 Task: Create a due date automation trigger when advanced on, 2 days after a card is due add dates starting in between 1 and 5 days at 11:00 AM.
Action: Mouse moved to (1180, 349)
Screenshot: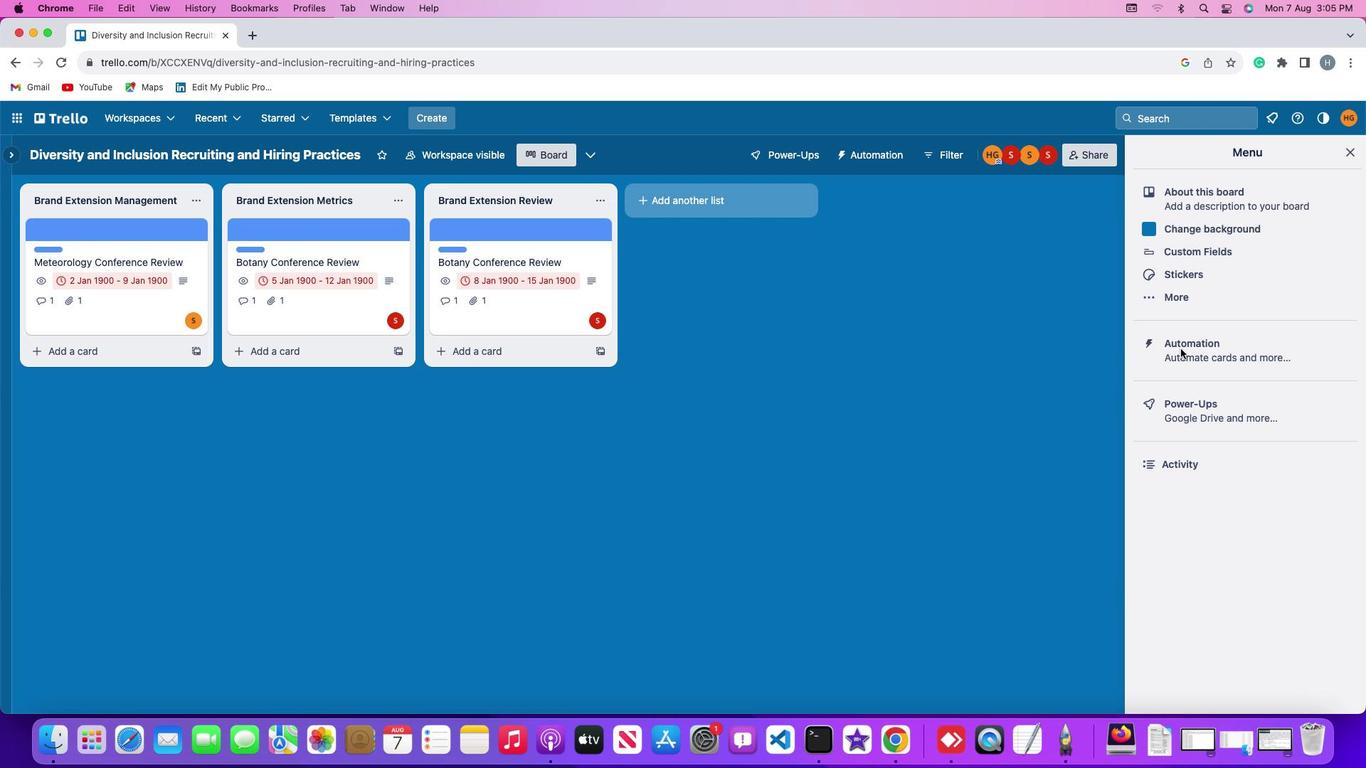 
Action: Mouse pressed left at (1180, 349)
Screenshot: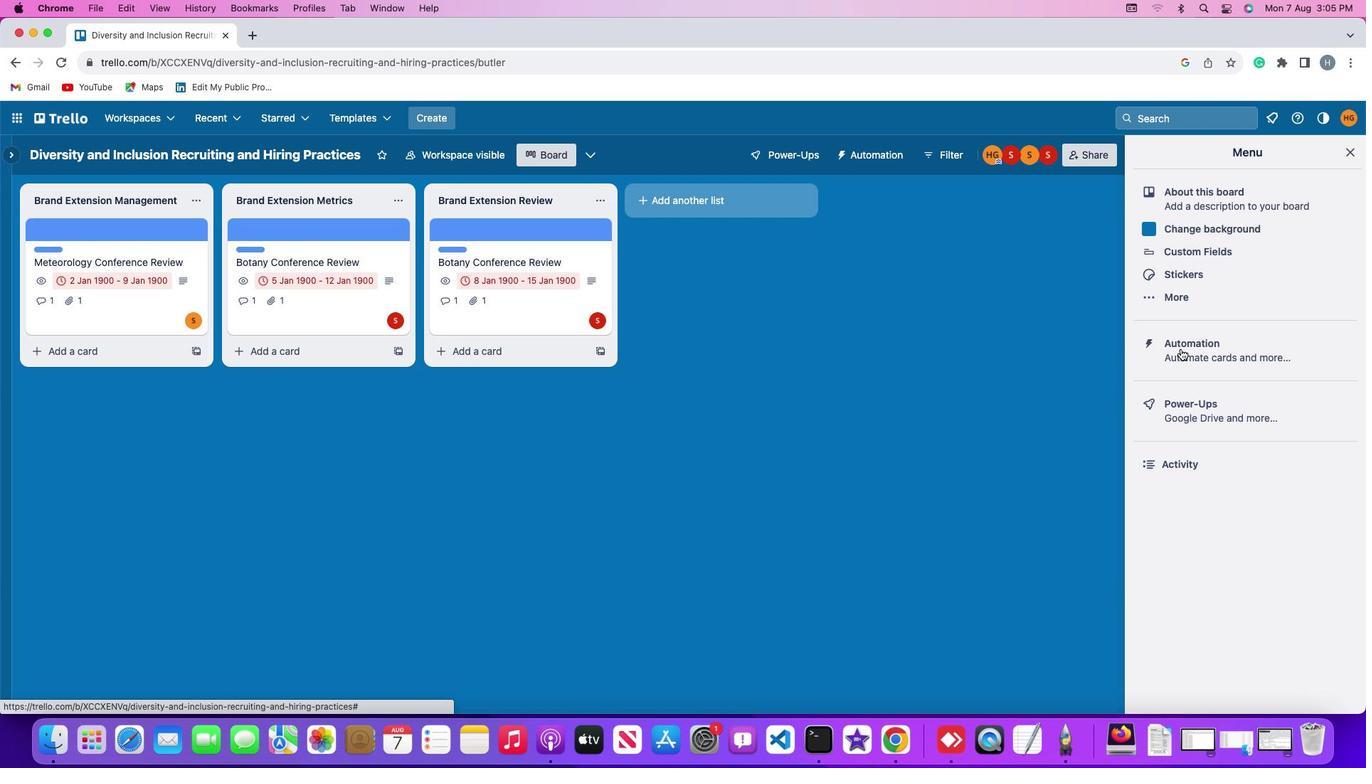 
Action: Mouse moved to (1180, 348)
Screenshot: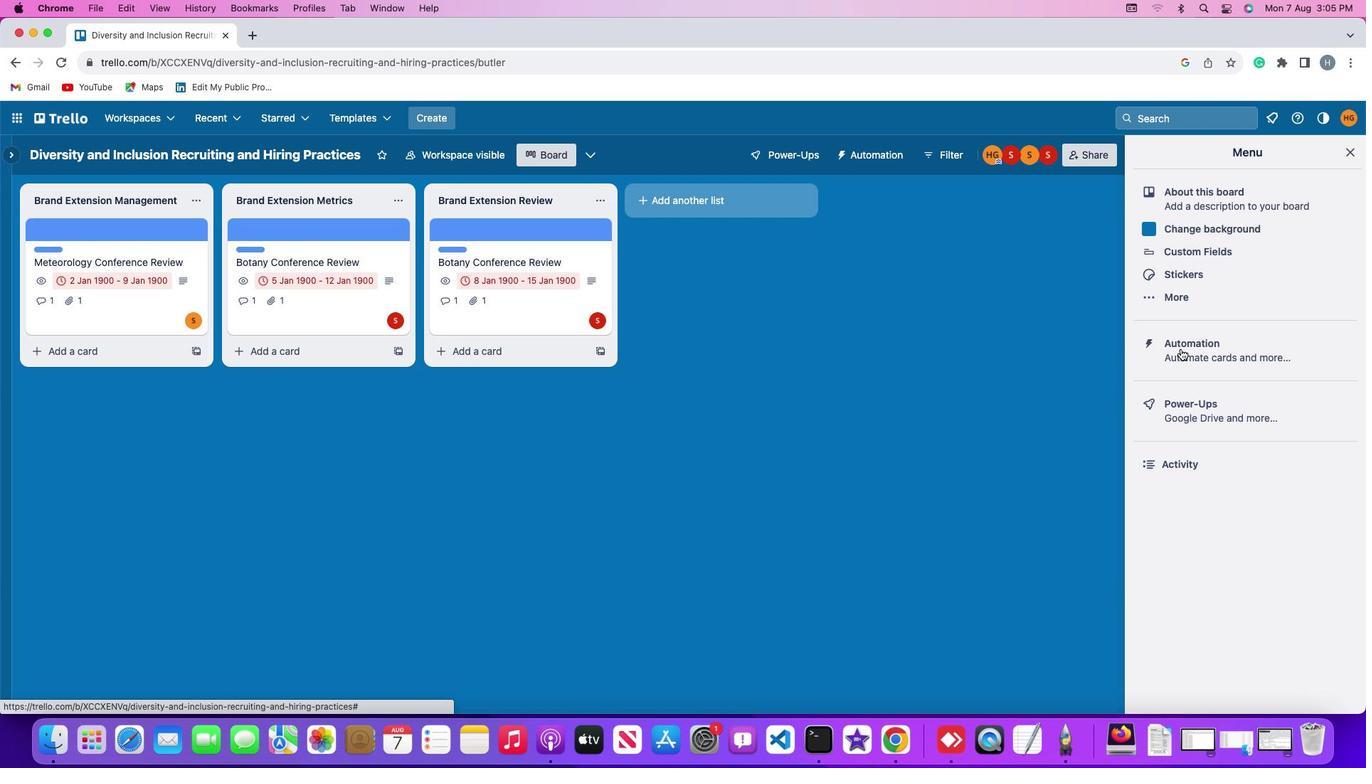 
Action: Mouse pressed left at (1180, 348)
Screenshot: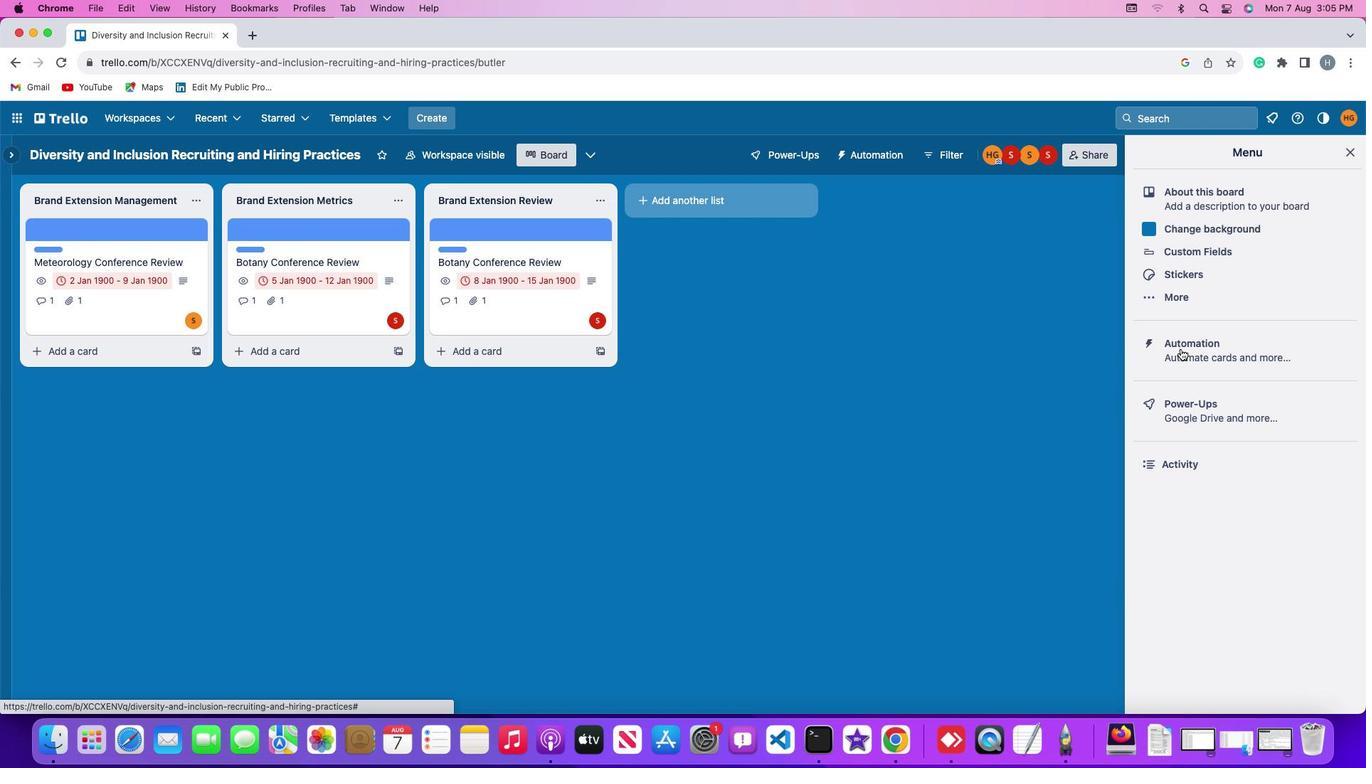 
Action: Mouse moved to (98, 333)
Screenshot: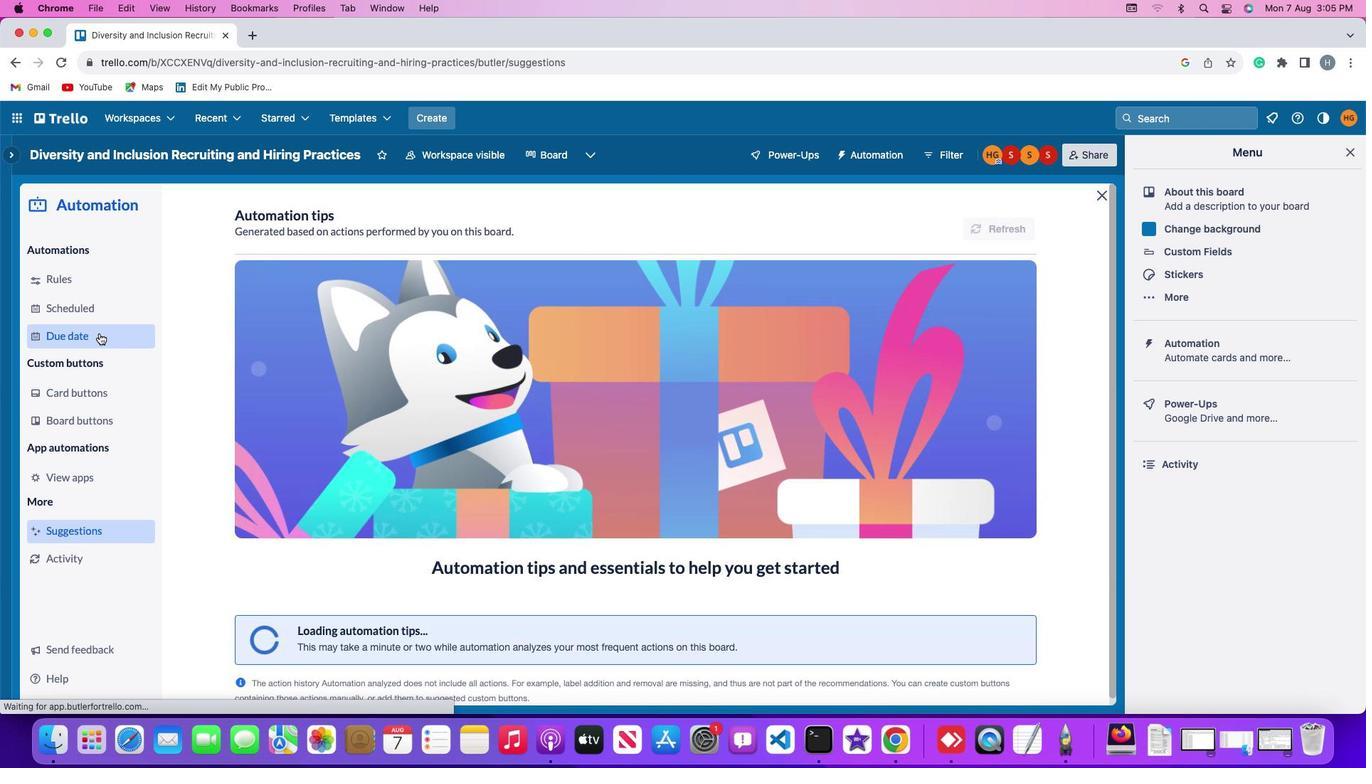 
Action: Mouse pressed left at (98, 333)
Screenshot: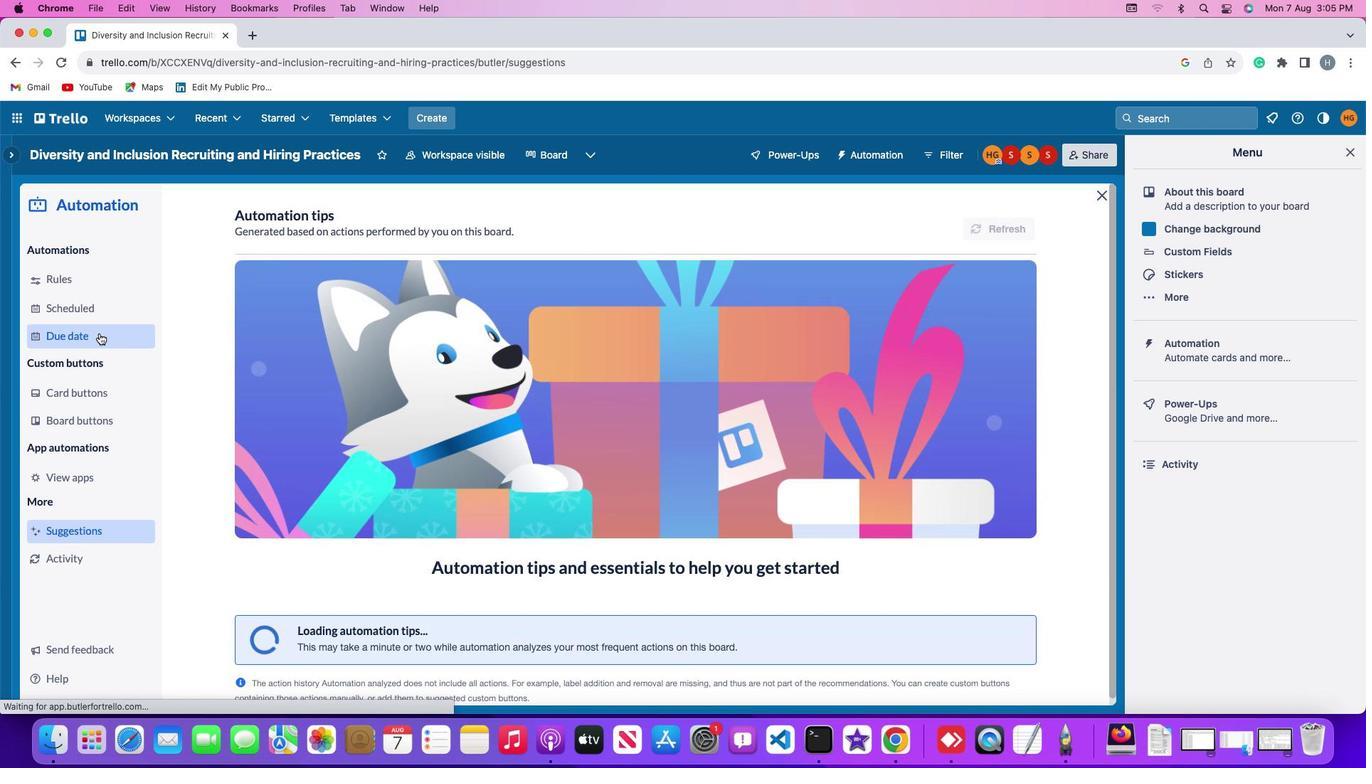 
Action: Mouse moved to (975, 219)
Screenshot: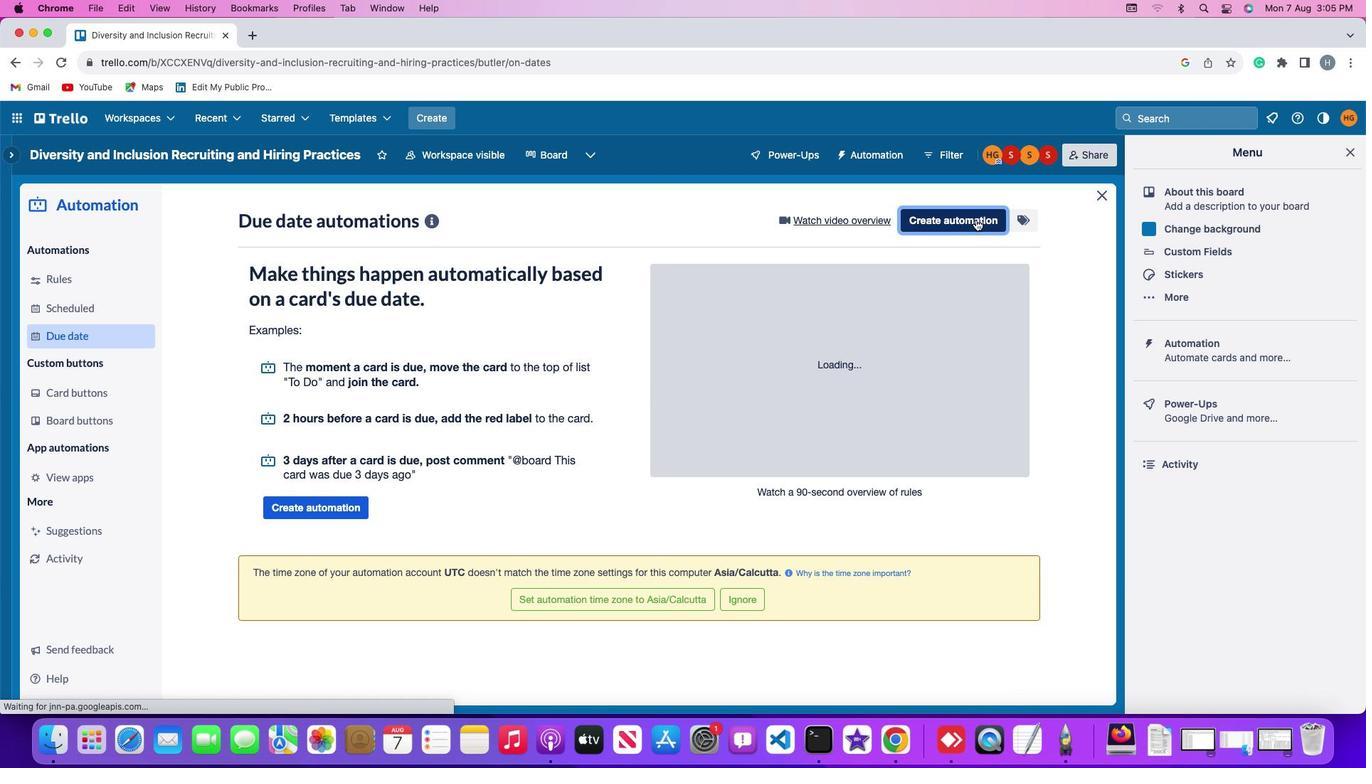 
Action: Mouse pressed left at (975, 219)
Screenshot: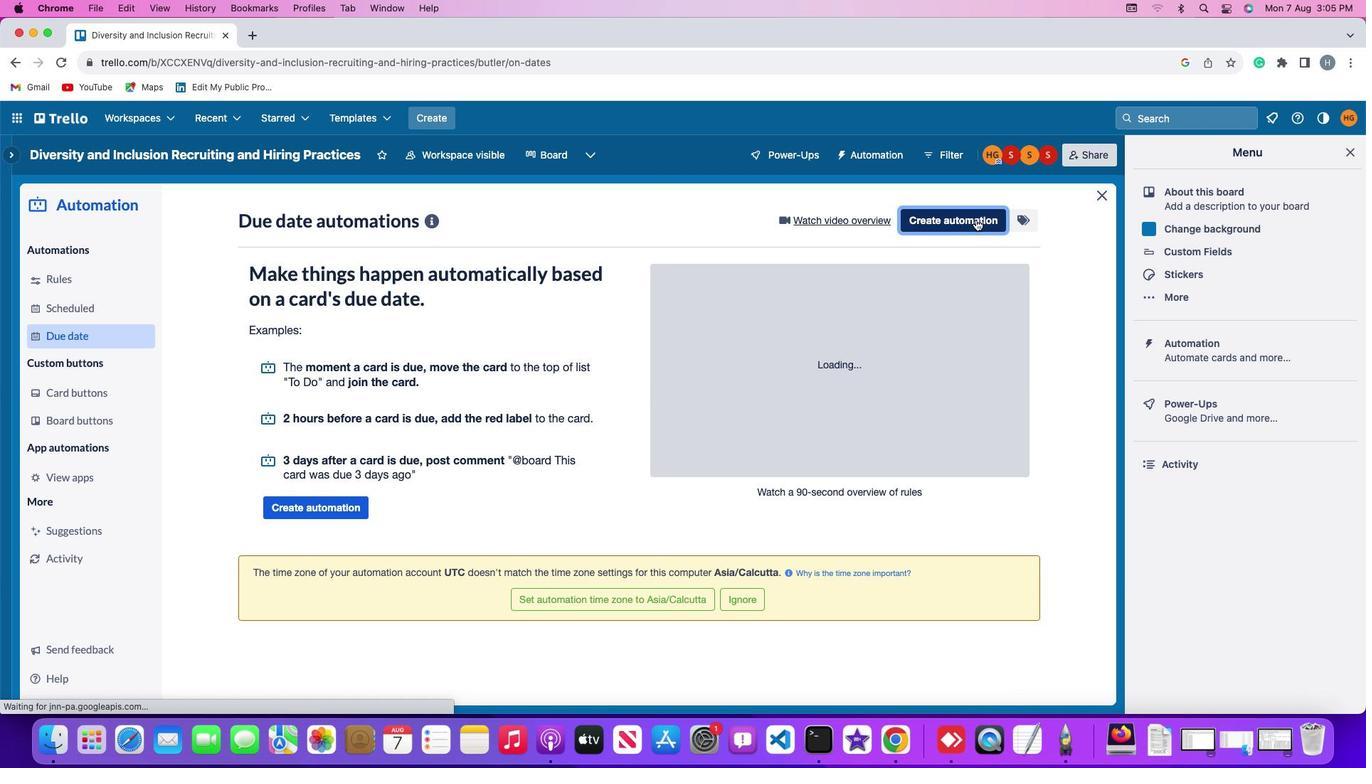 
Action: Mouse moved to (594, 354)
Screenshot: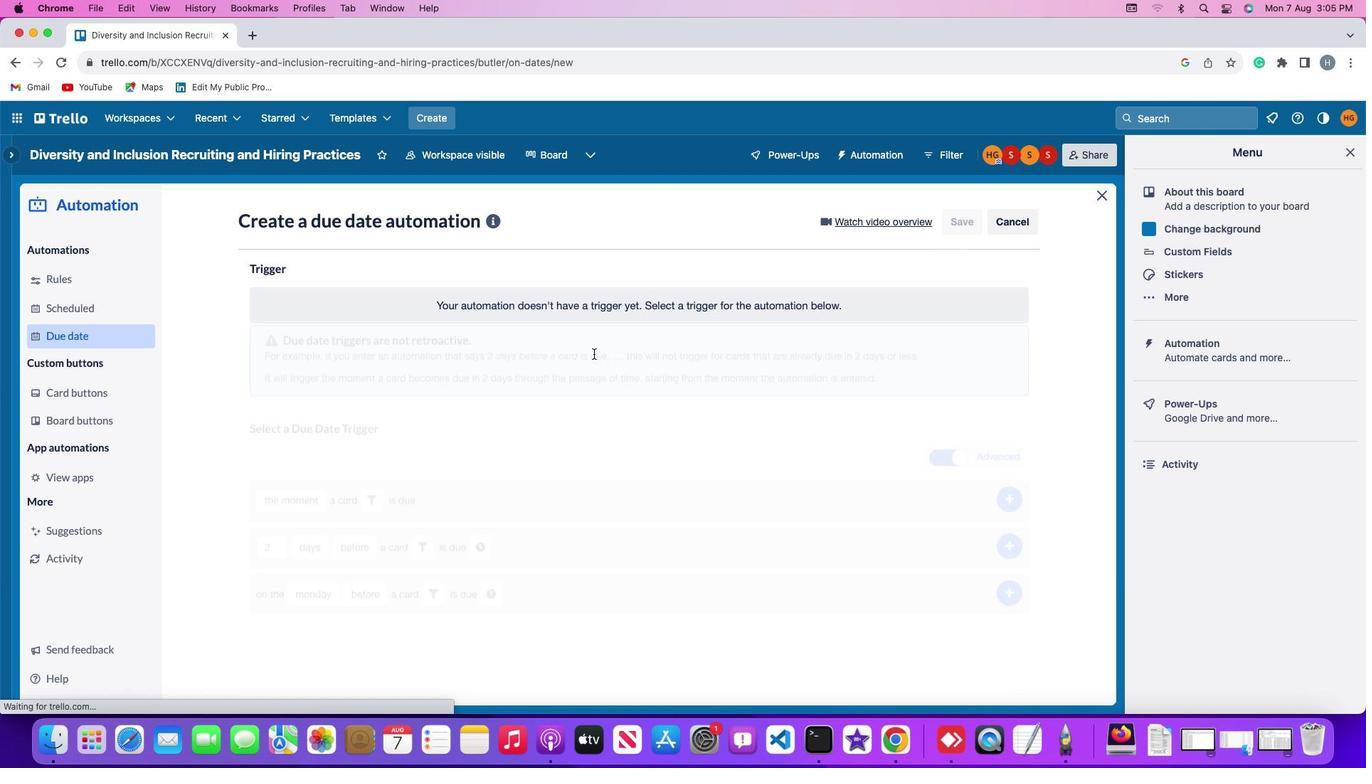 
Action: Mouse pressed left at (594, 354)
Screenshot: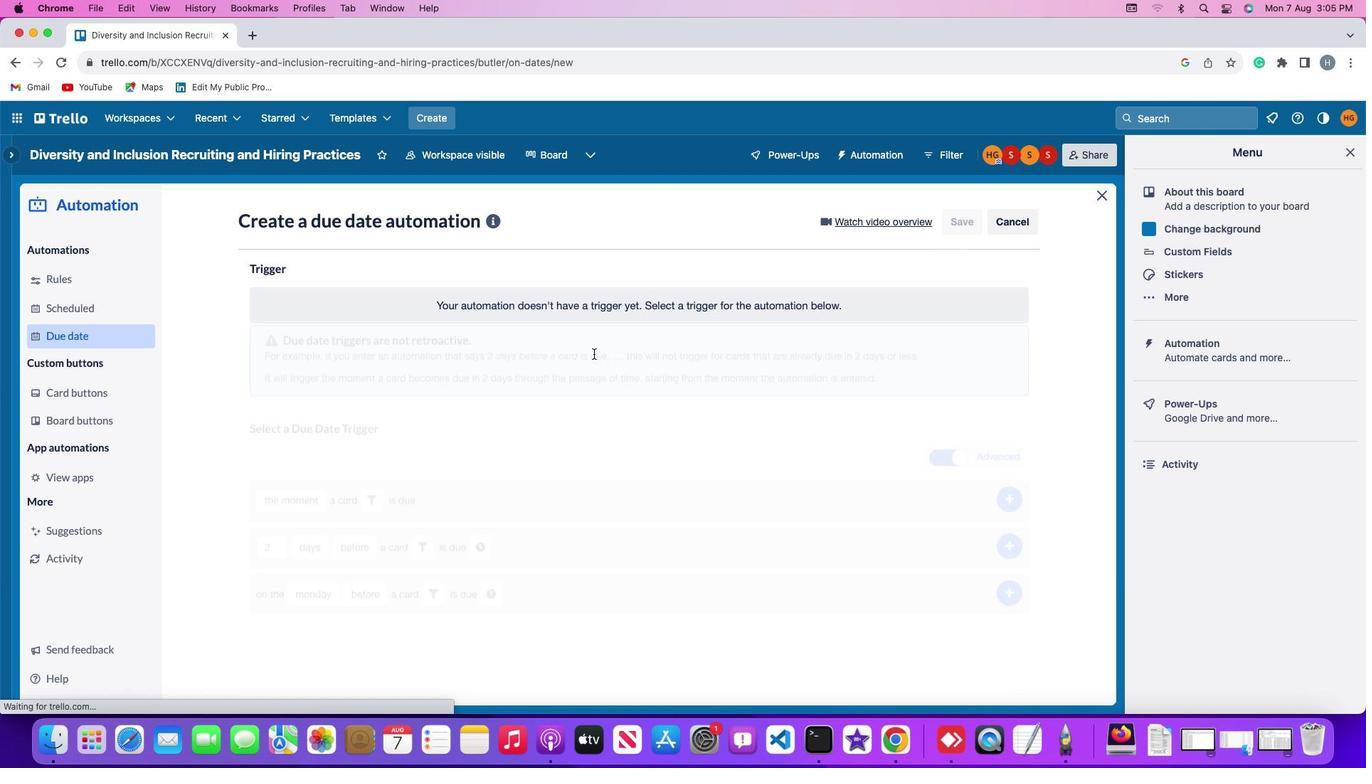 
Action: Mouse moved to (281, 568)
Screenshot: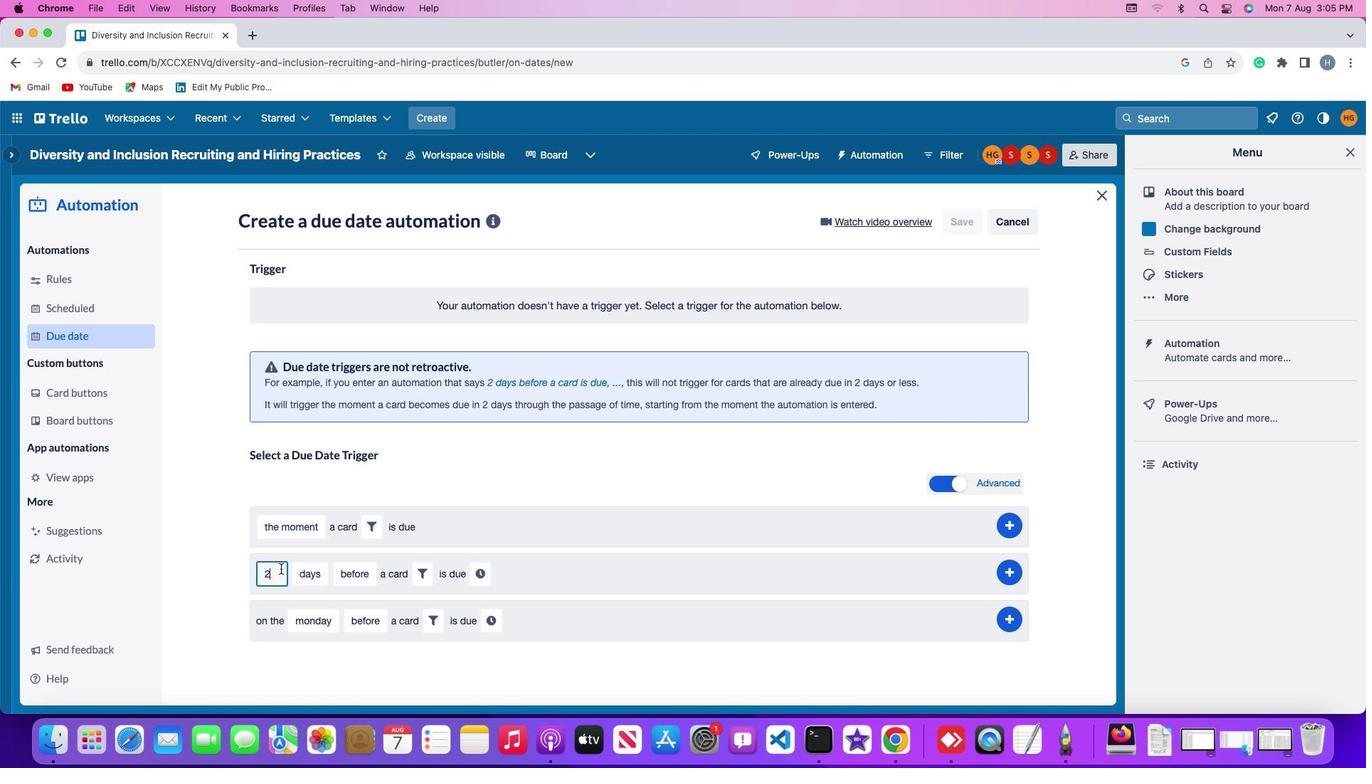 
Action: Mouse pressed left at (281, 568)
Screenshot: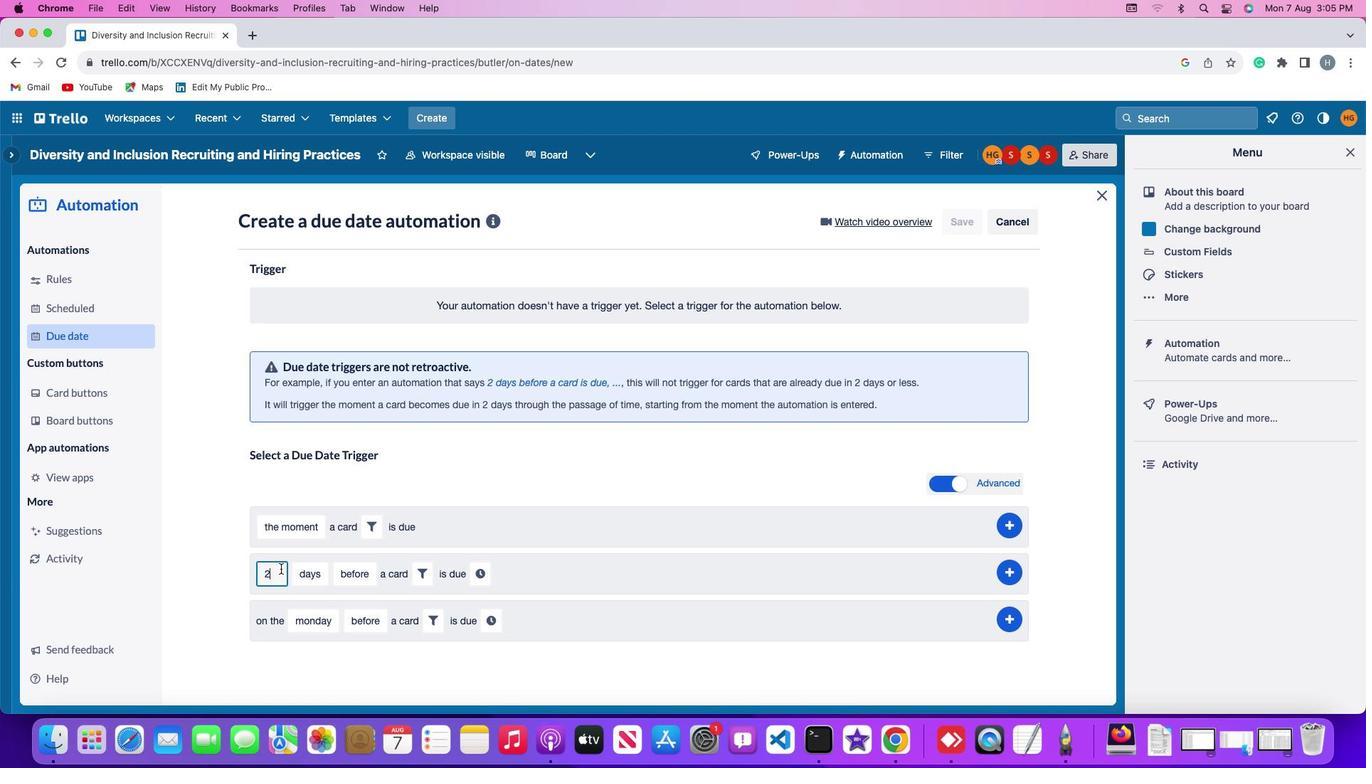 
Action: Mouse moved to (281, 569)
Screenshot: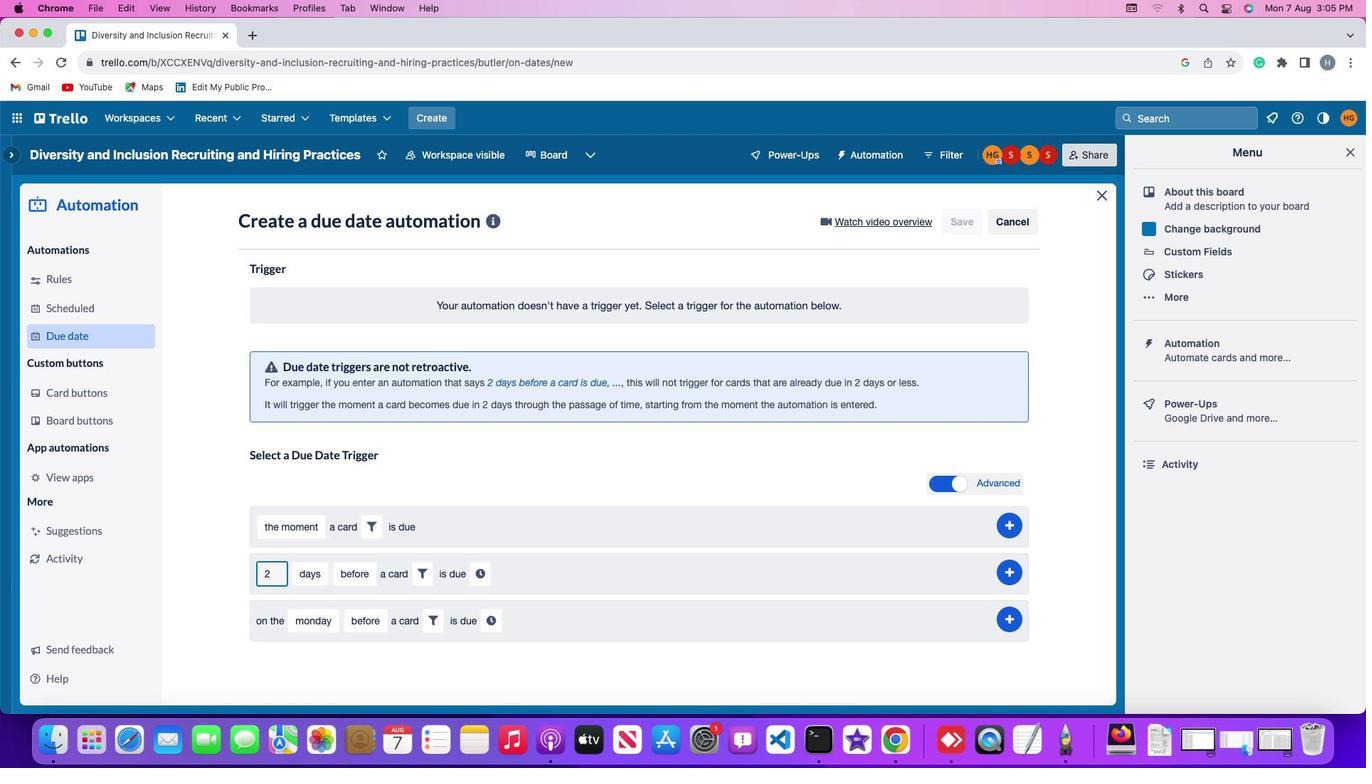 
Action: Key pressed Key.backspace'2'
Screenshot: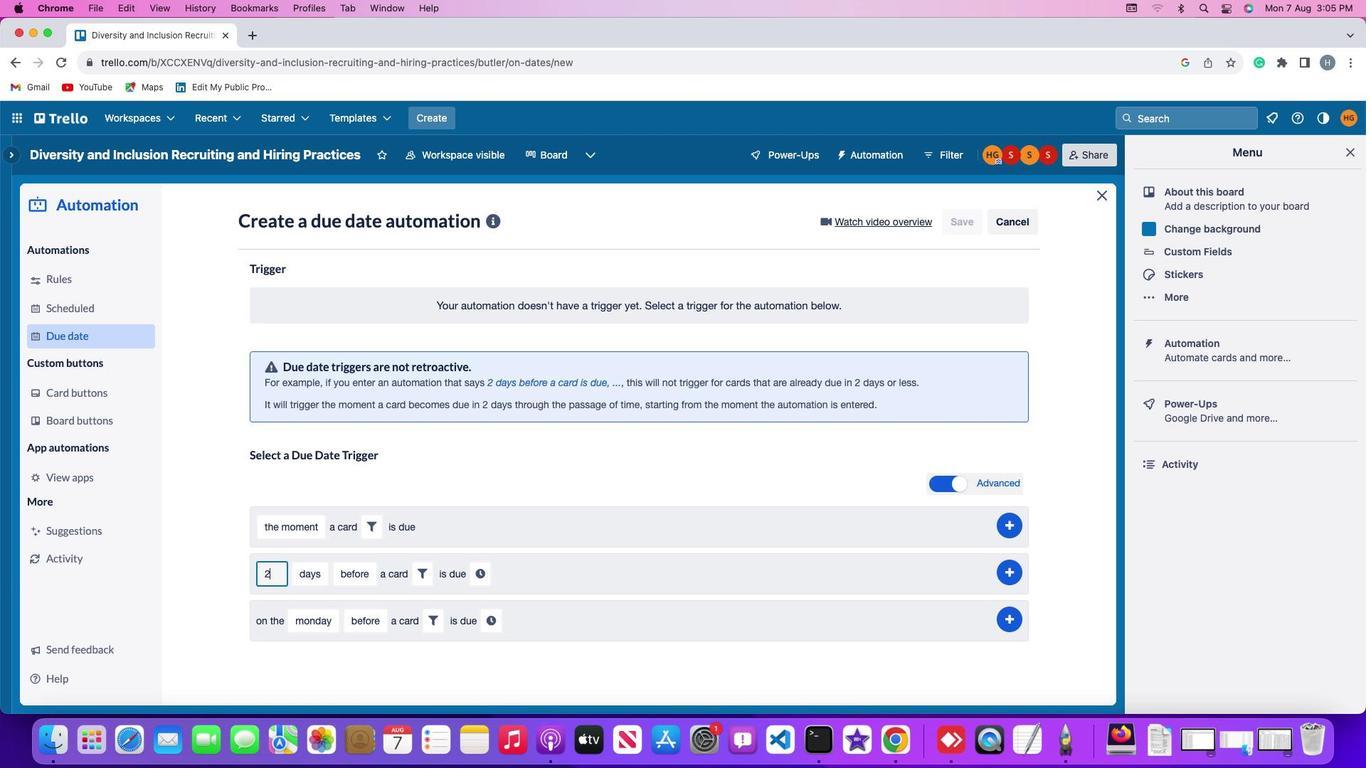 
Action: Mouse moved to (298, 570)
Screenshot: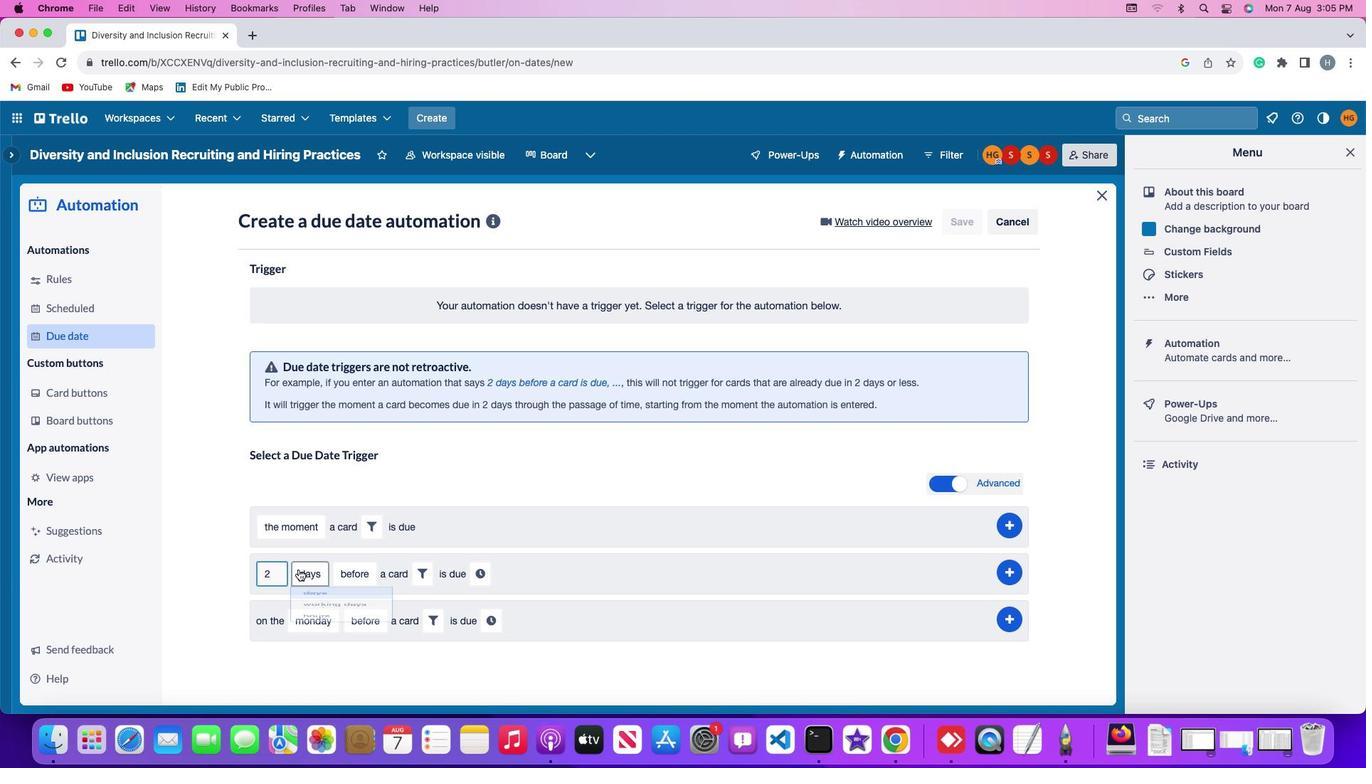 
Action: Mouse pressed left at (298, 570)
Screenshot: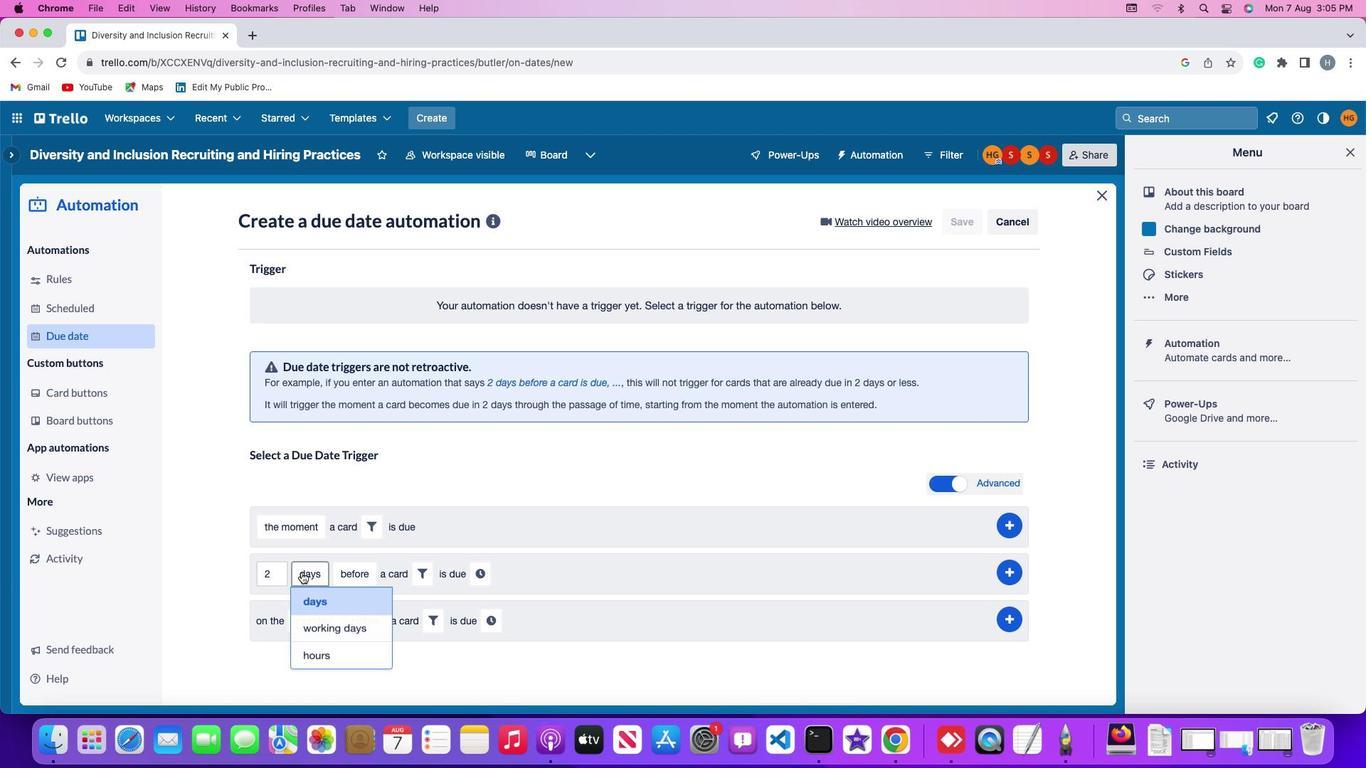 
Action: Mouse moved to (316, 604)
Screenshot: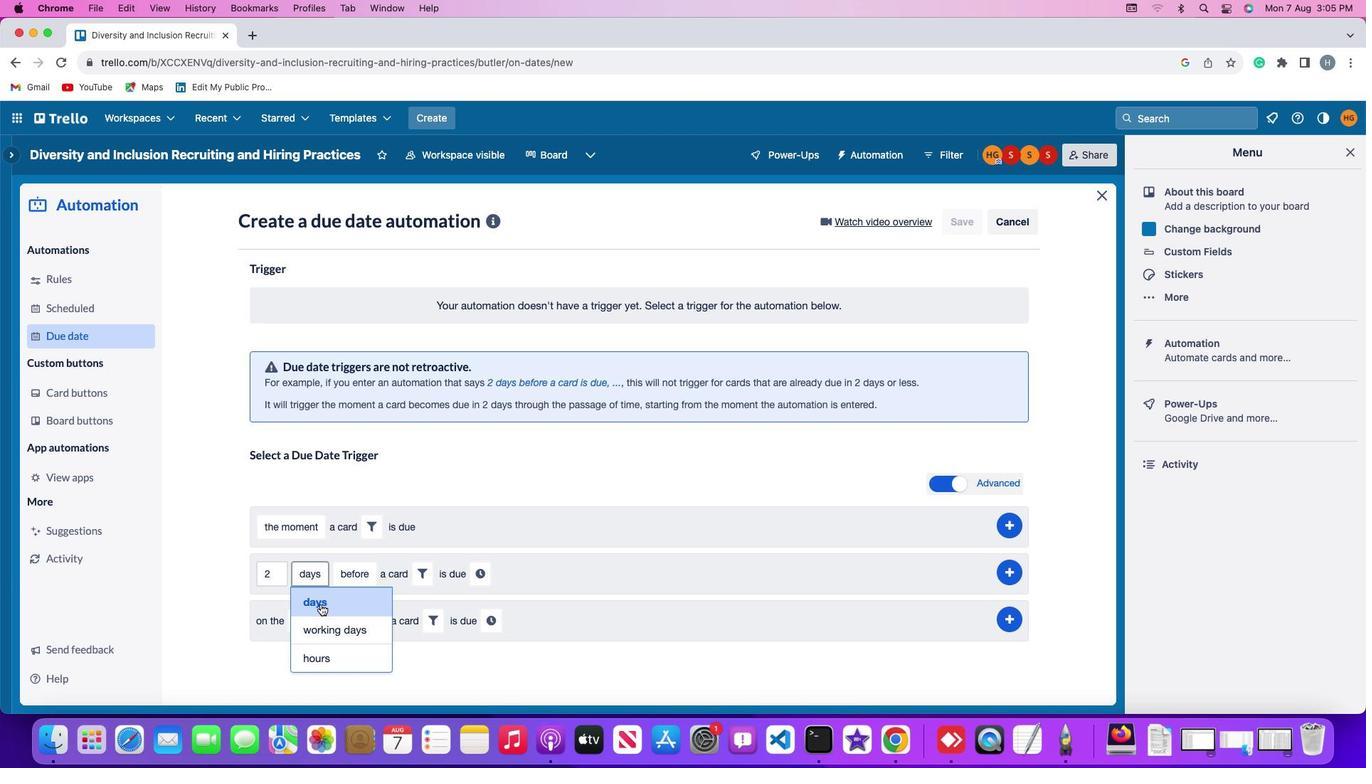 
Action: Mouse pressed left at (316, 604)
Screenshot: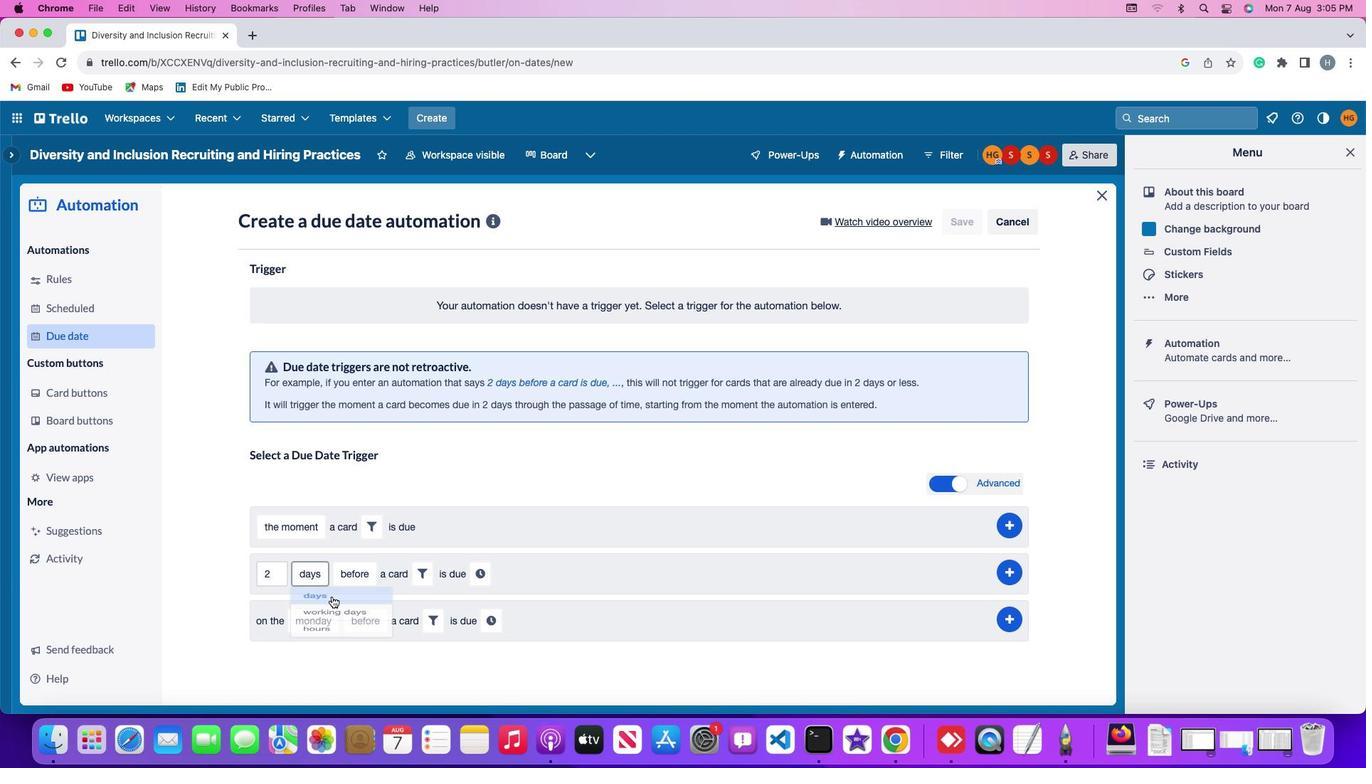 
Action: Mouse moved to (345, 584)
Screenshot: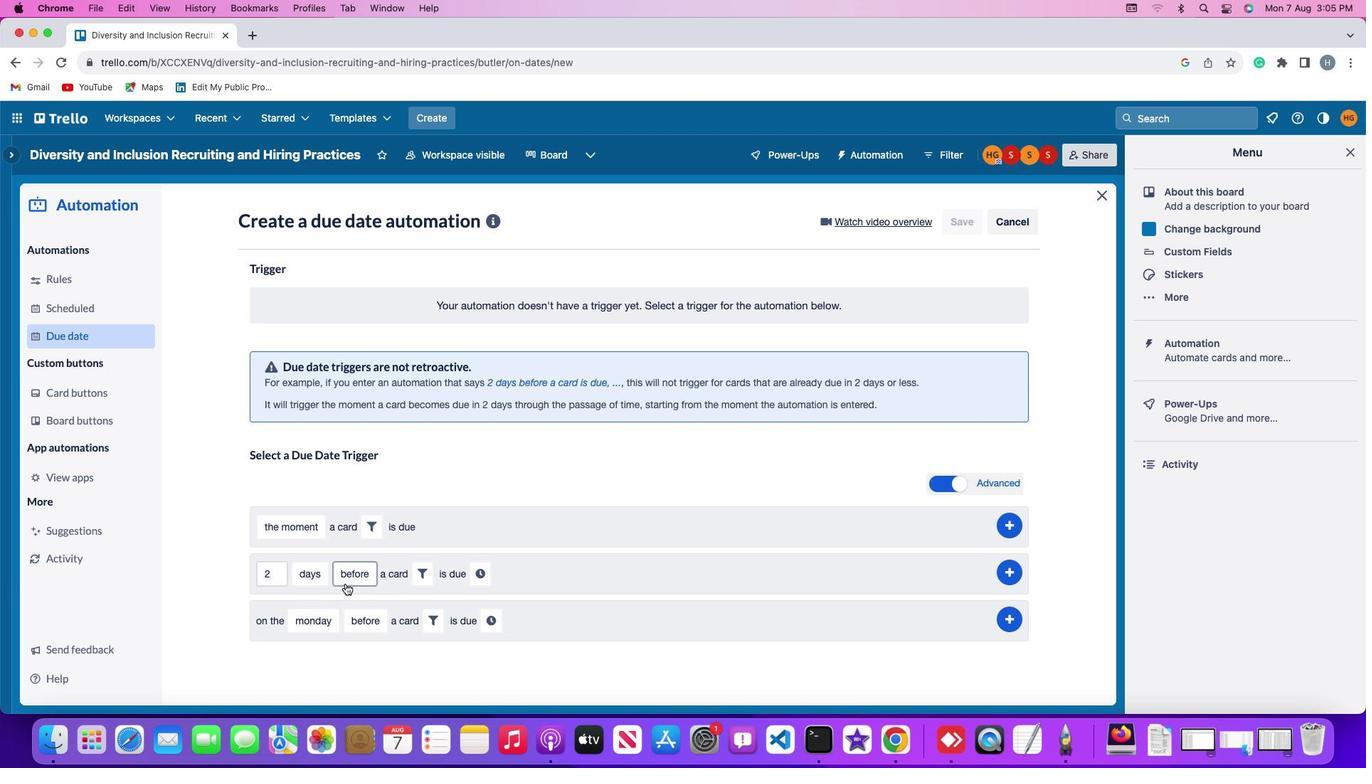
Action: Mouse pressed left at (345, 584)
Screenshot: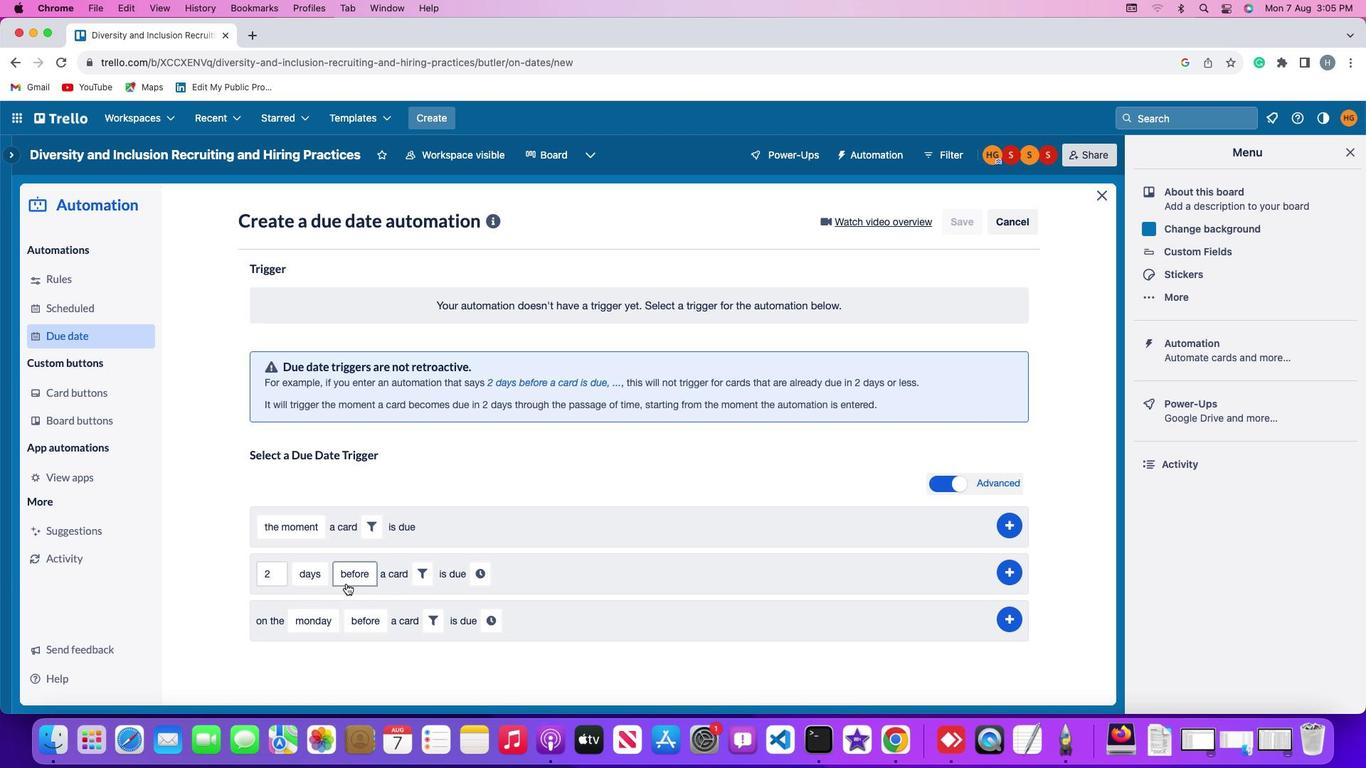 
Action: Mouse moved to (356, 636)
Screenshot: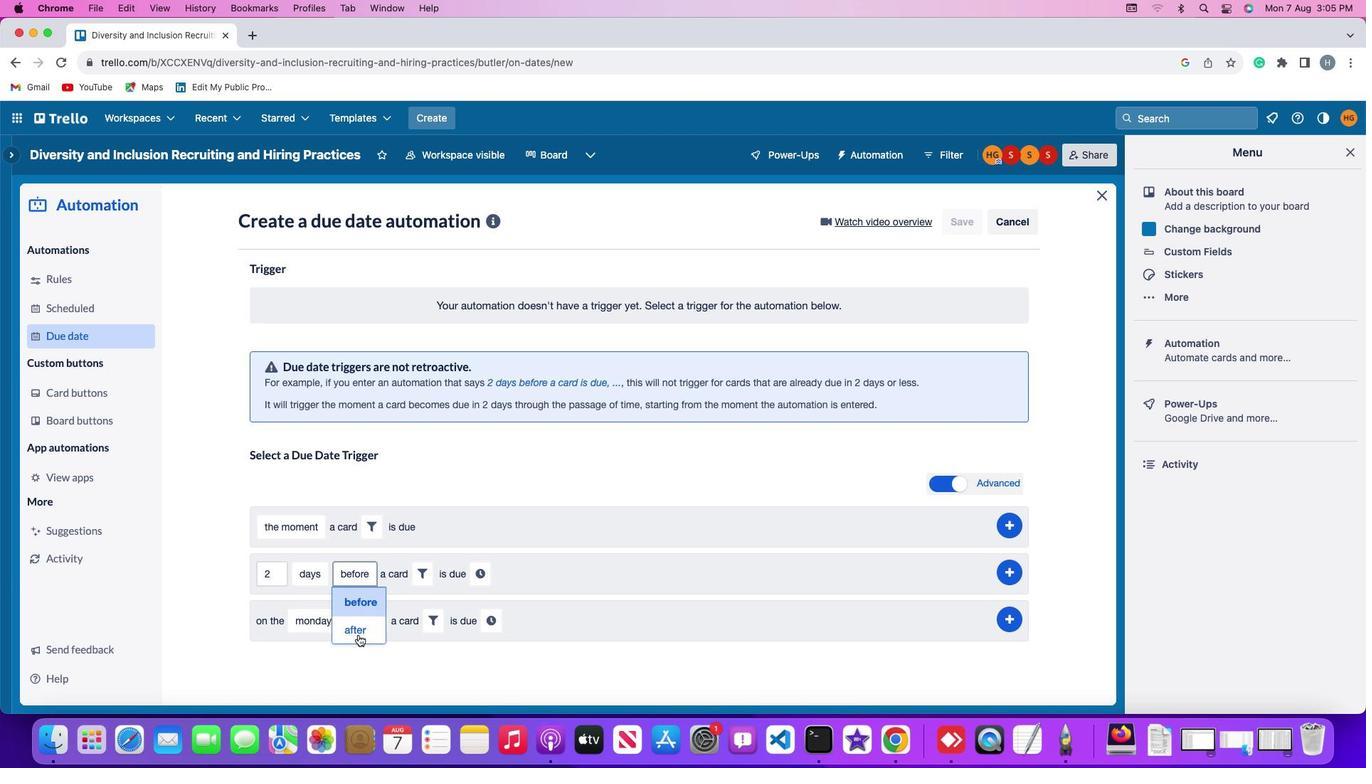 
Action: Mouse pressed left at (356, 636)
Screenshot: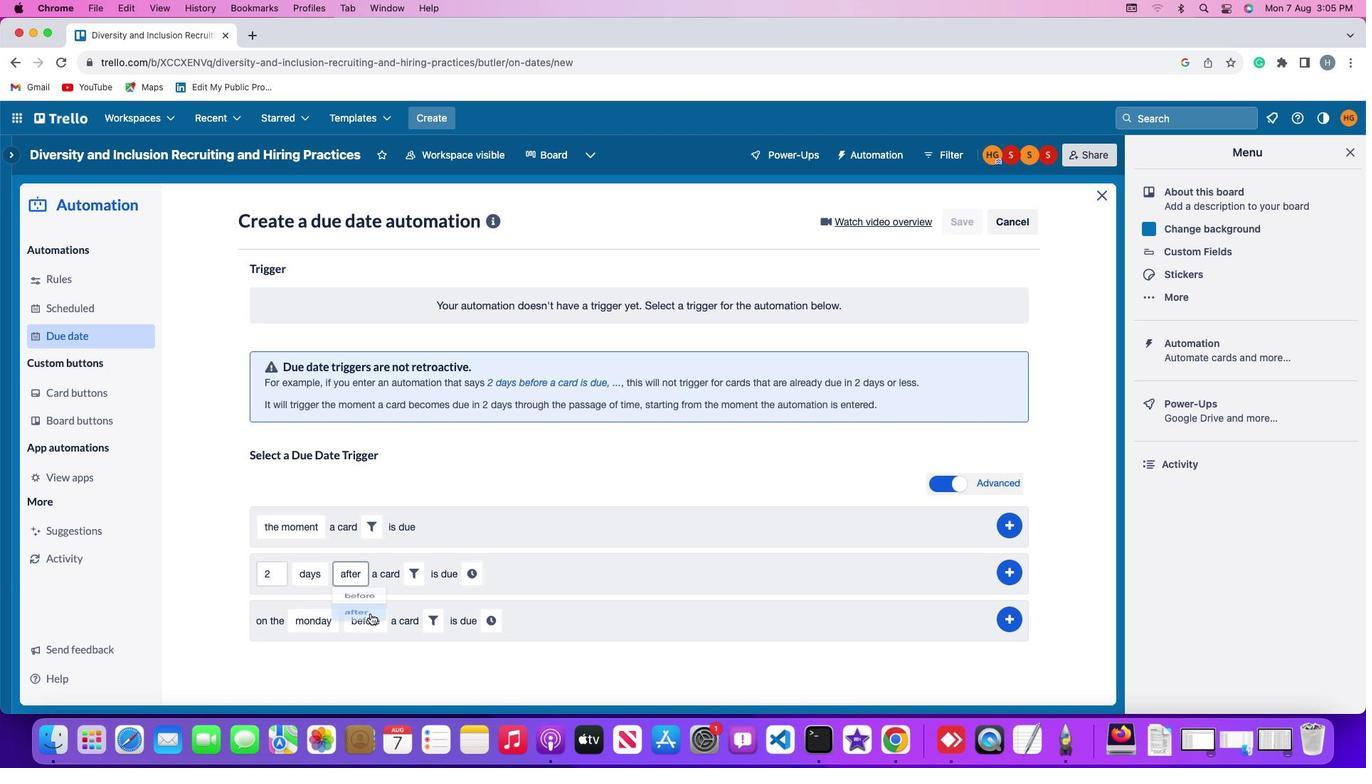 
Action: Mouse moved to (414, 577)
Screenshot: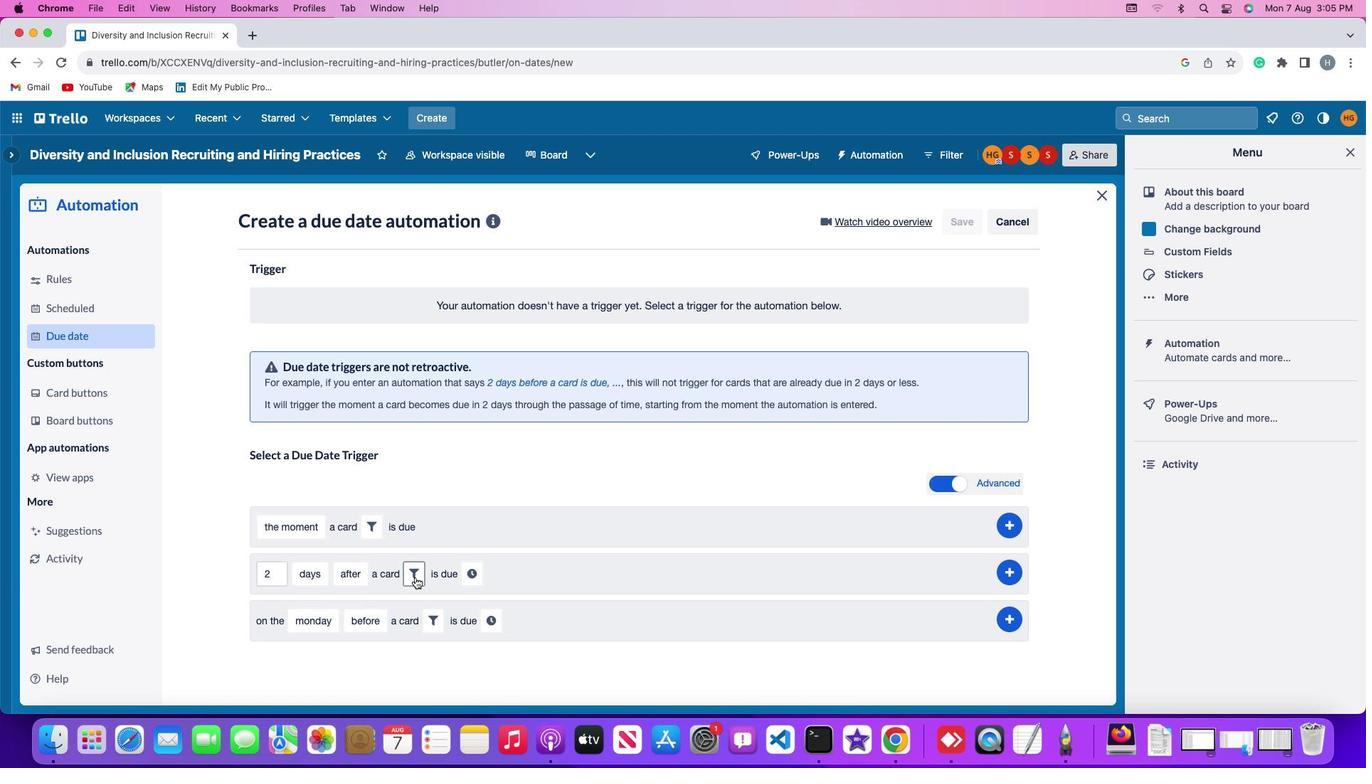 
Action: Mouse pressed left at (414, 577)
Screenshot: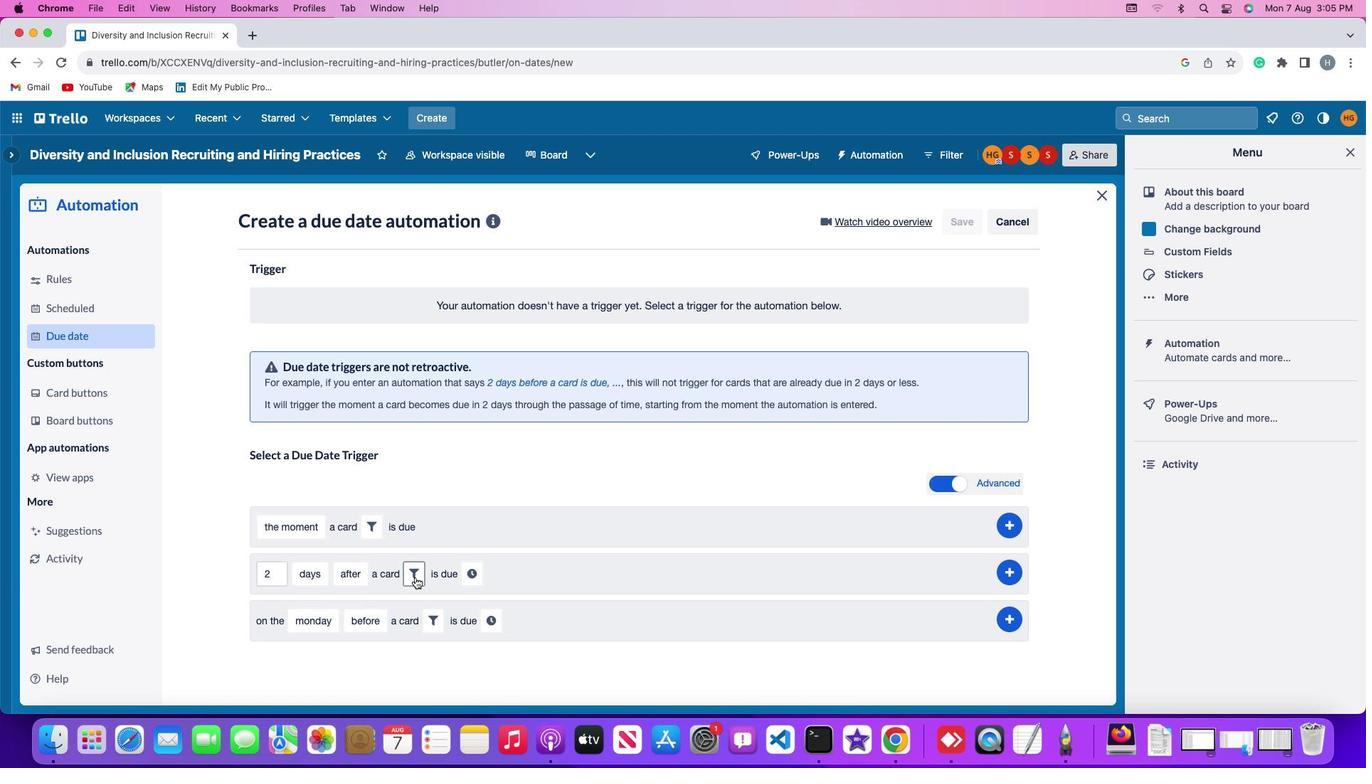 
Action: Mouse moved to (488, 624)
Screenshot: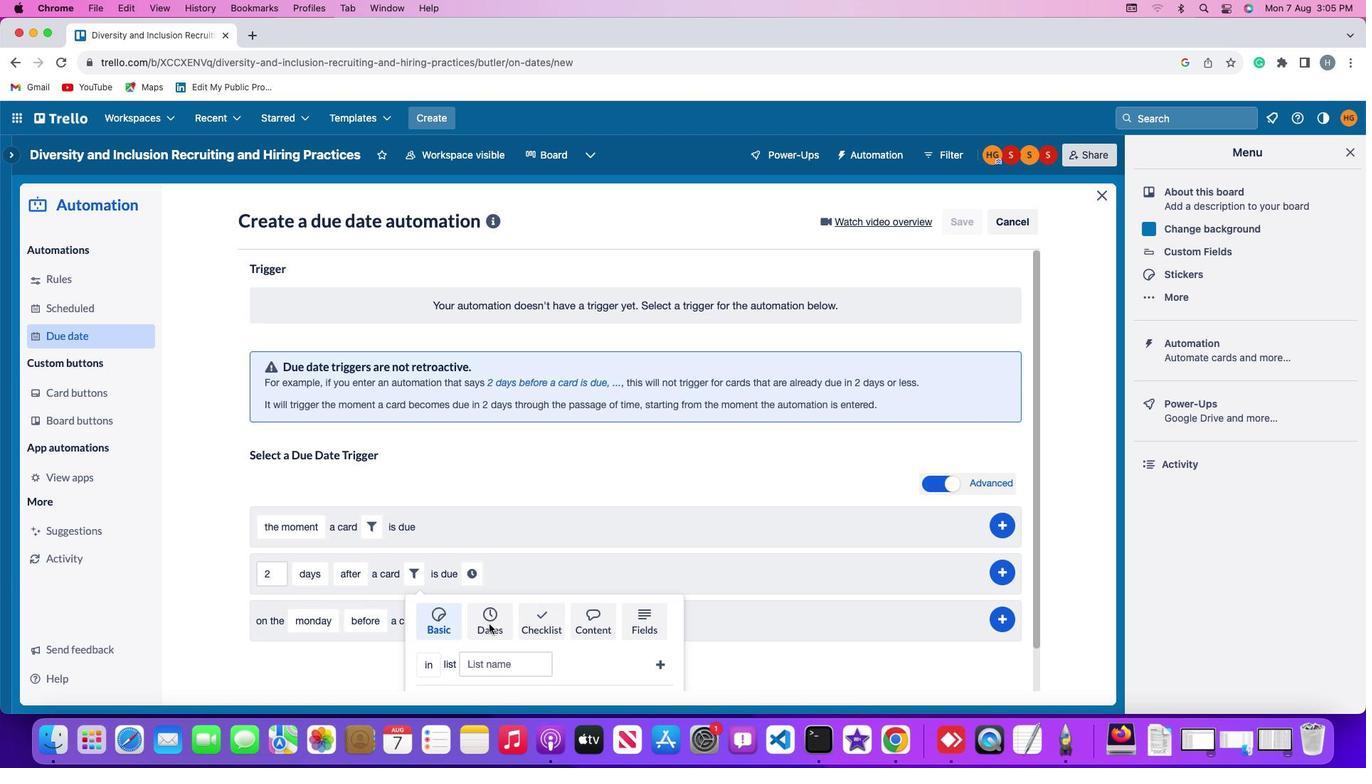 
Action: Mouse pressed left at (488, 624)
Screenshot: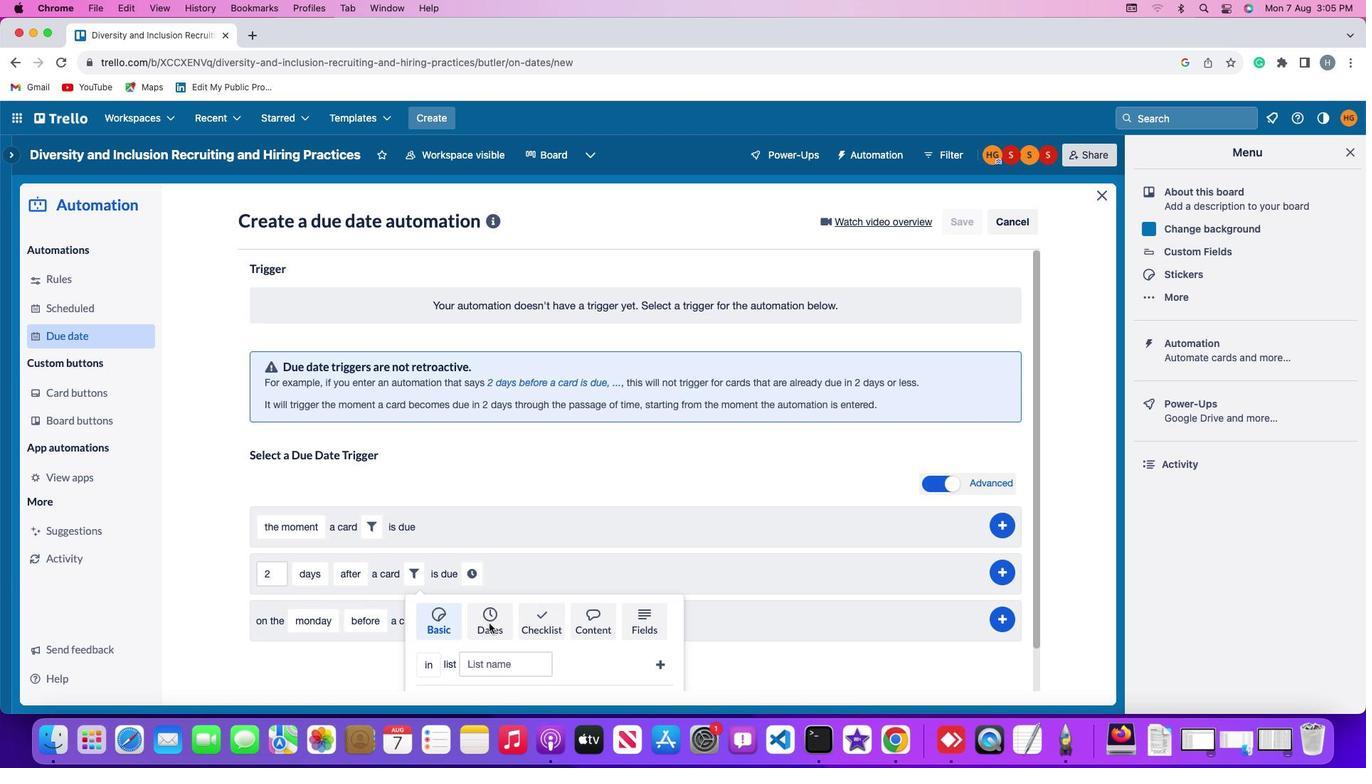 
Action: Mouse moved to (426, 633)
Screenshot: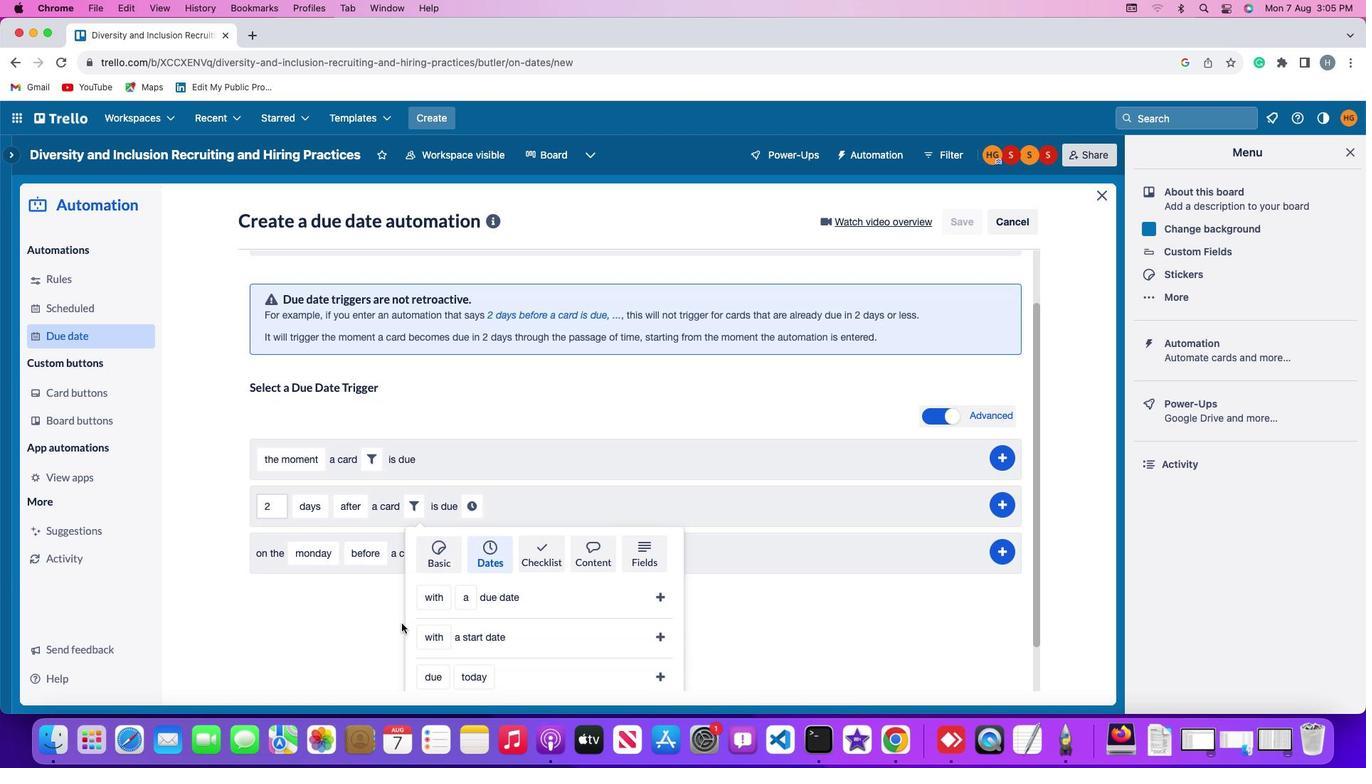 
Action: Mouse scrolled (426, 633) with delta (0, 0)
Screenshot: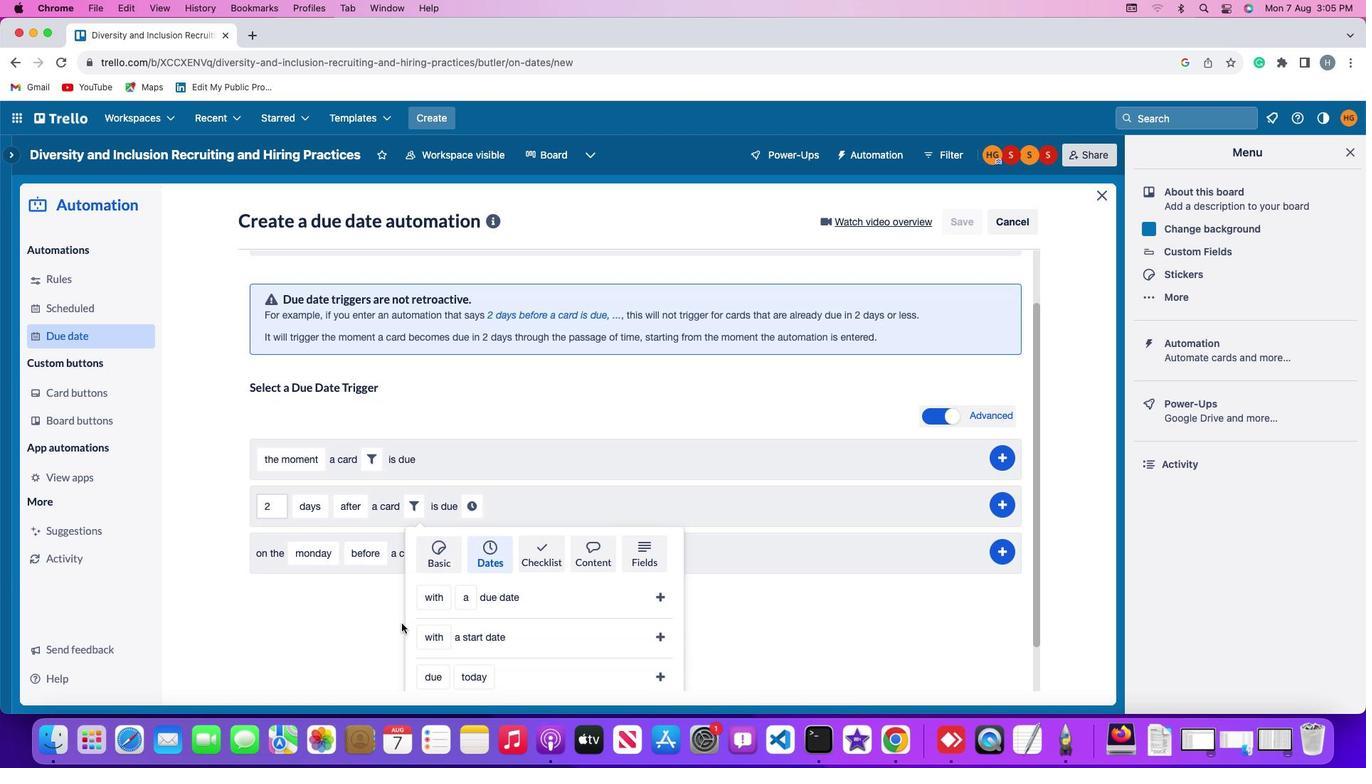 
Action: Mouse scrolled (426, 633) with delta (0, 0)
Screenshot: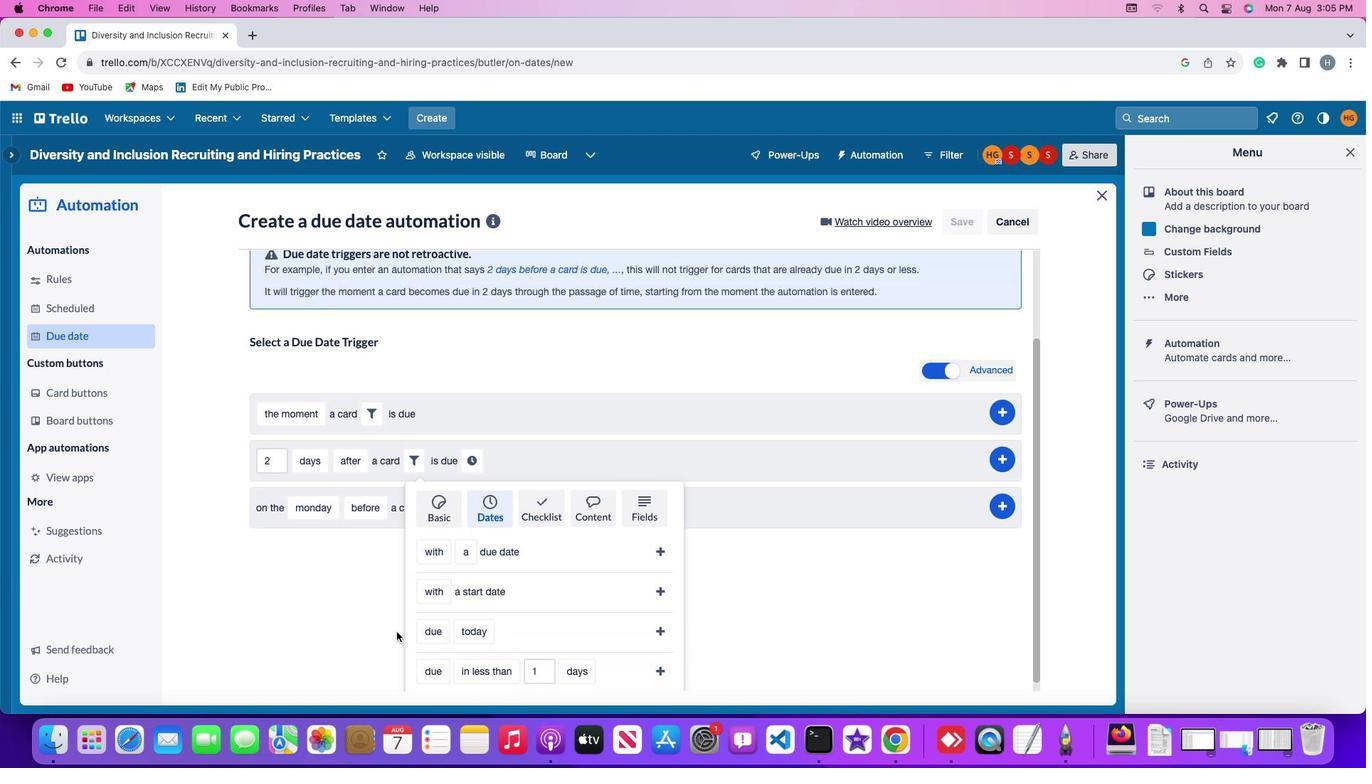 
Action: Mouse moved to (425, 633)
Screenshot: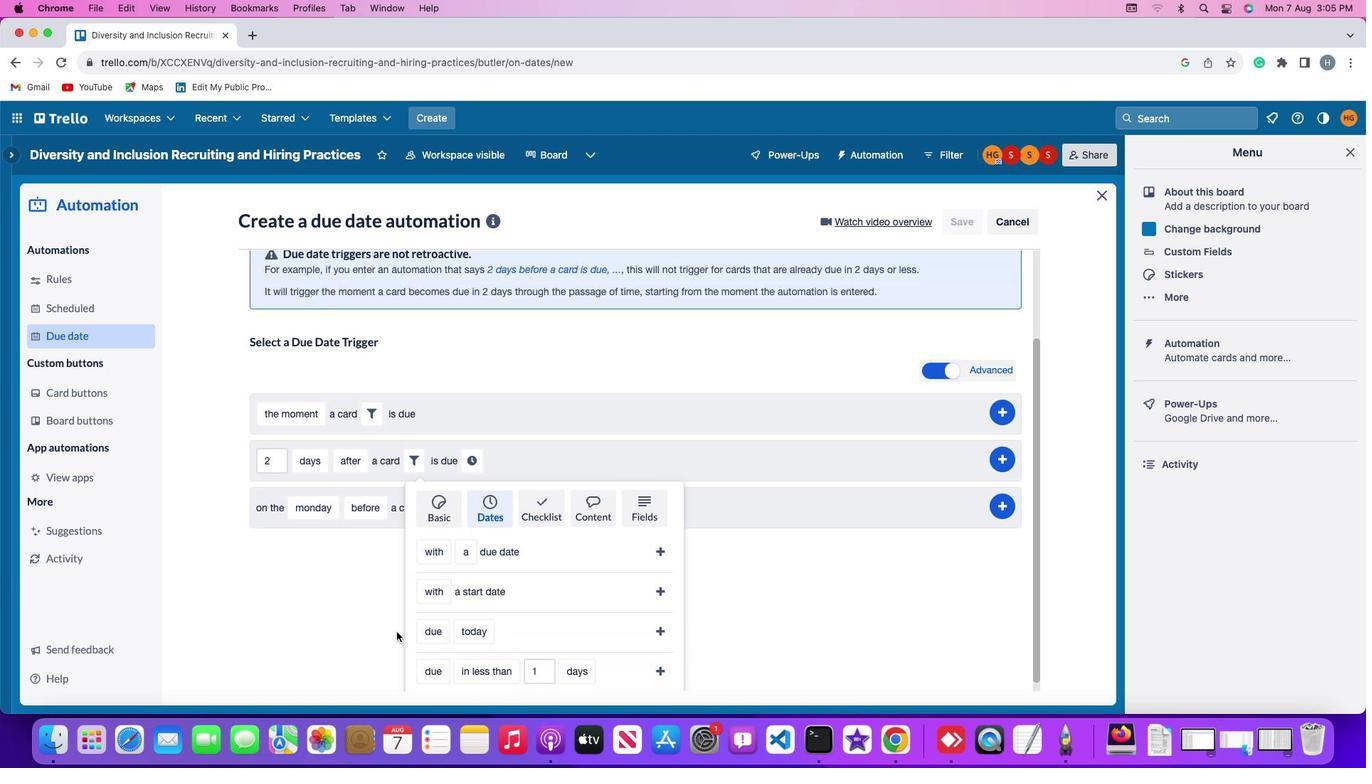 
Action: Mouse scrolled (425, 633) with delta (0, -2)
Screenshot: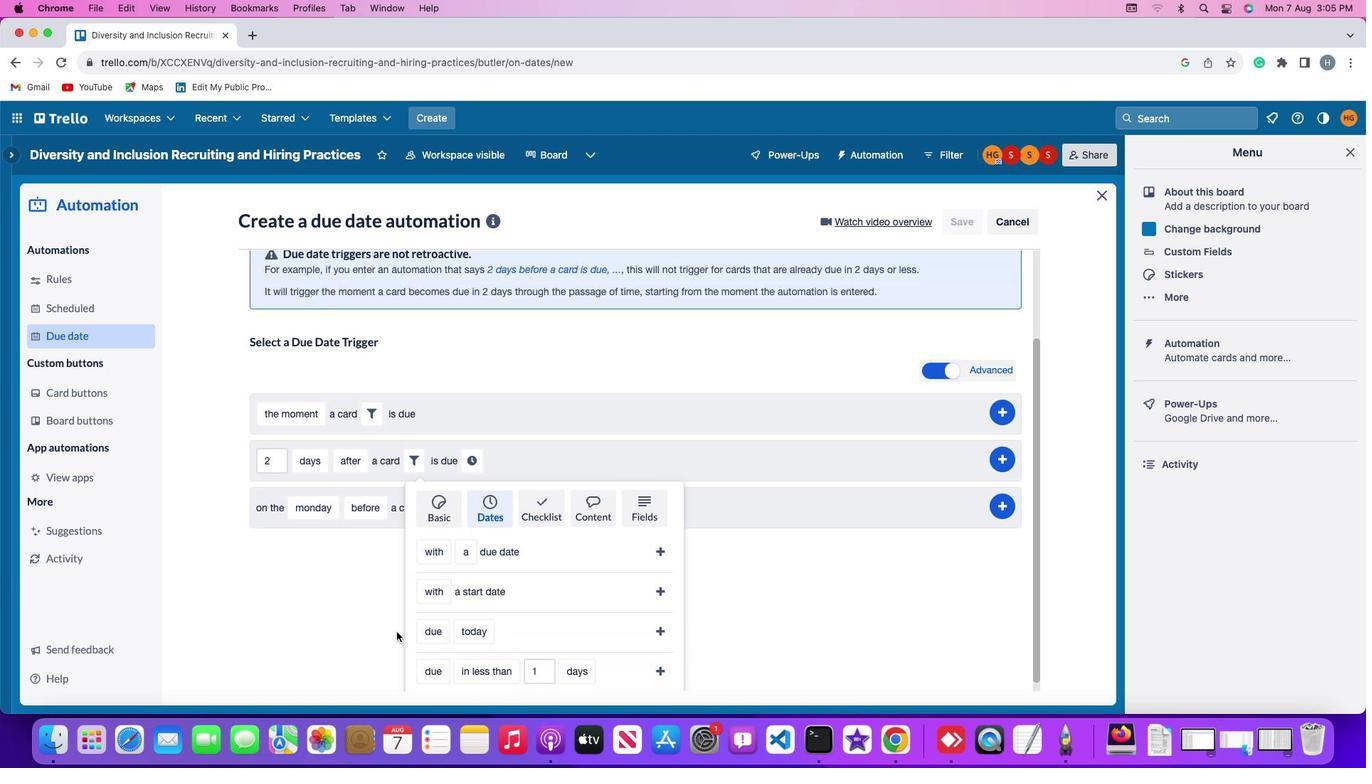 
Action: Mouse moved to (420, 629)
Screenshot: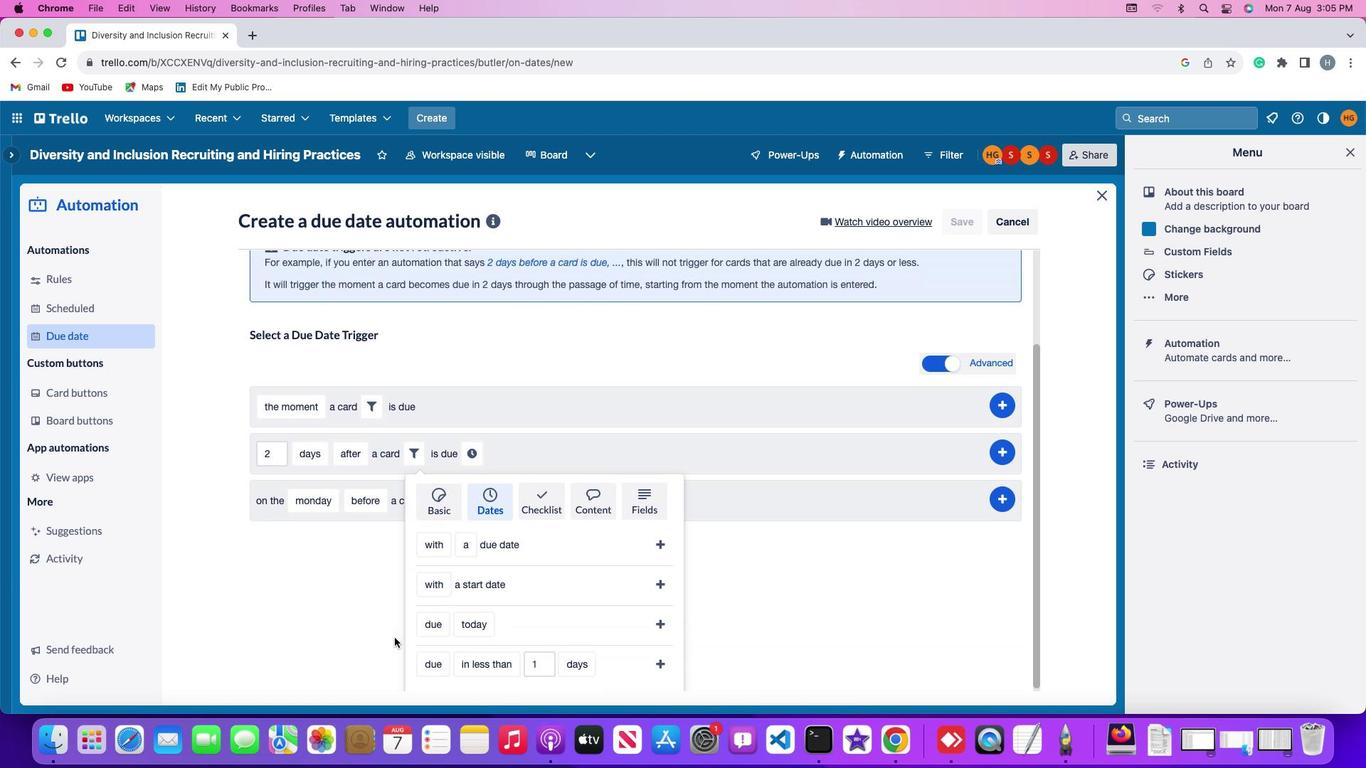
Action: Mouse scrolled (420, 629) with delta (0, -3)
Screenshot: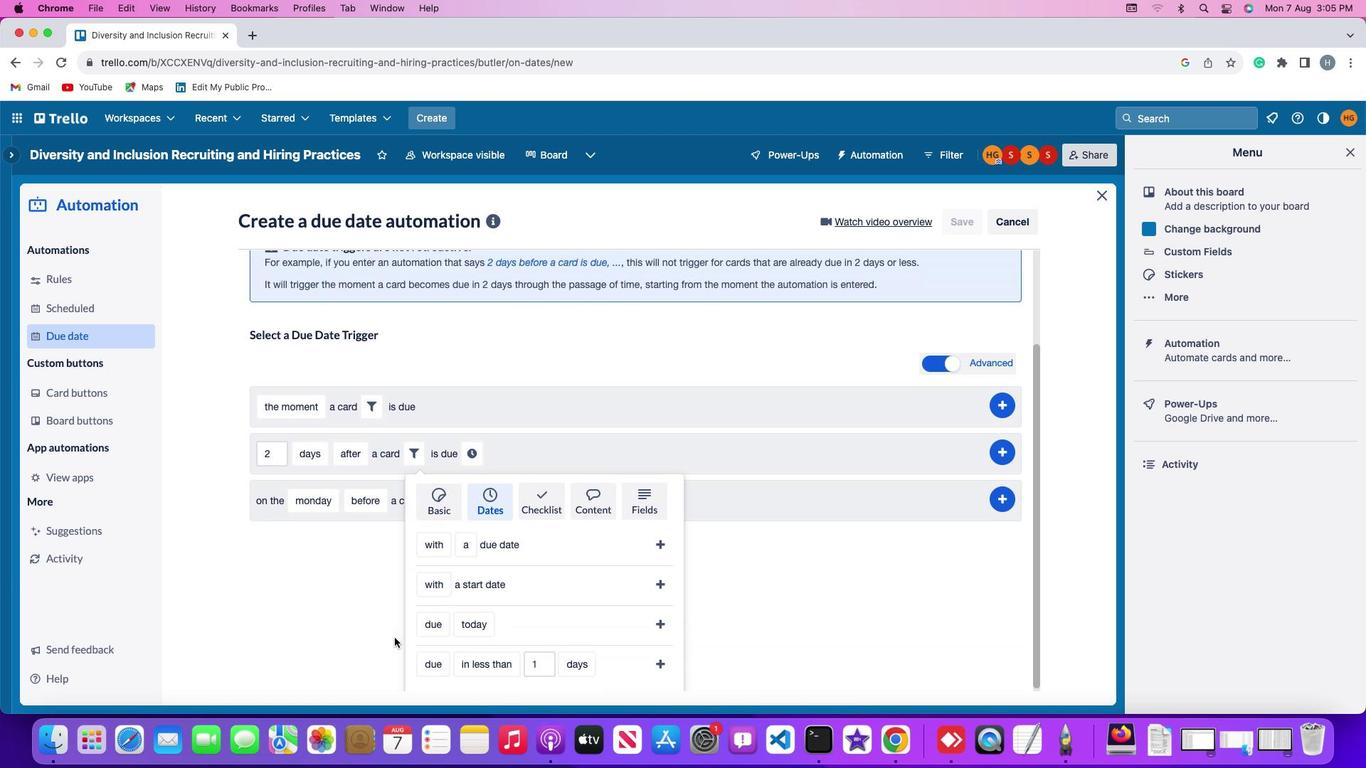 
Action: Mouse moved to (414, 625)
Screenshot: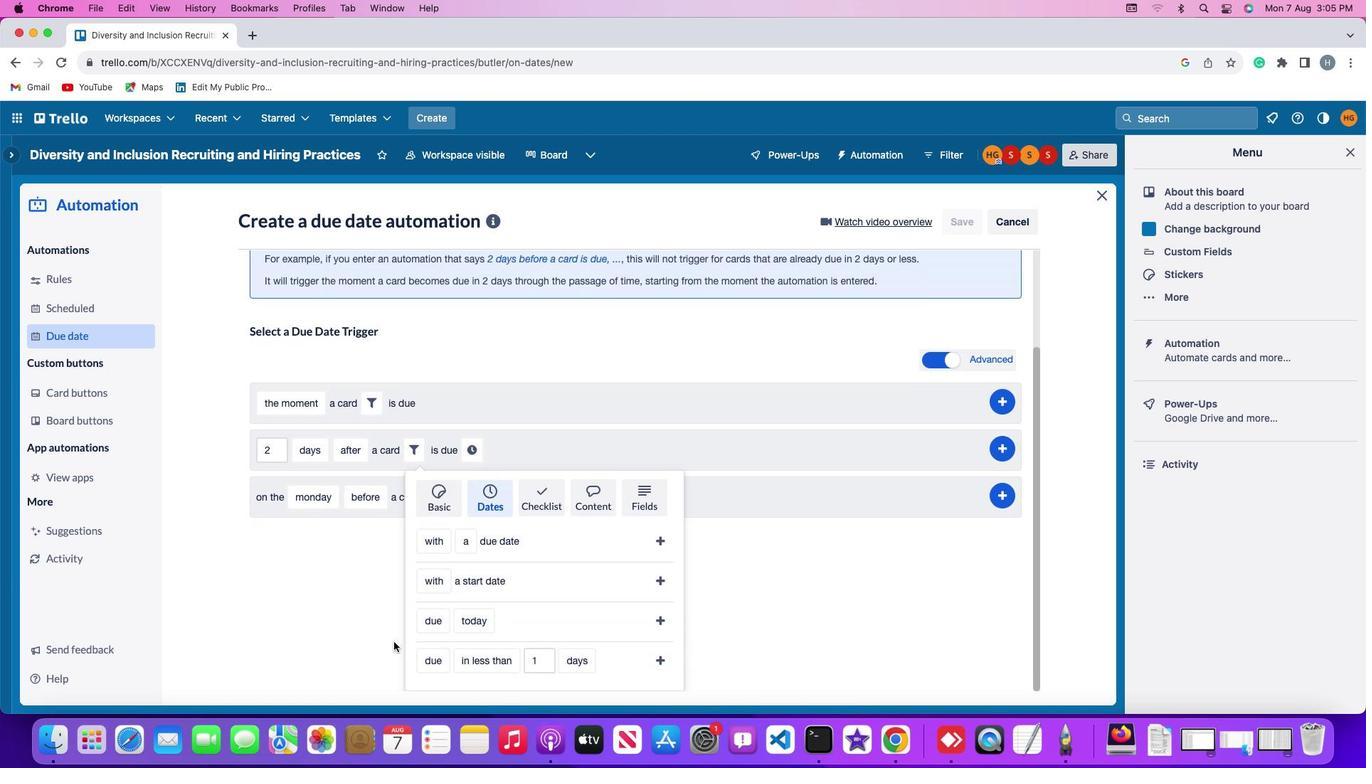 
Action: Mouse scrolled (414, 625) with delta (0, -4)
Screenshot: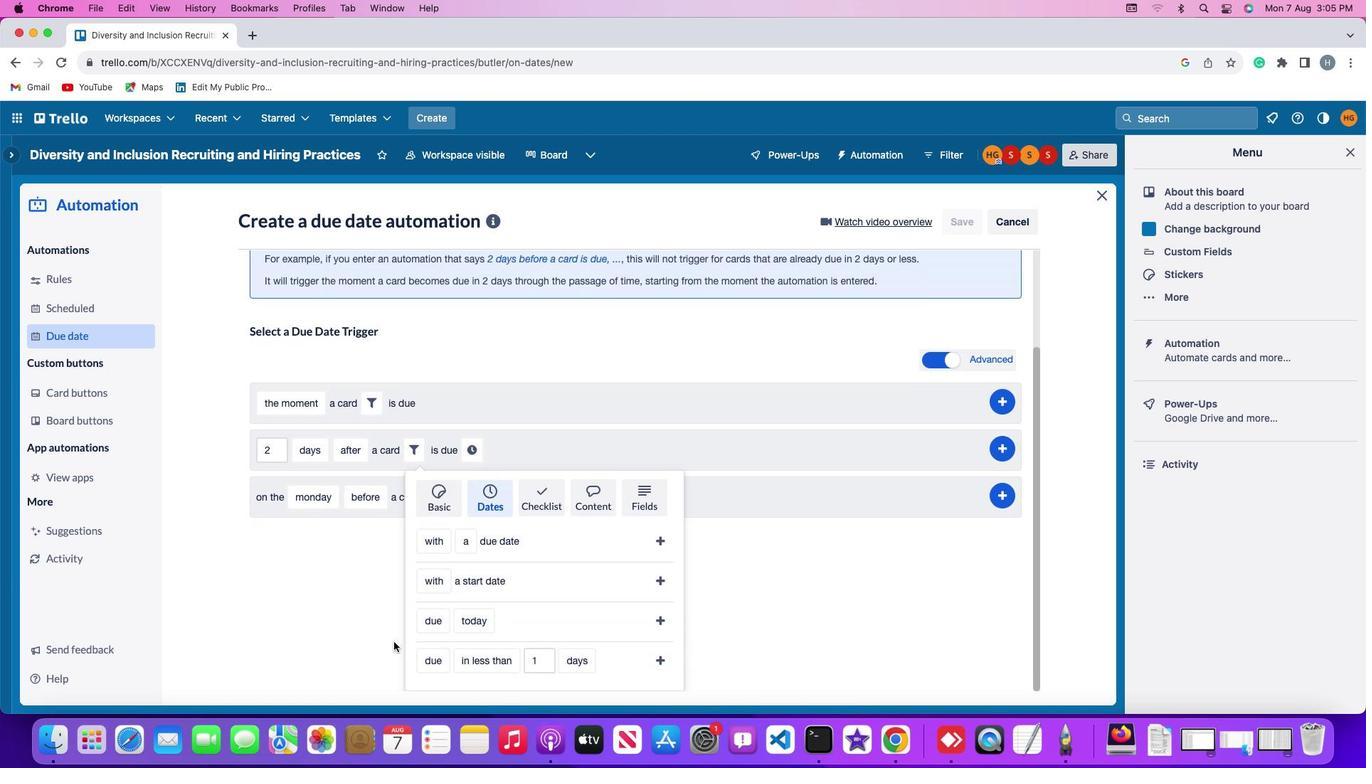 
Action: Mouse moved to (424, 657)
Screenshot: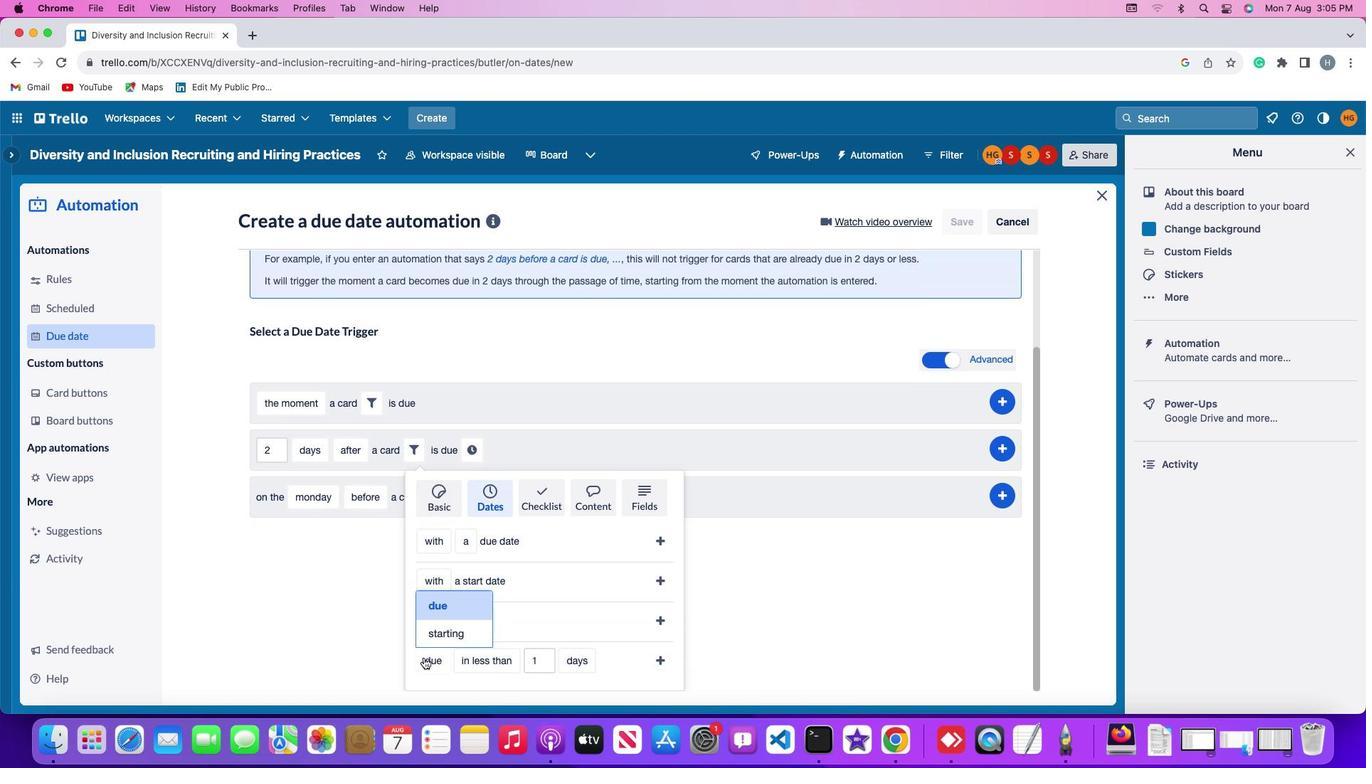 
Action: Mouse pressed left at (424, 657)
Screenshot: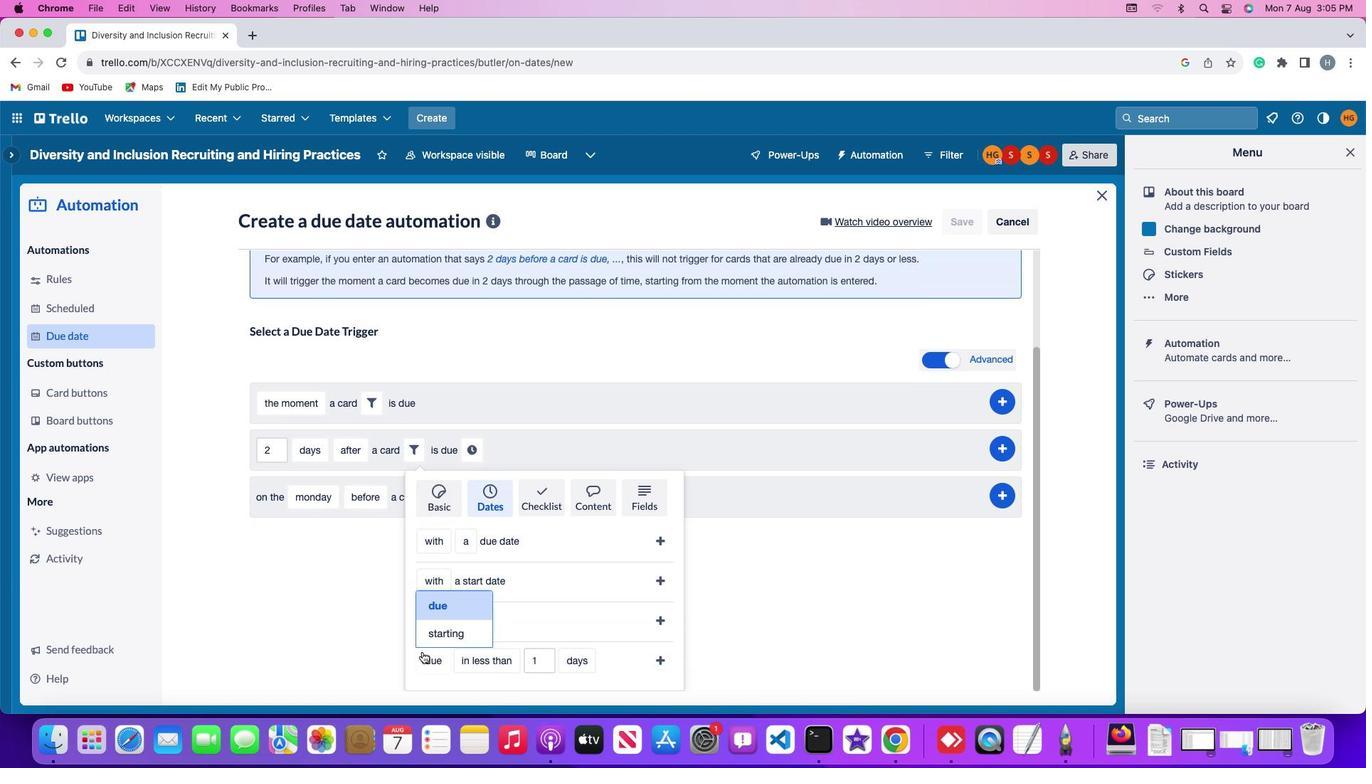 
Action: Mouse moved to (432, 636)
Screenshot: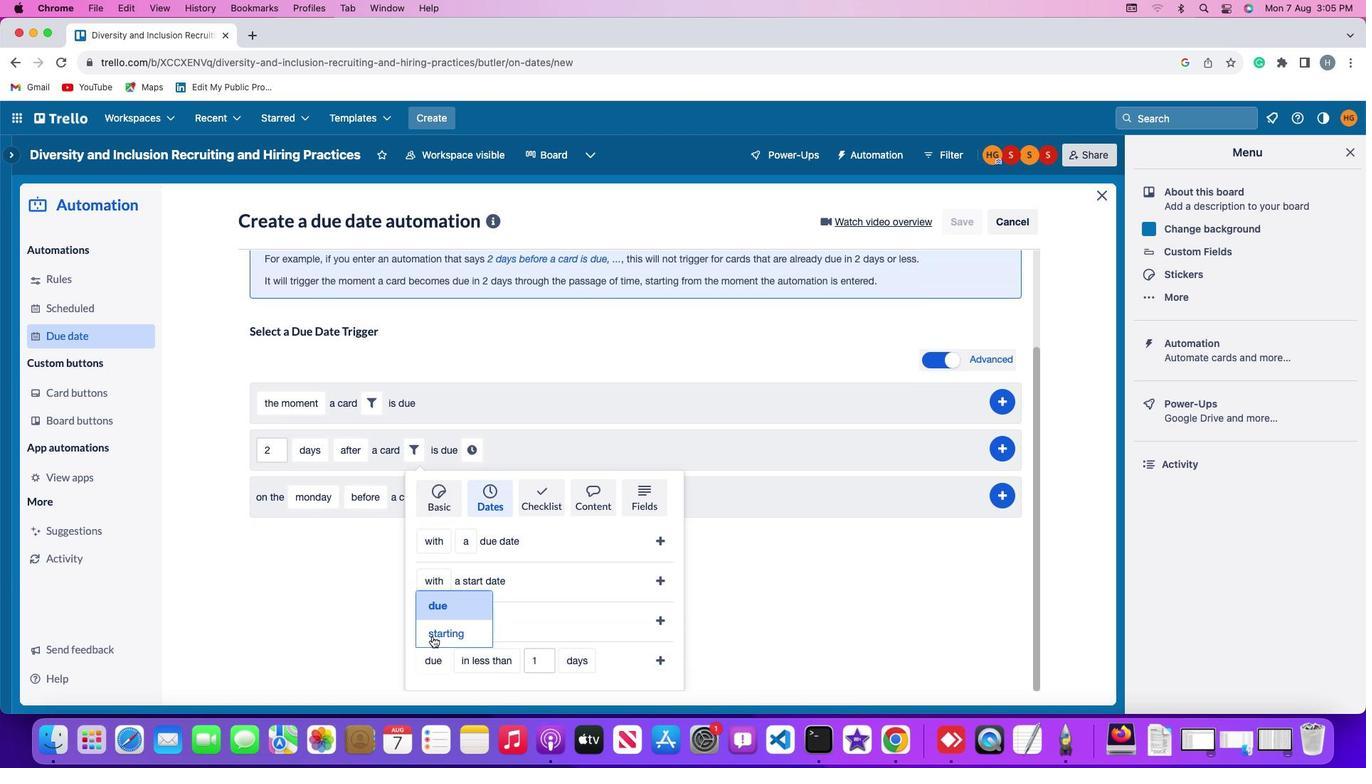 
Action: Mouse pressed left at (432, 636)
Screenshot: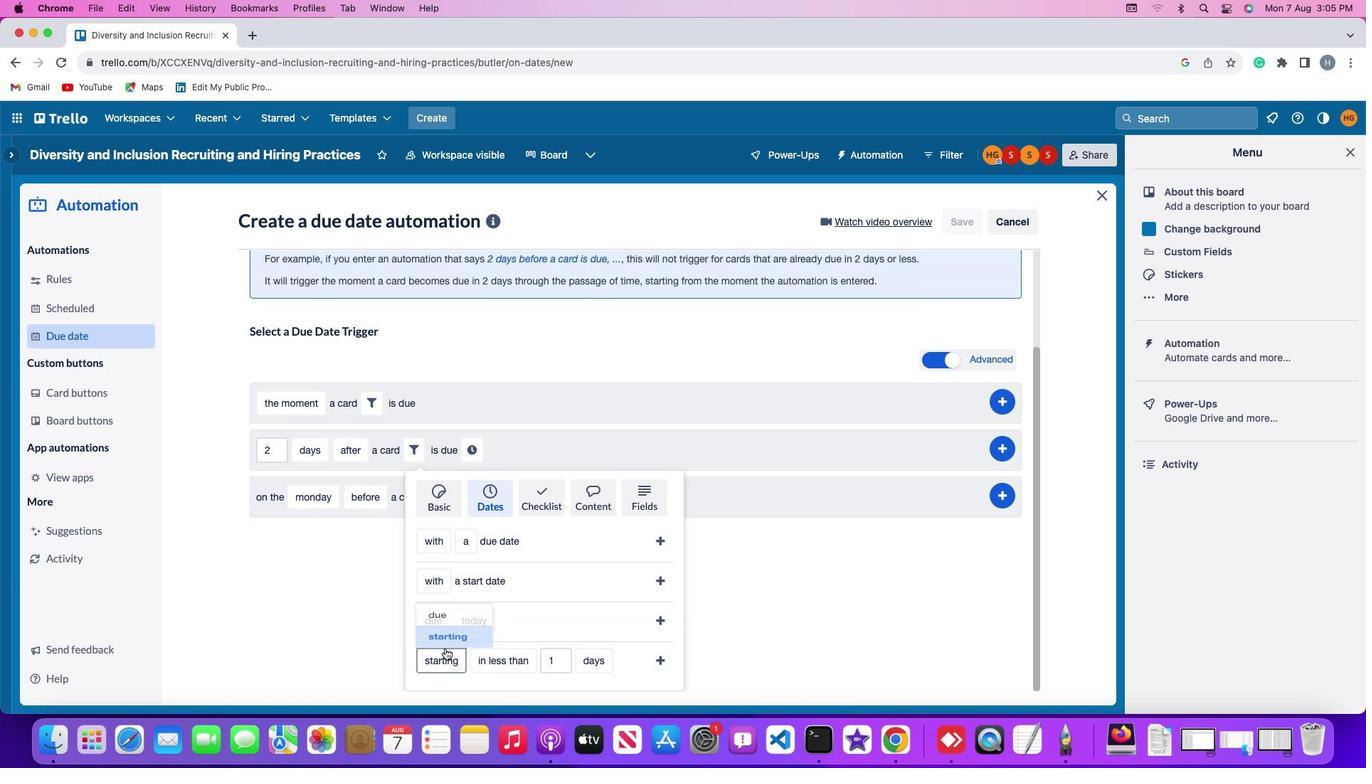 
Action: Mouse moved to (483, 664)
Screenshot: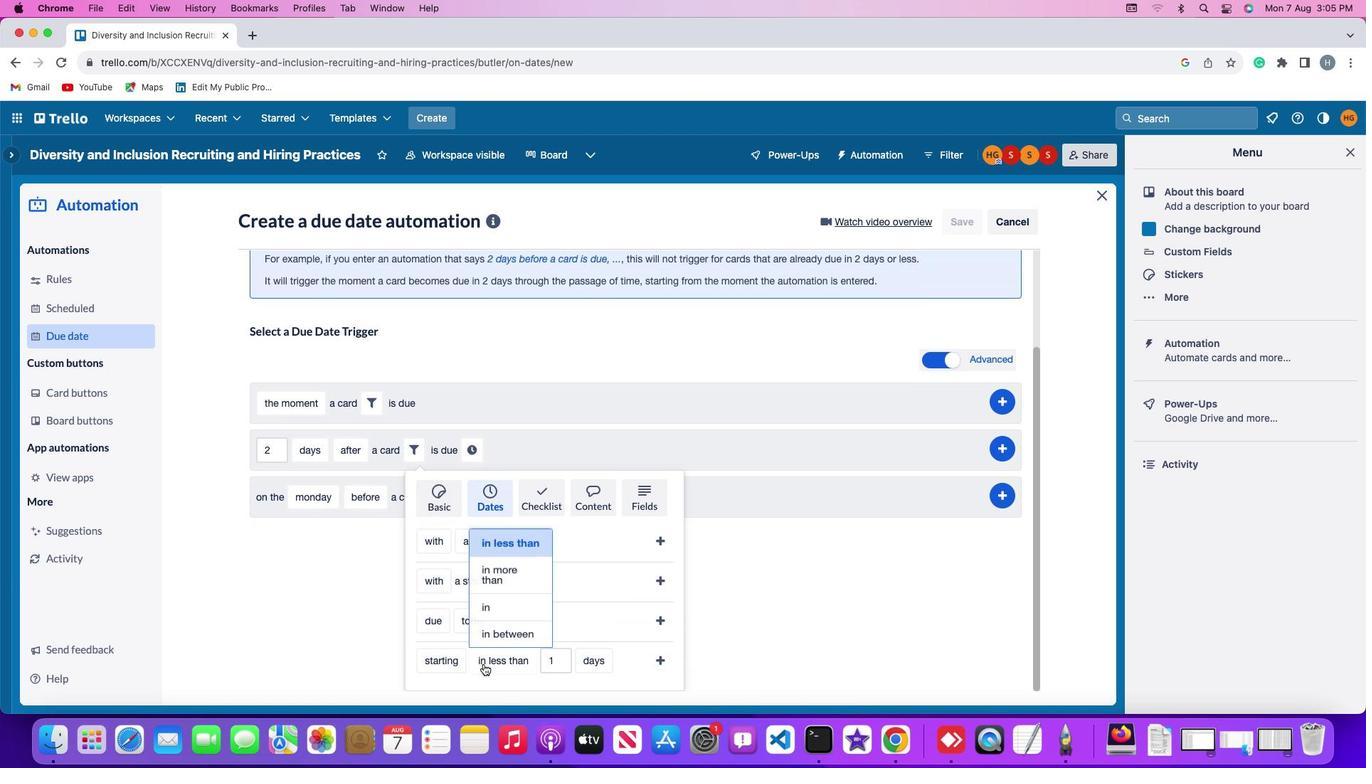 
Action: Mouse pressed left at (483, 664)
Screenshot: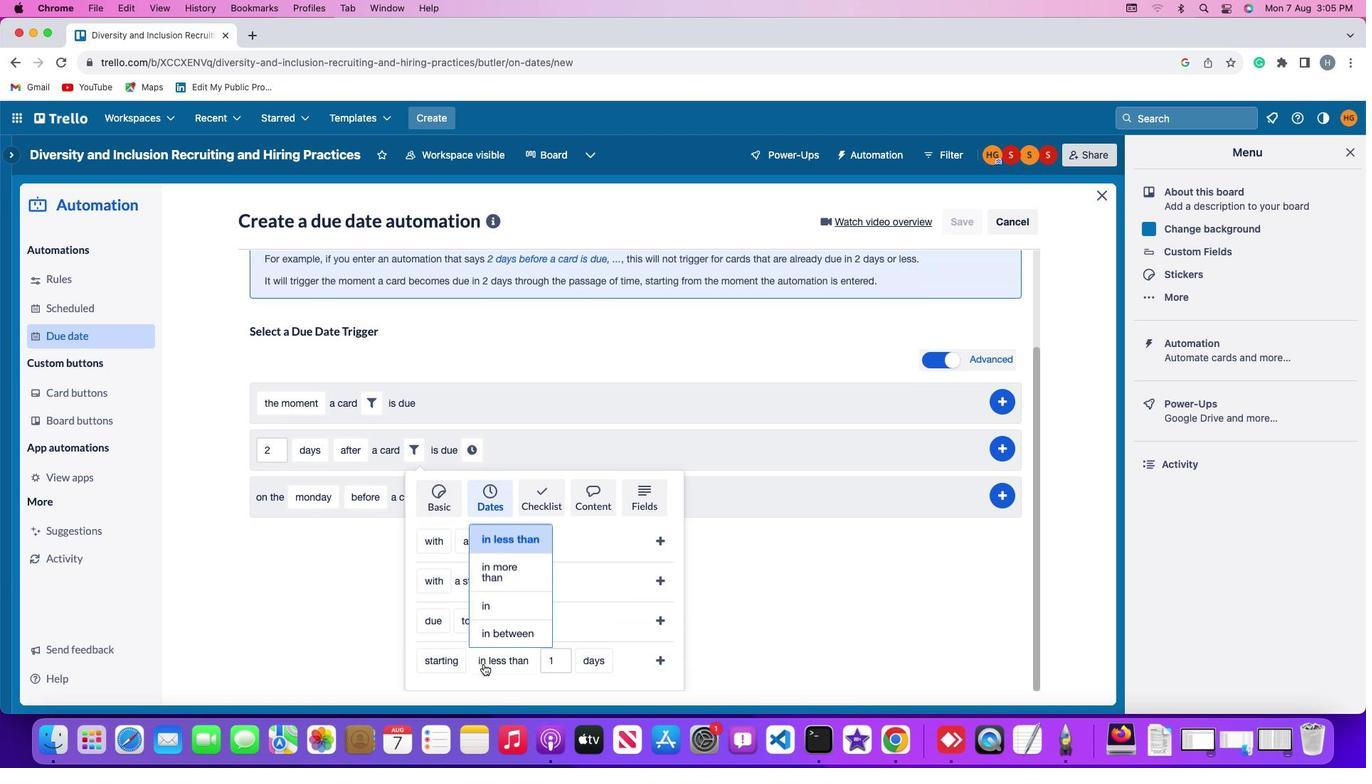 
Action: Mouse moved to (501, 628)
Screenshot: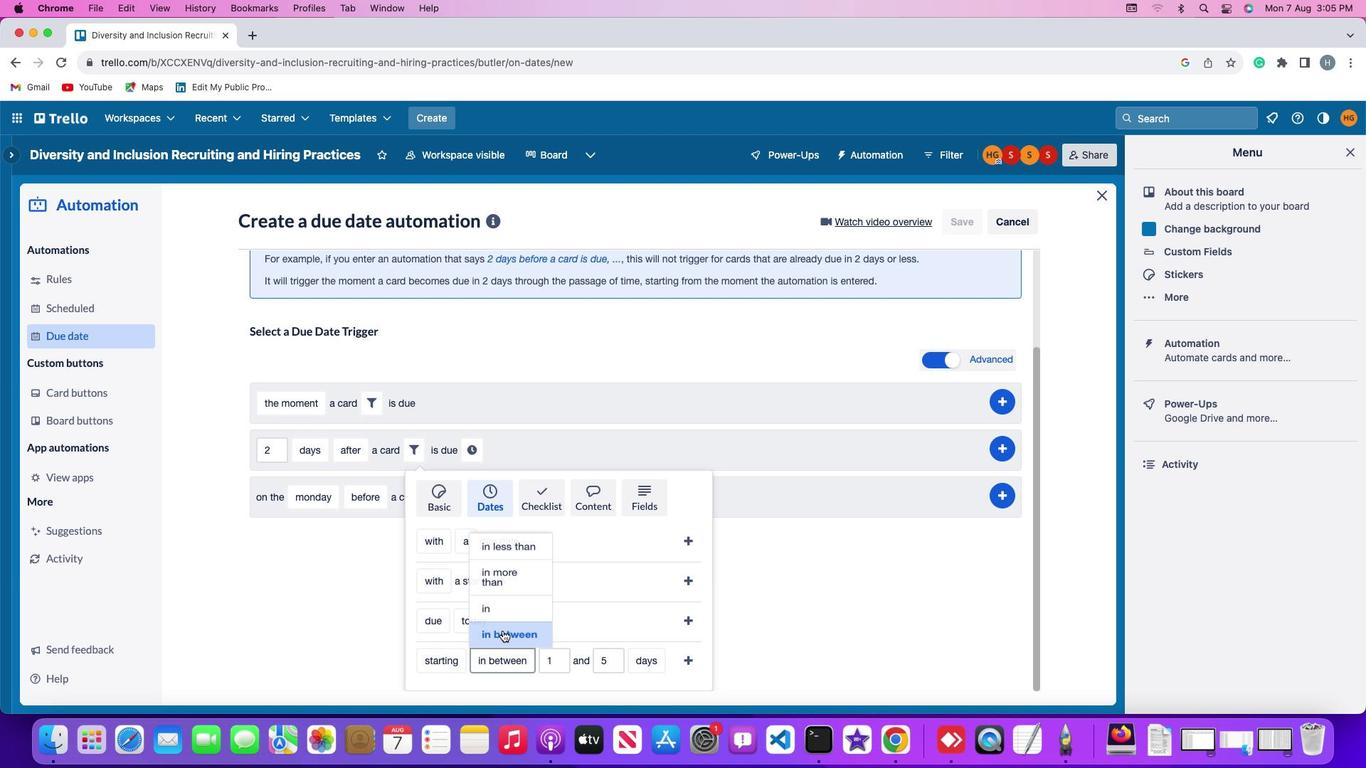 
Action: Mouse pressed left at (501, 628)
Screenshot: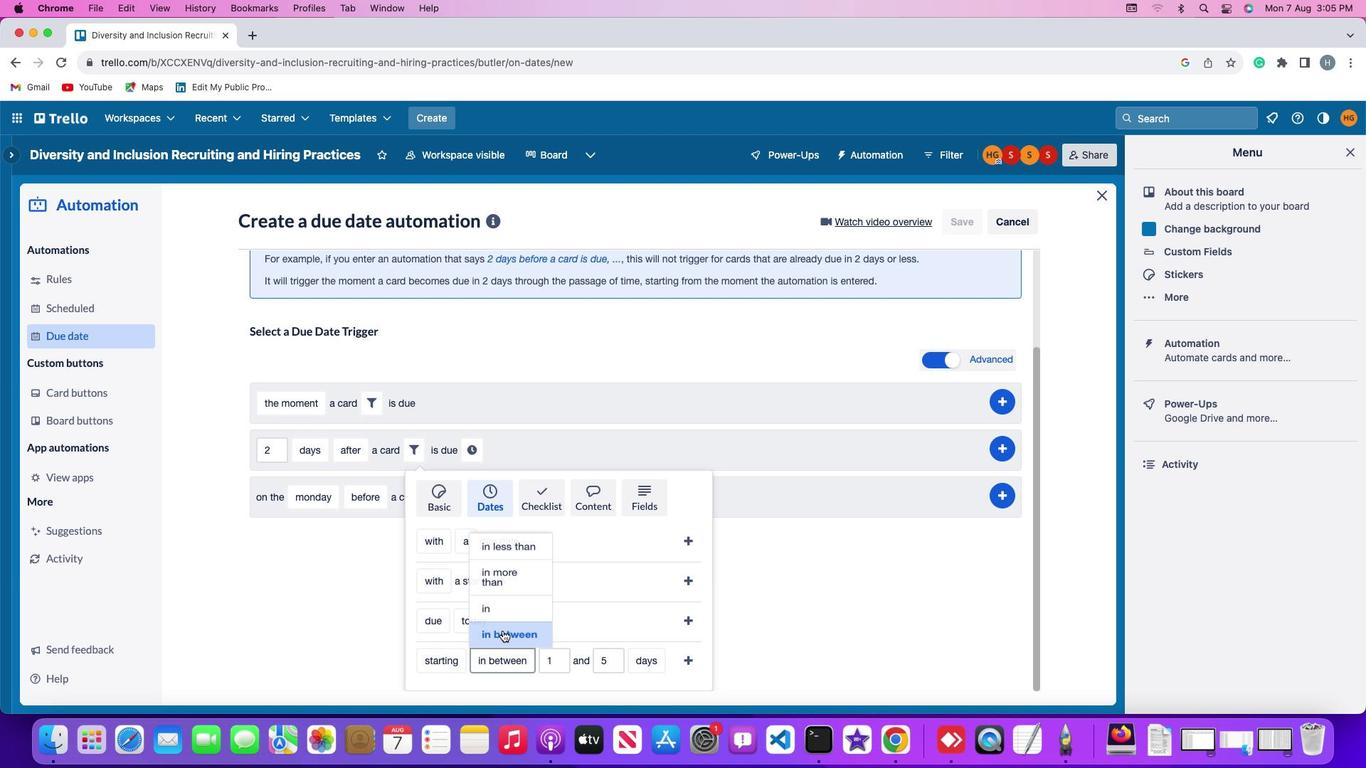
Action: Mouse moved to (553, 660)
Screenshot: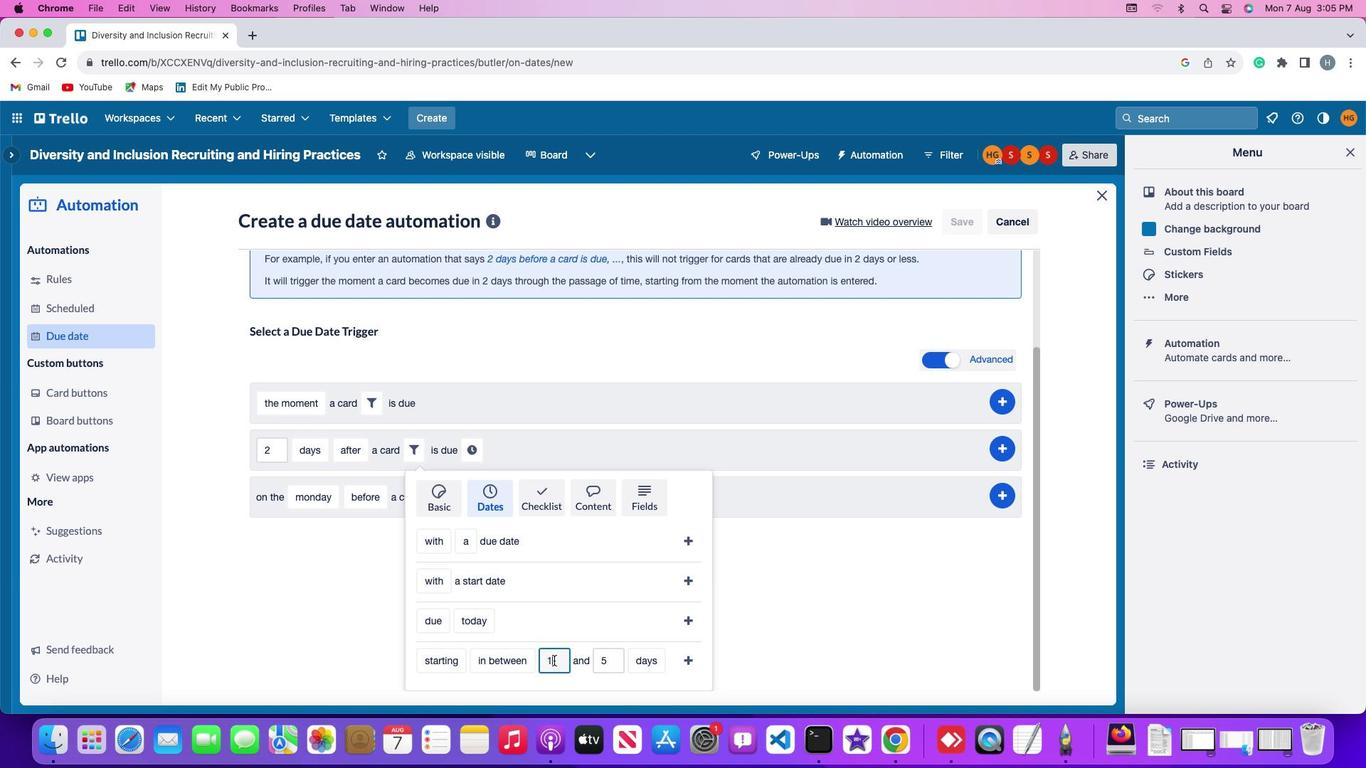 
Action: Mouse pressed left at (553, 660)
Screenshot: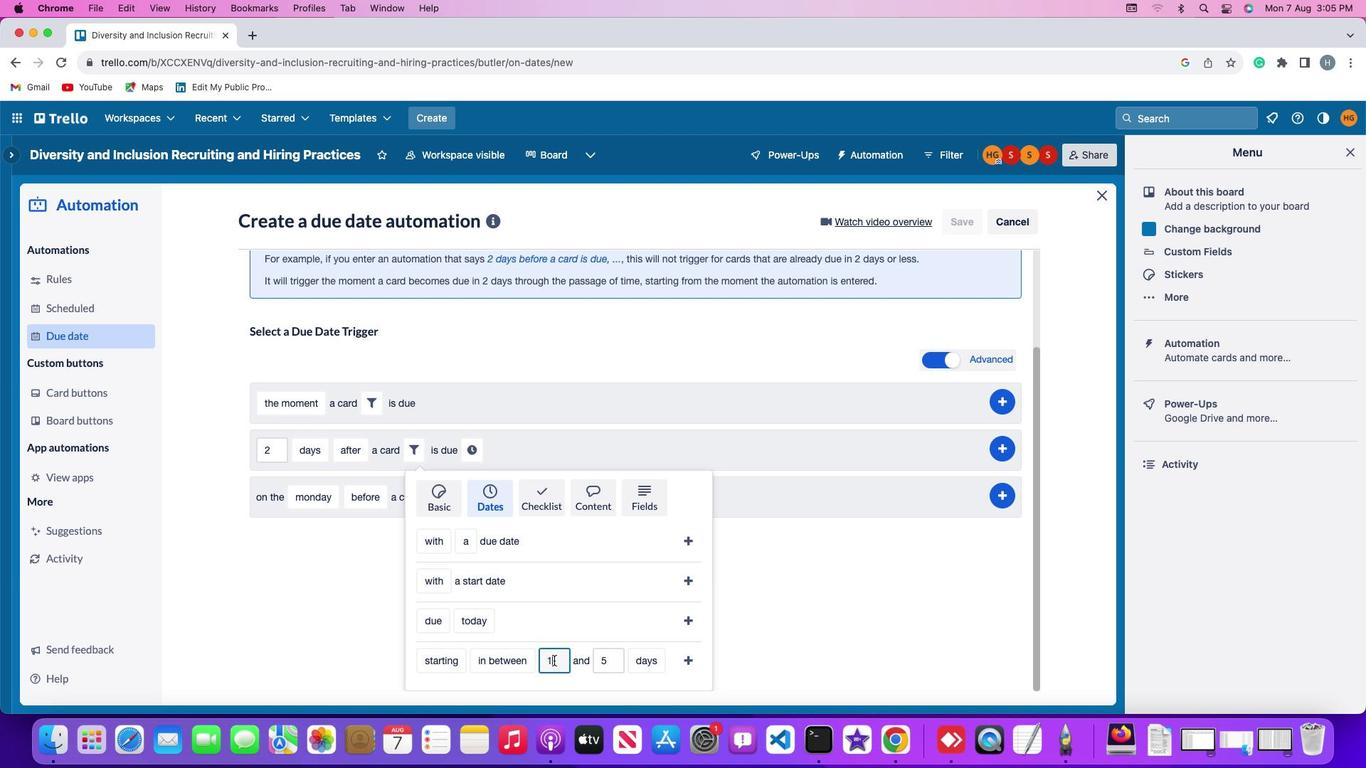 
Action: Mouse moved to (554, 657)
Screenshot: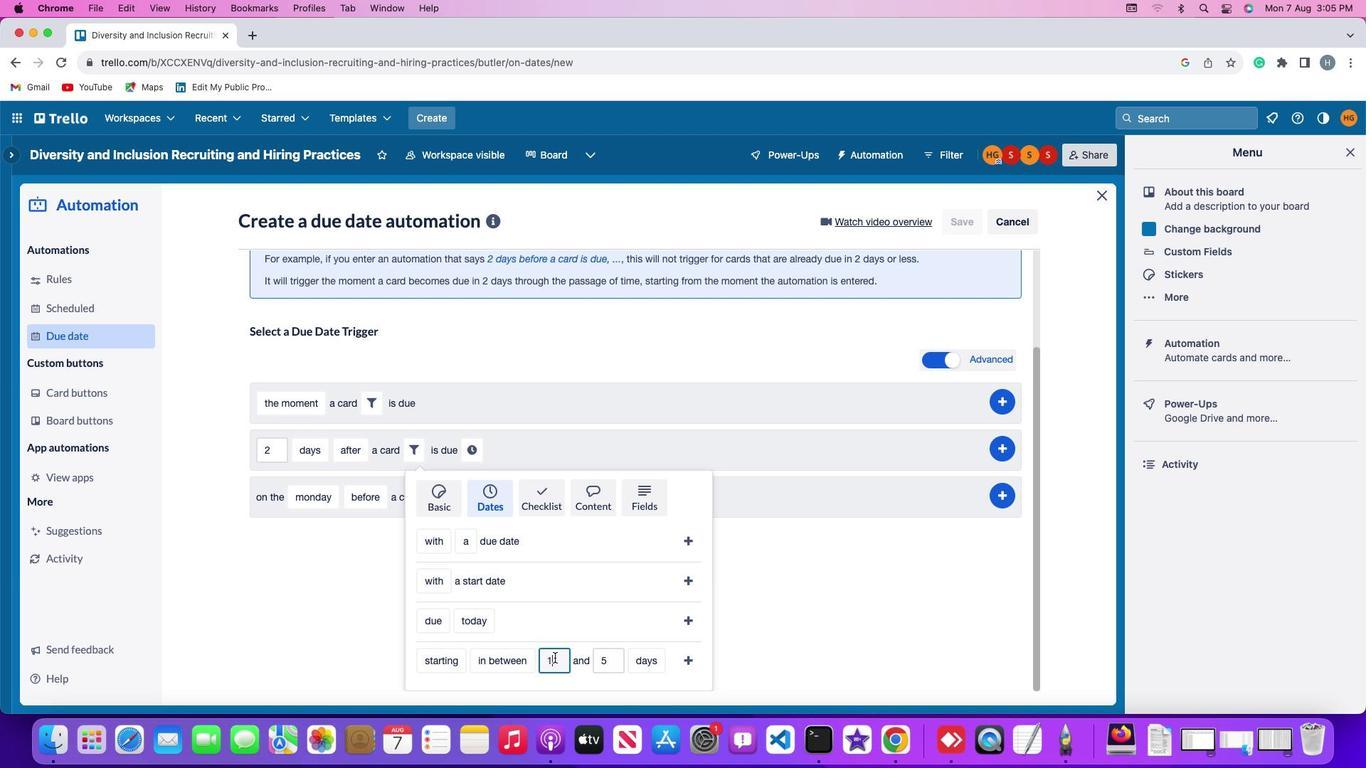 
Action: Key pressed Key.backspace'1'
Screenshot: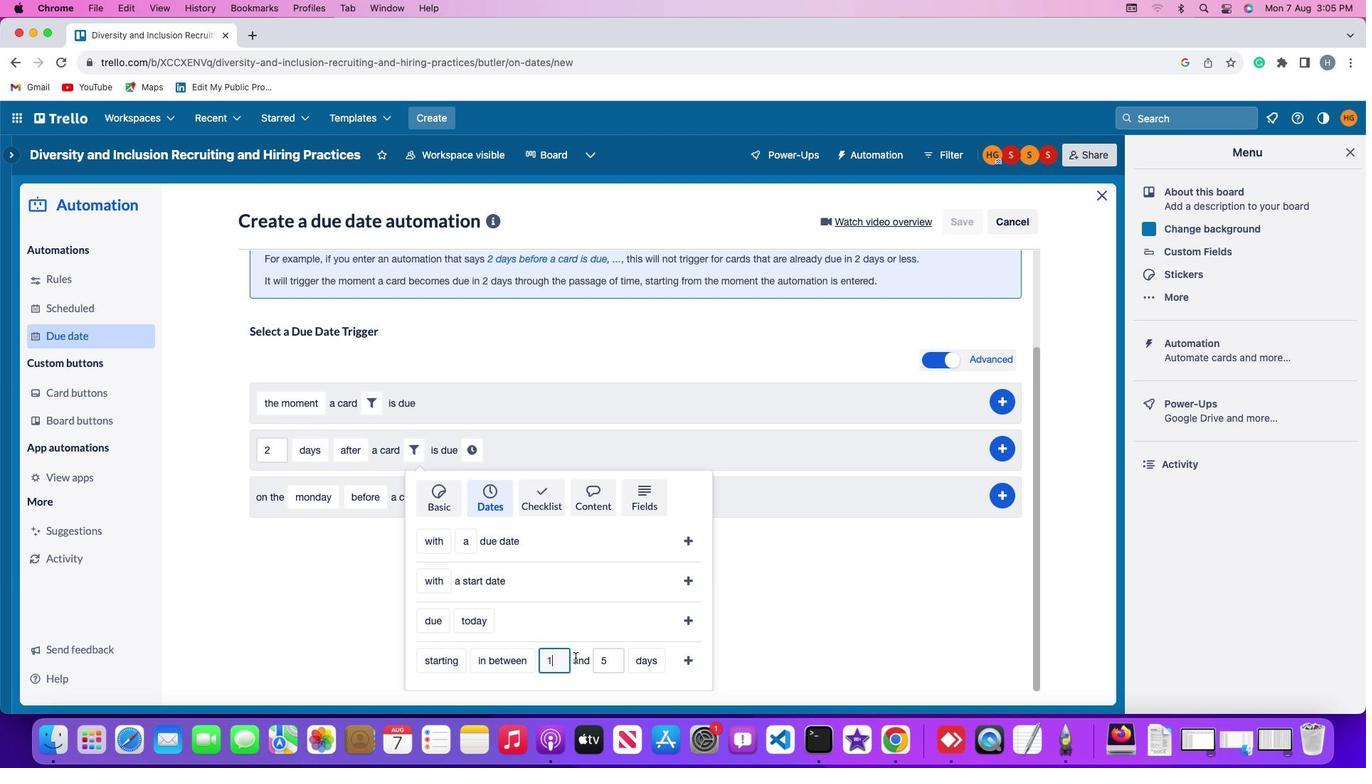 
Action: Mouse moved to (611, 660)
Screenshot: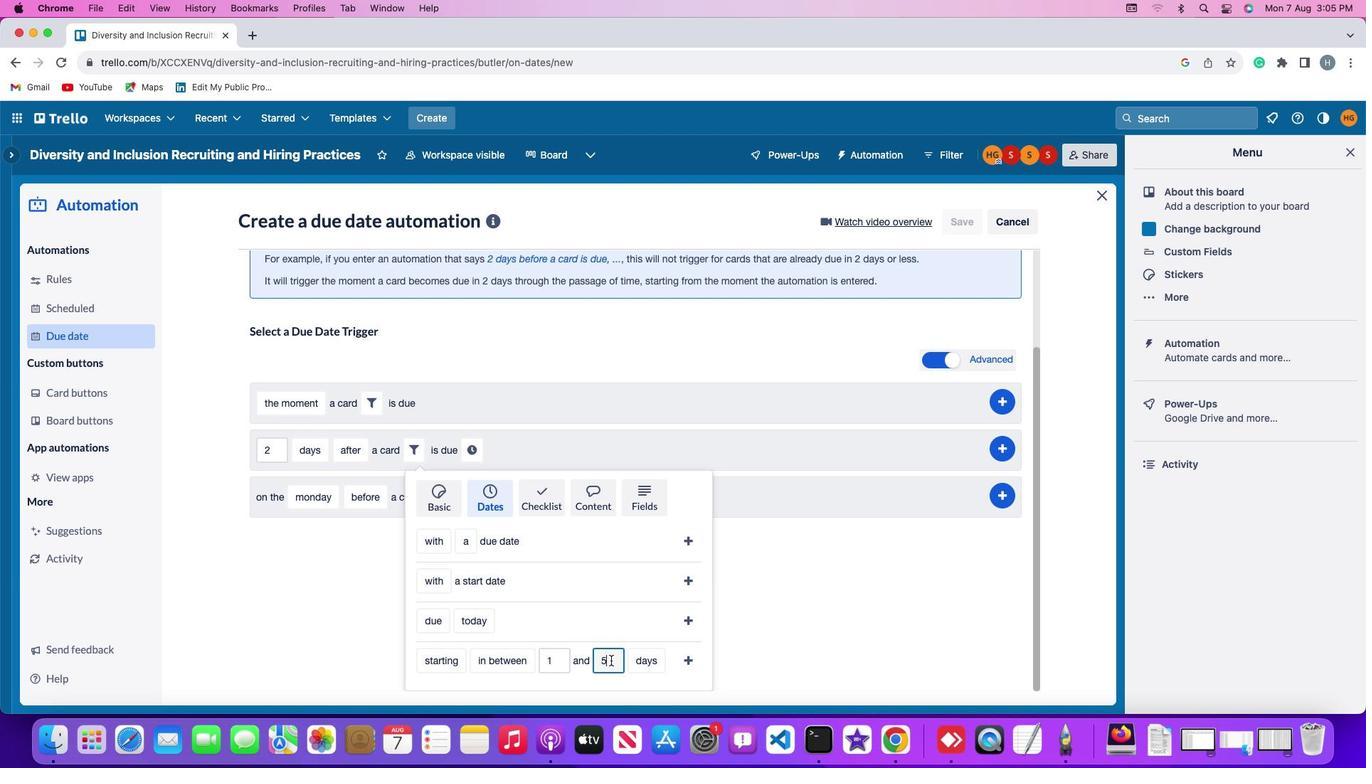 
Action: Mouse pressed left at (611, 660)
Screenshot: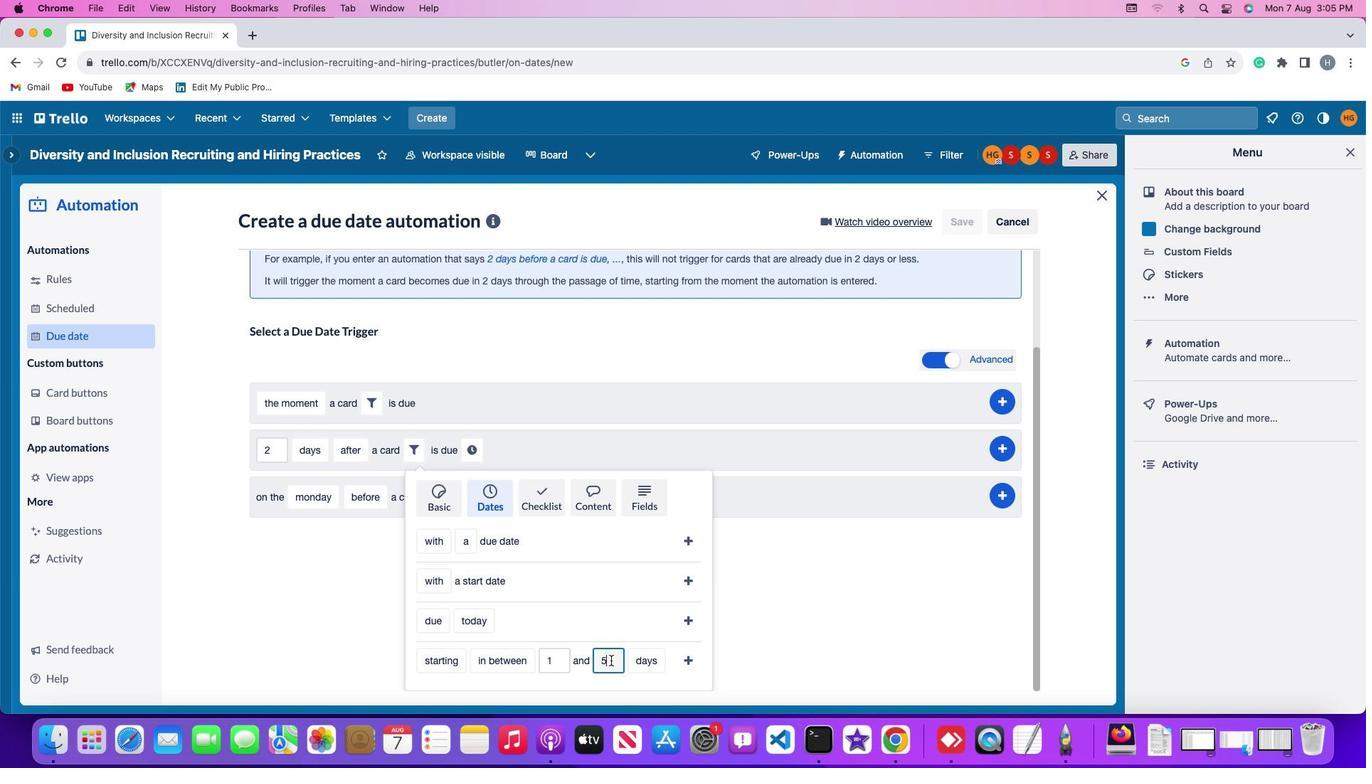 
Action: Mouse moved to (611, 660)
Screenshot: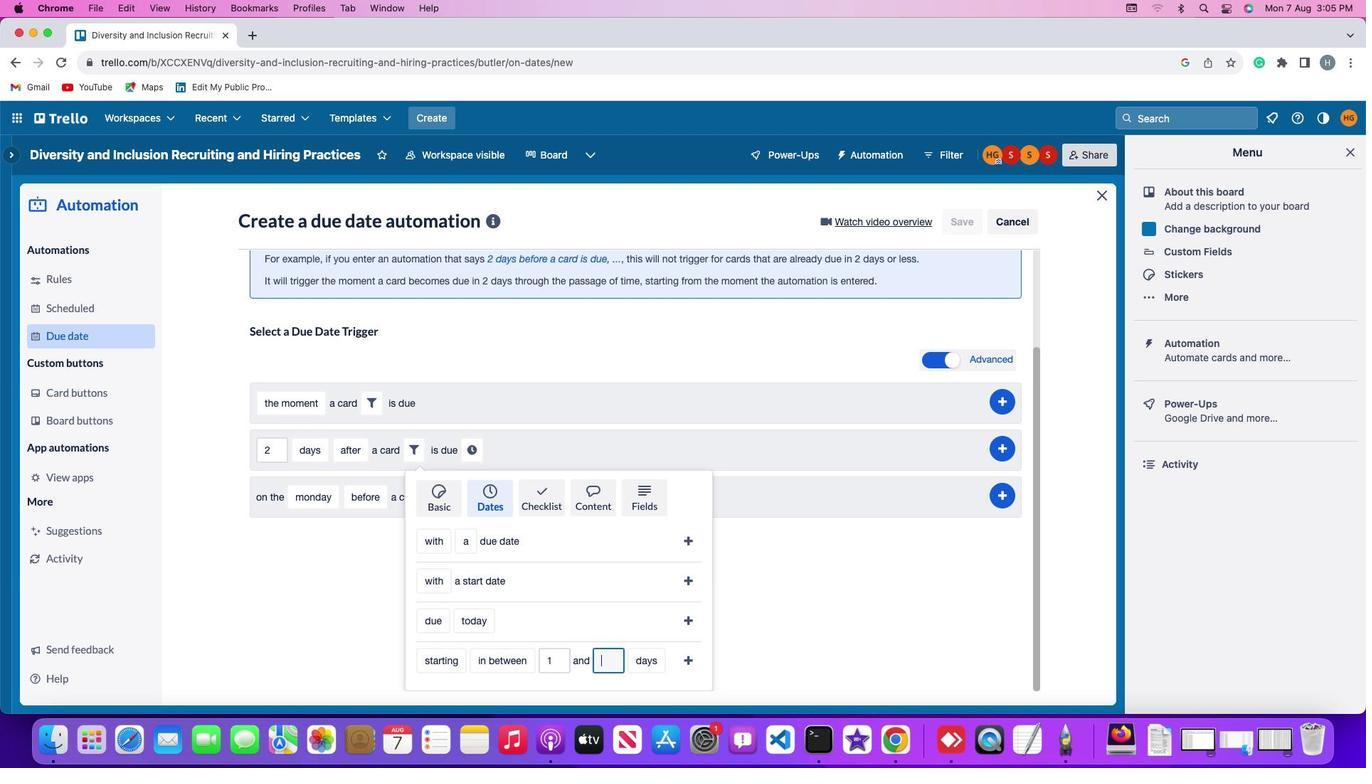 
Action: Key pressed Key.backspace'5'
Screenshot: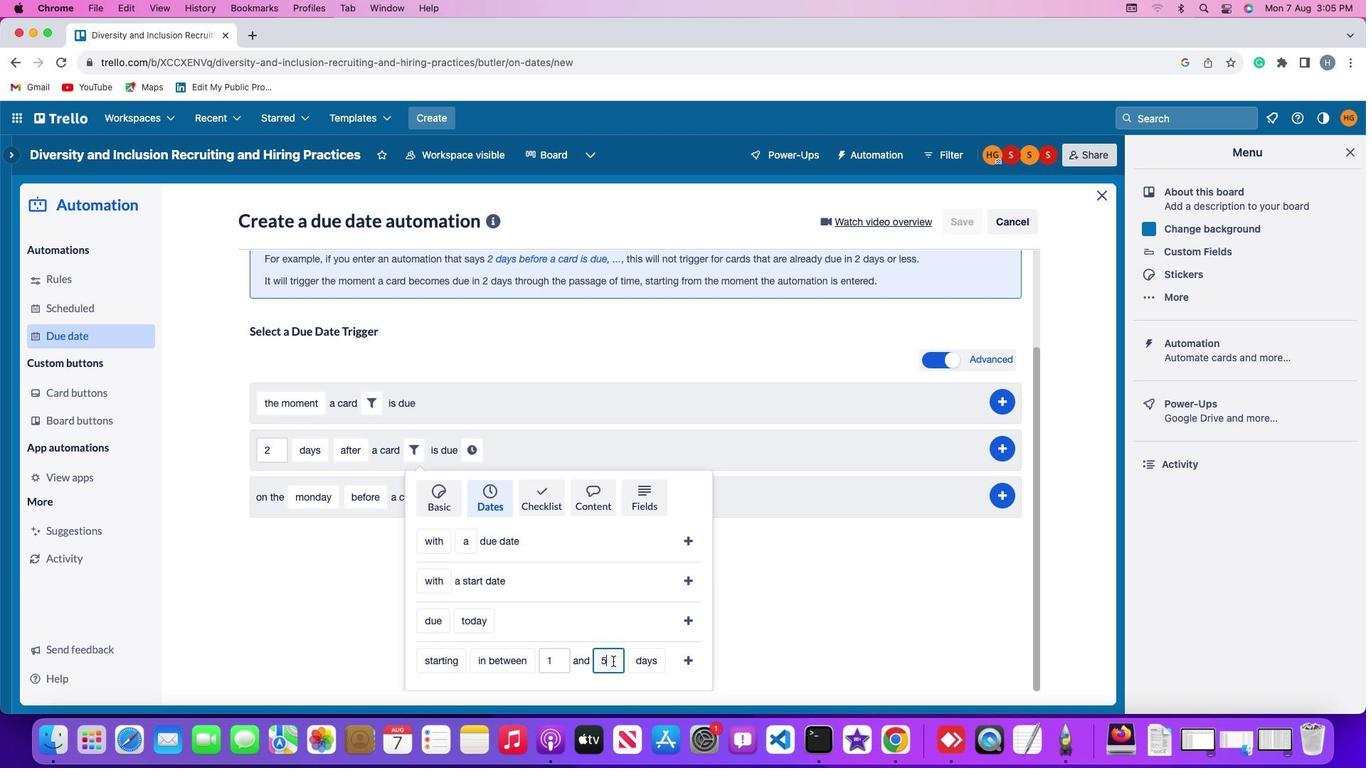 
Action: Mouse moved to (638, 666)
Screenshot: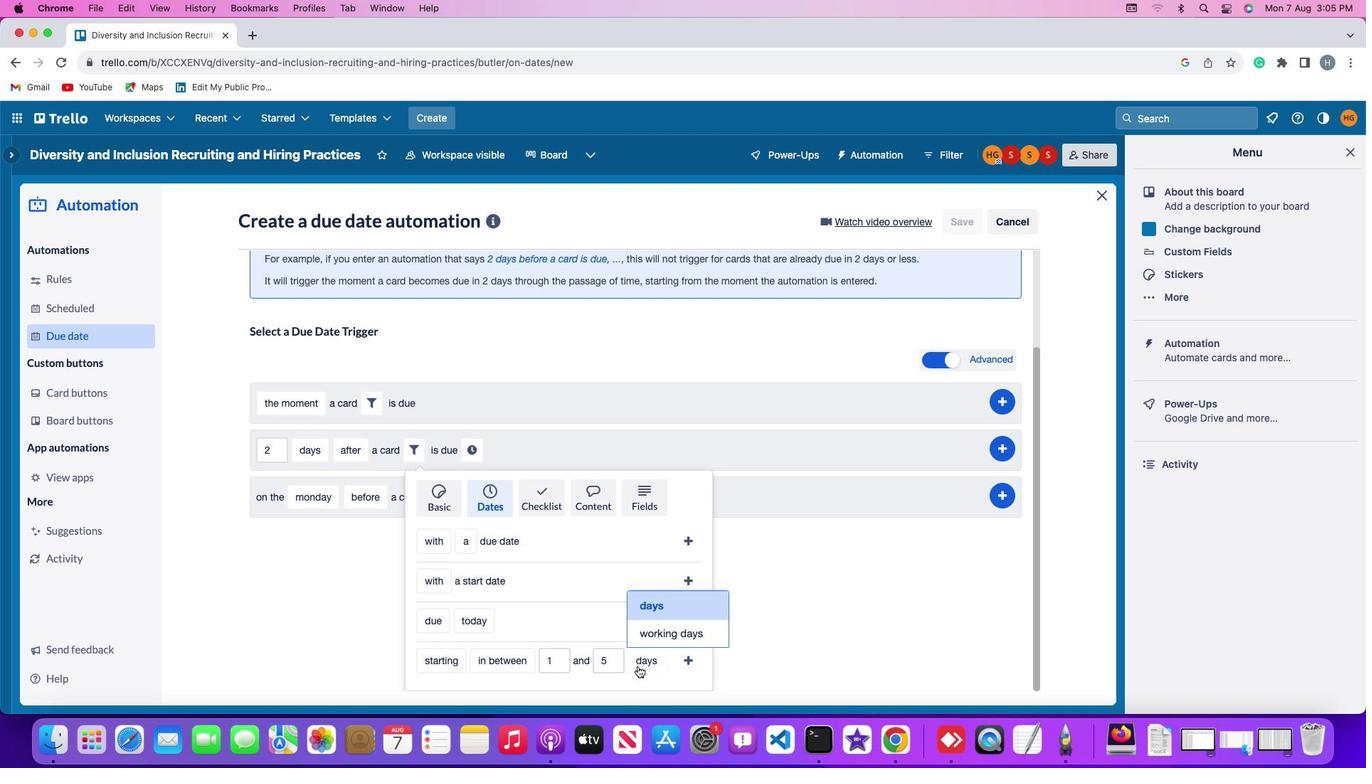 
Action: Mouse pressed left at (638, 666)
Screenshot: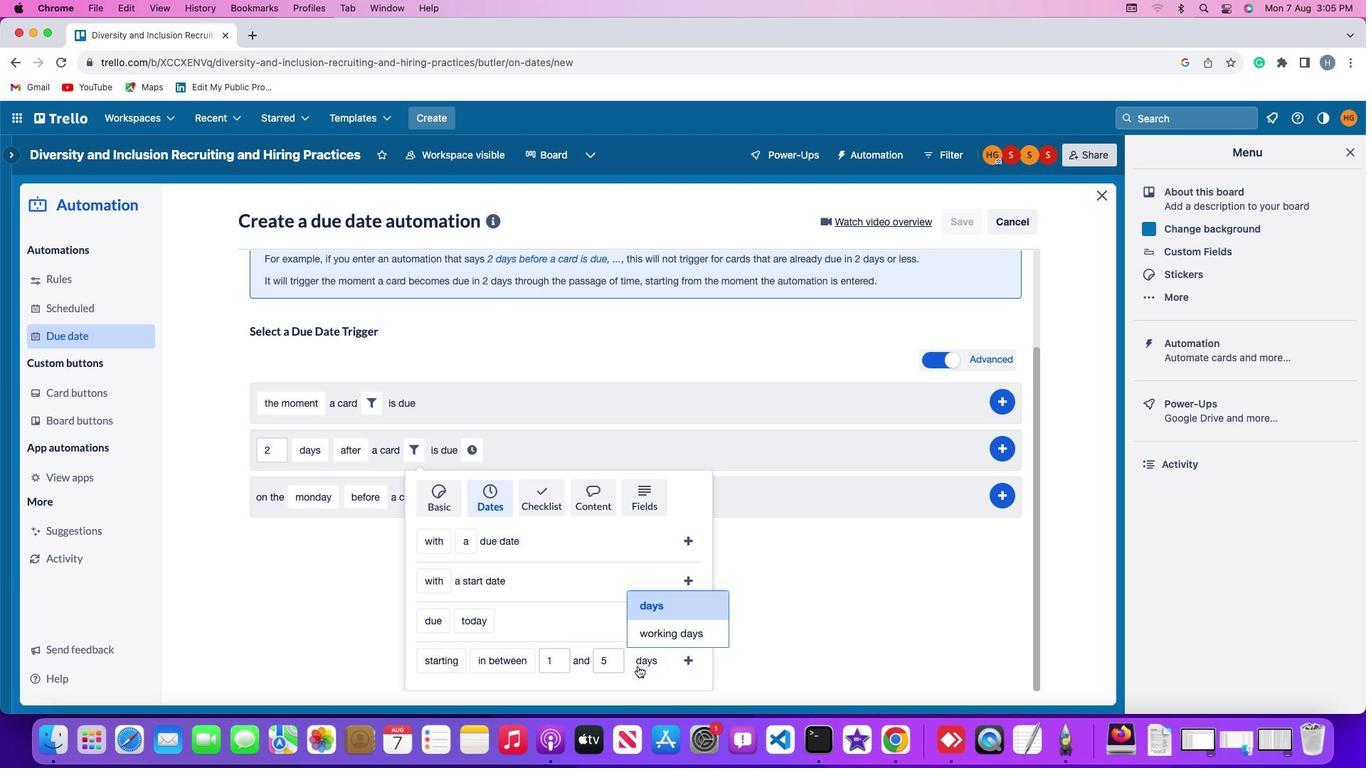 
Action: Mouse moved to (659, 604)
Screenshot: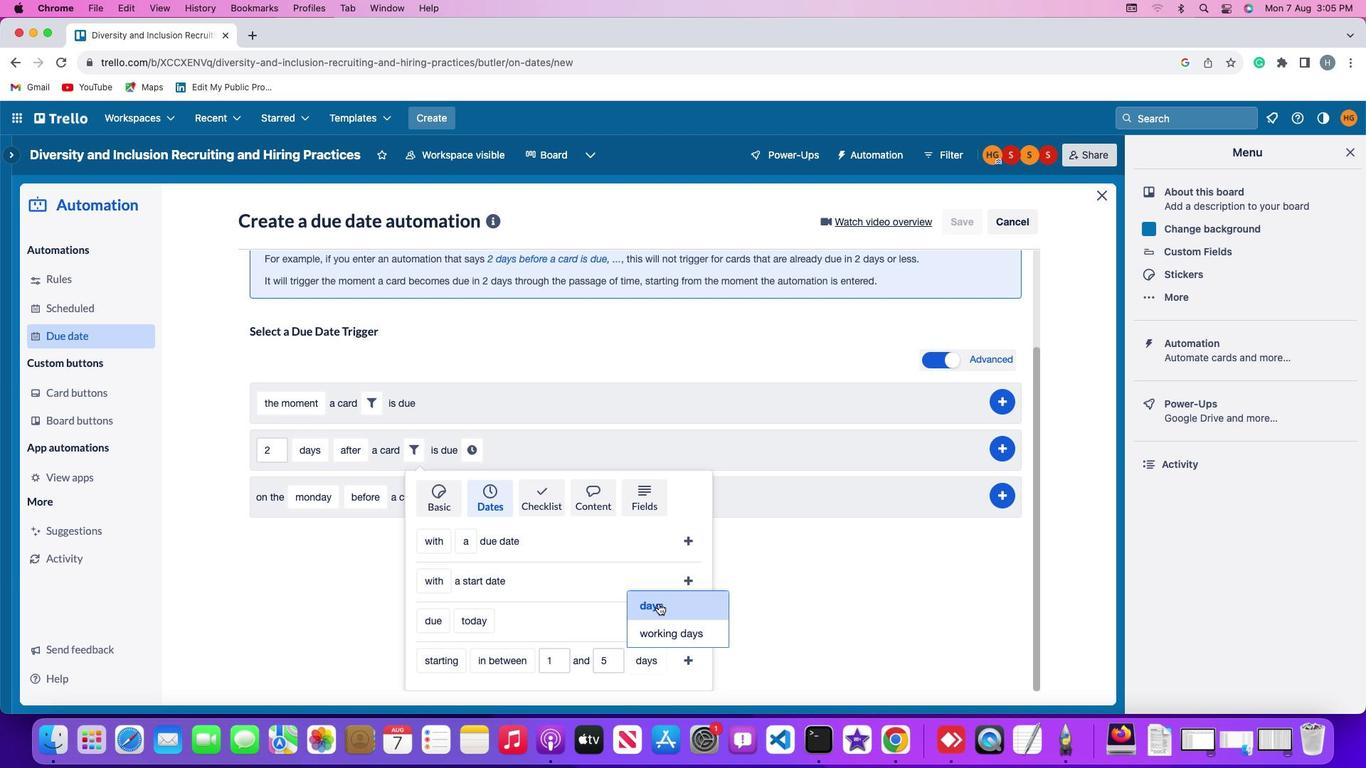 
Action: Mouse pressed left at (659, 604)
Screenshot: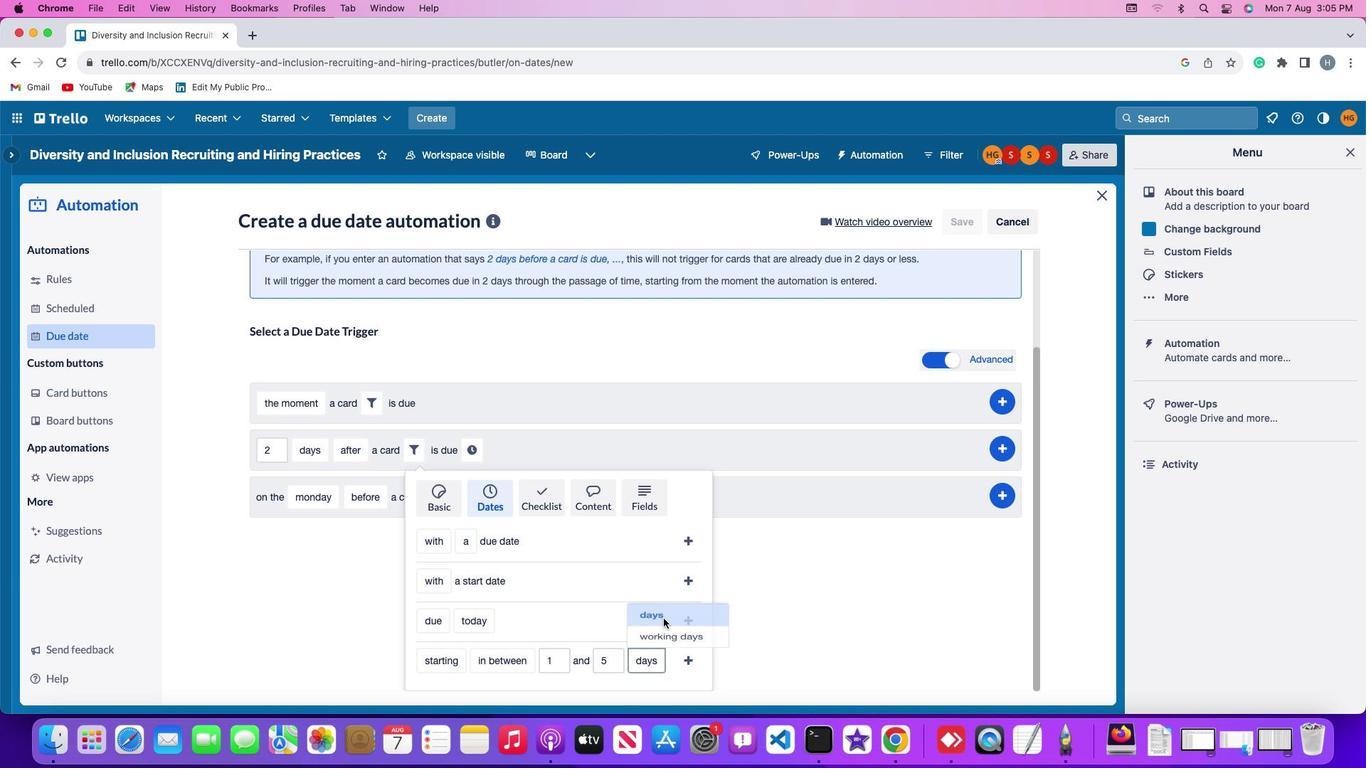 
Action: Mouse moved to (688, 658)
Screenshot: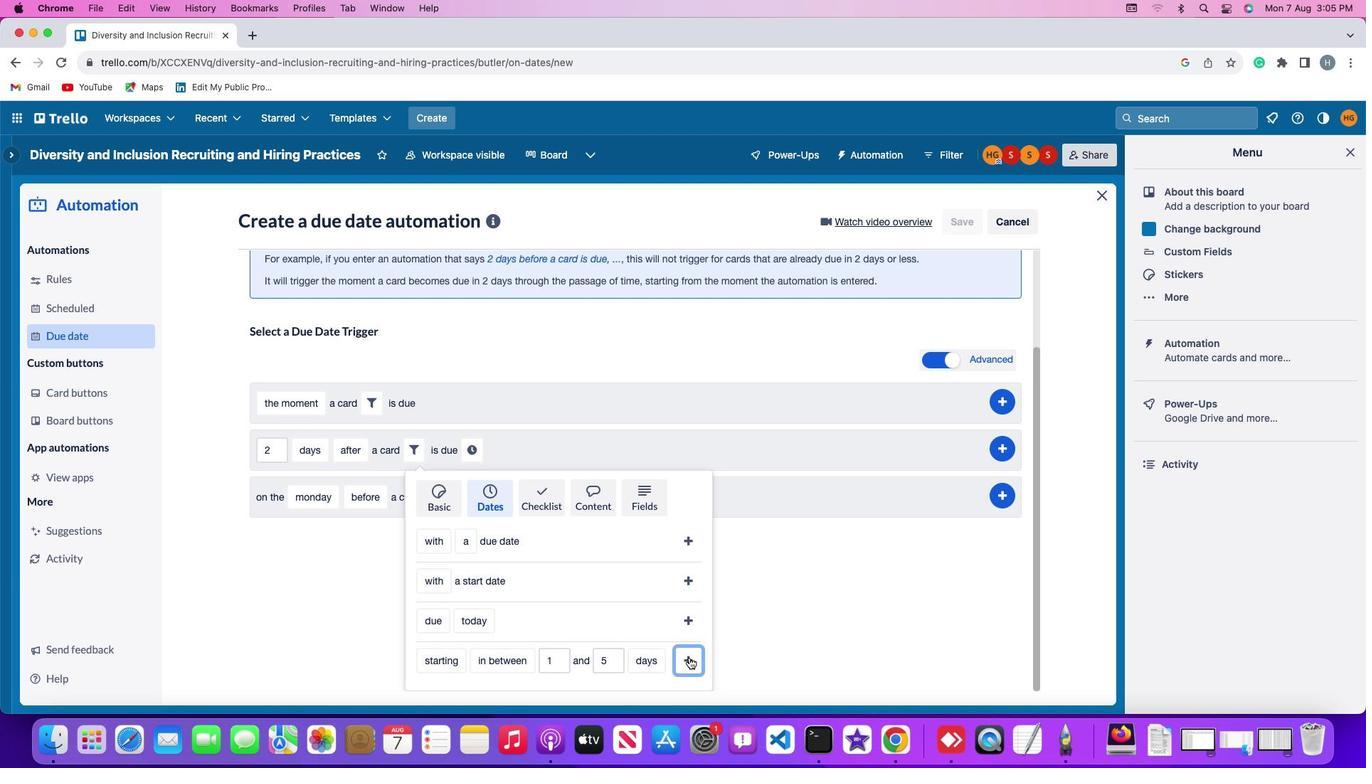 
Action: Mouse pressed left at (688, 658)
Screenshot: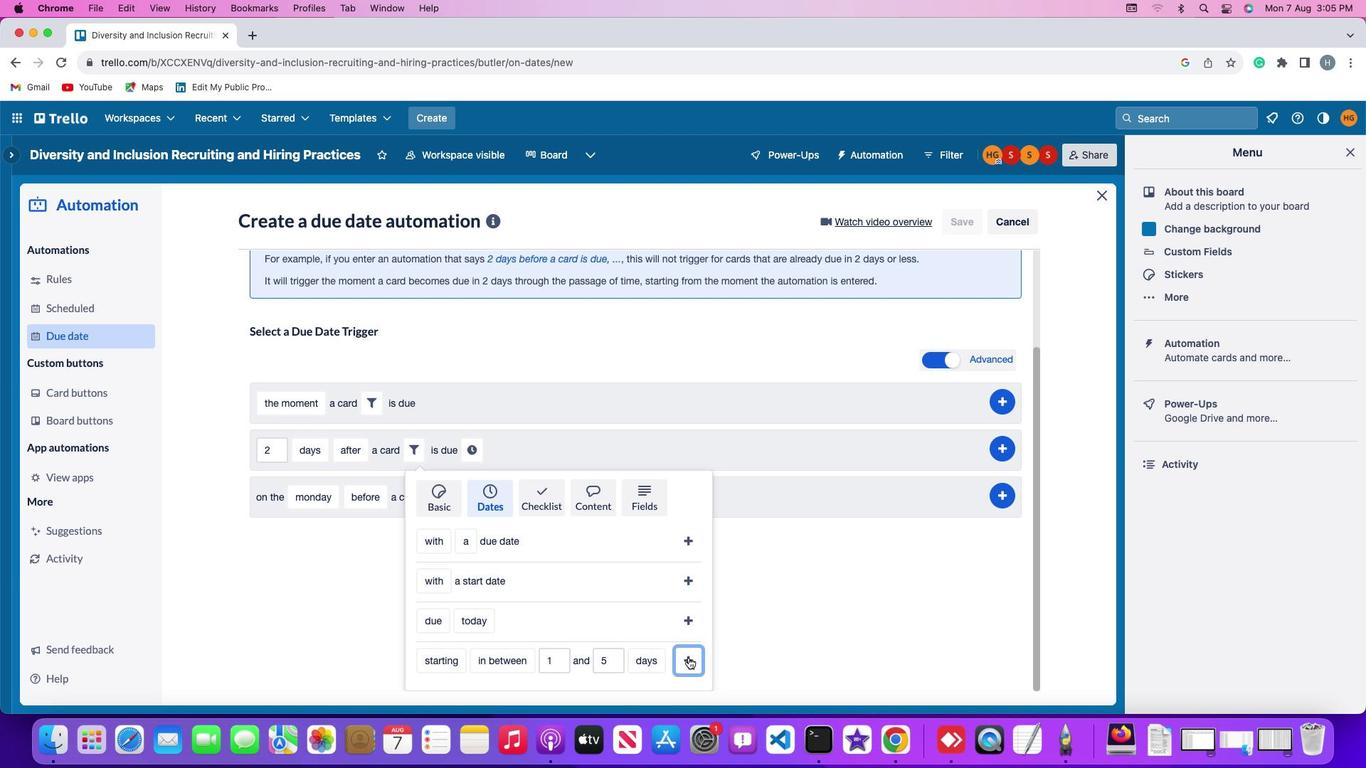 
Action: Mouse moved to (650, 570)
Screenshot: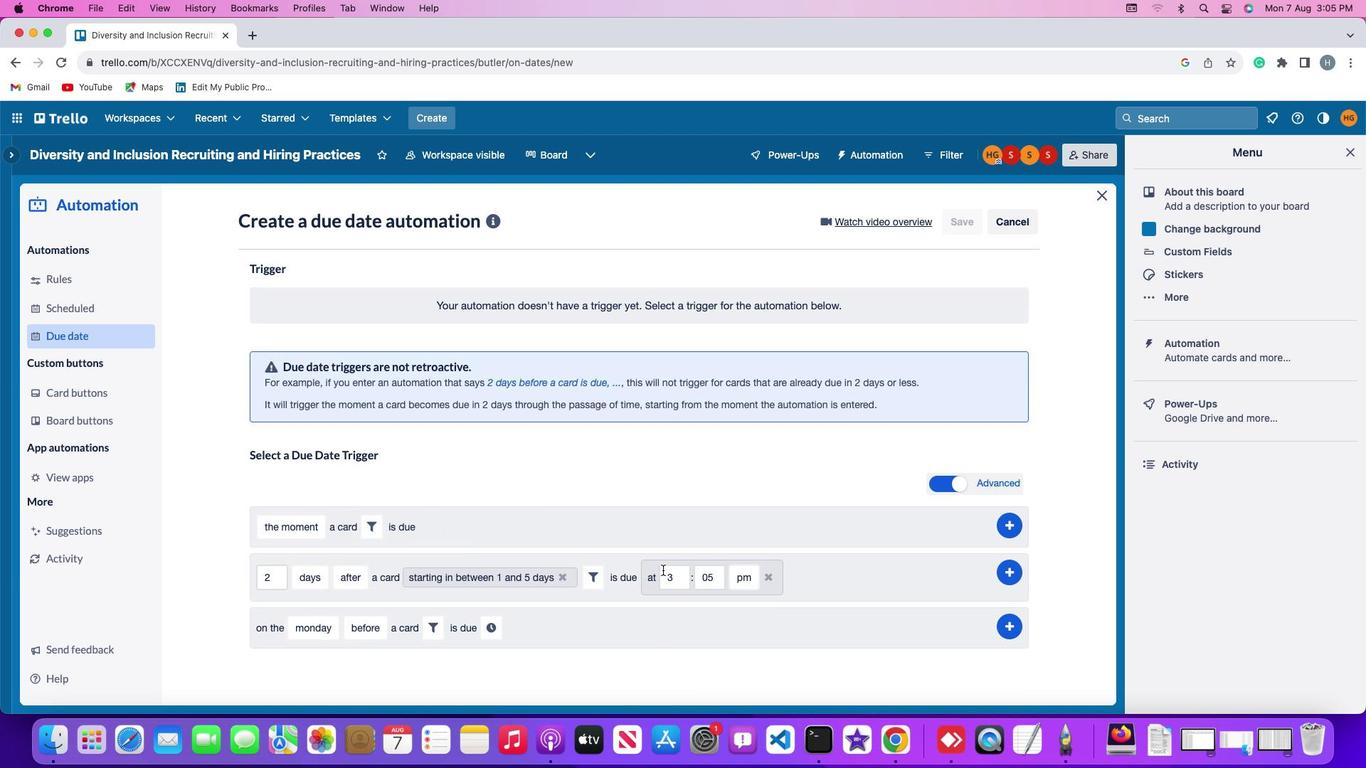 
Action: Mouse pressed left at (650, 570)
Screenshot: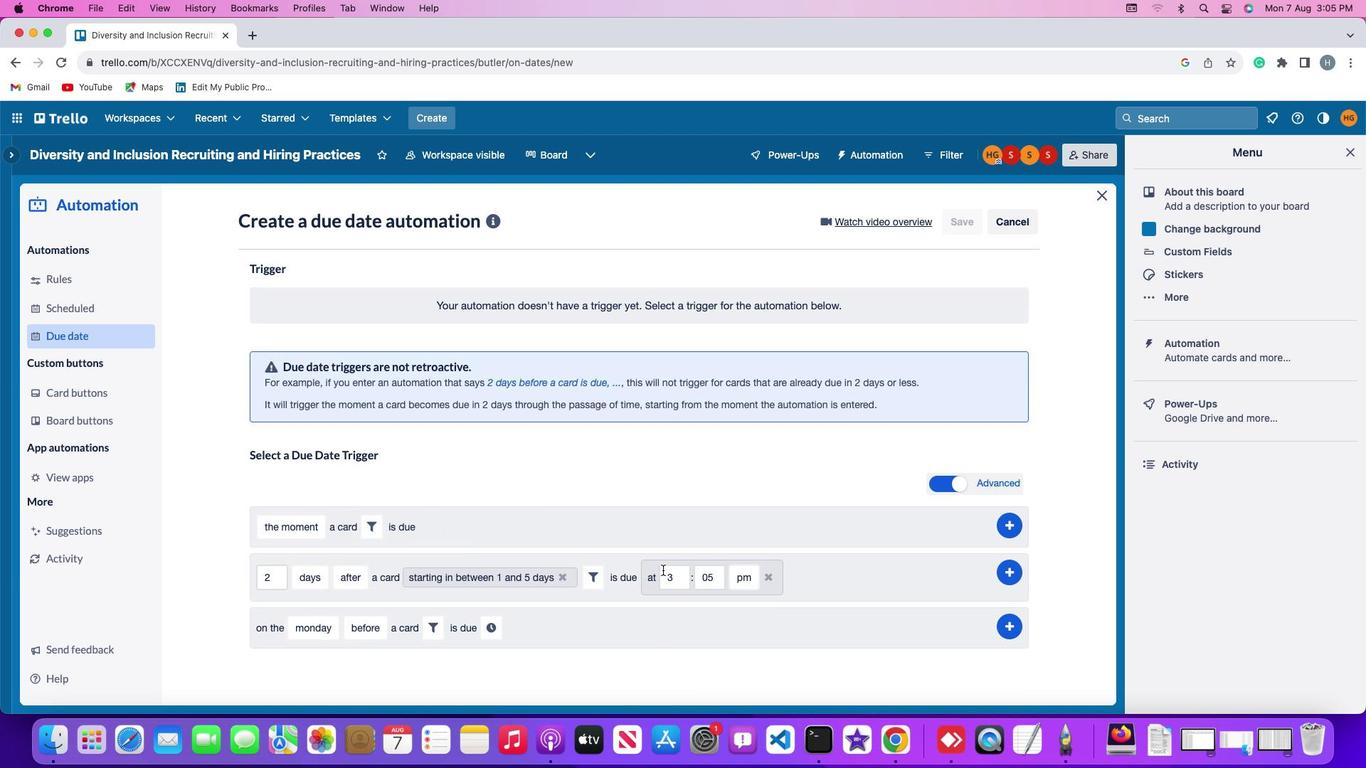 
Action: Mouse moved to (678, 575)
Screenshot: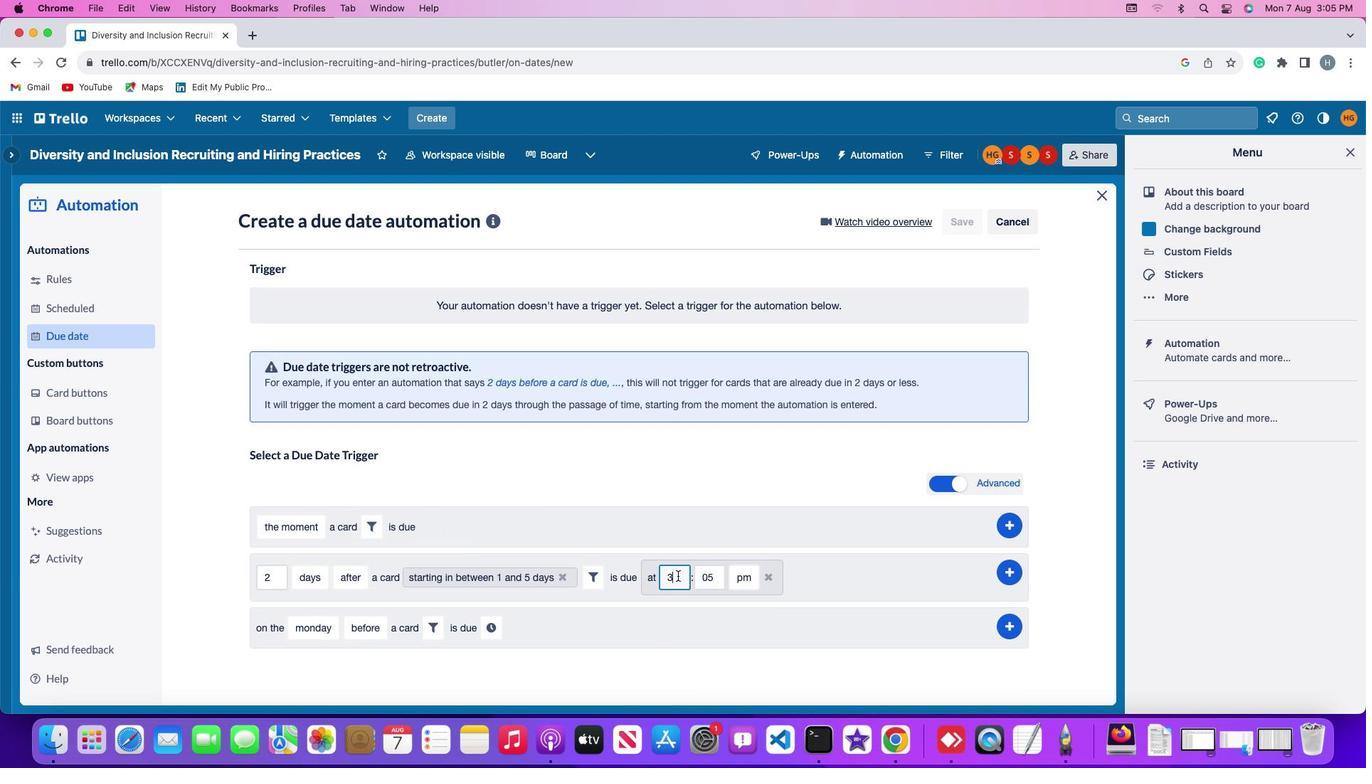 
Action: Mouse pressed left at (678, 575)
Screenshot: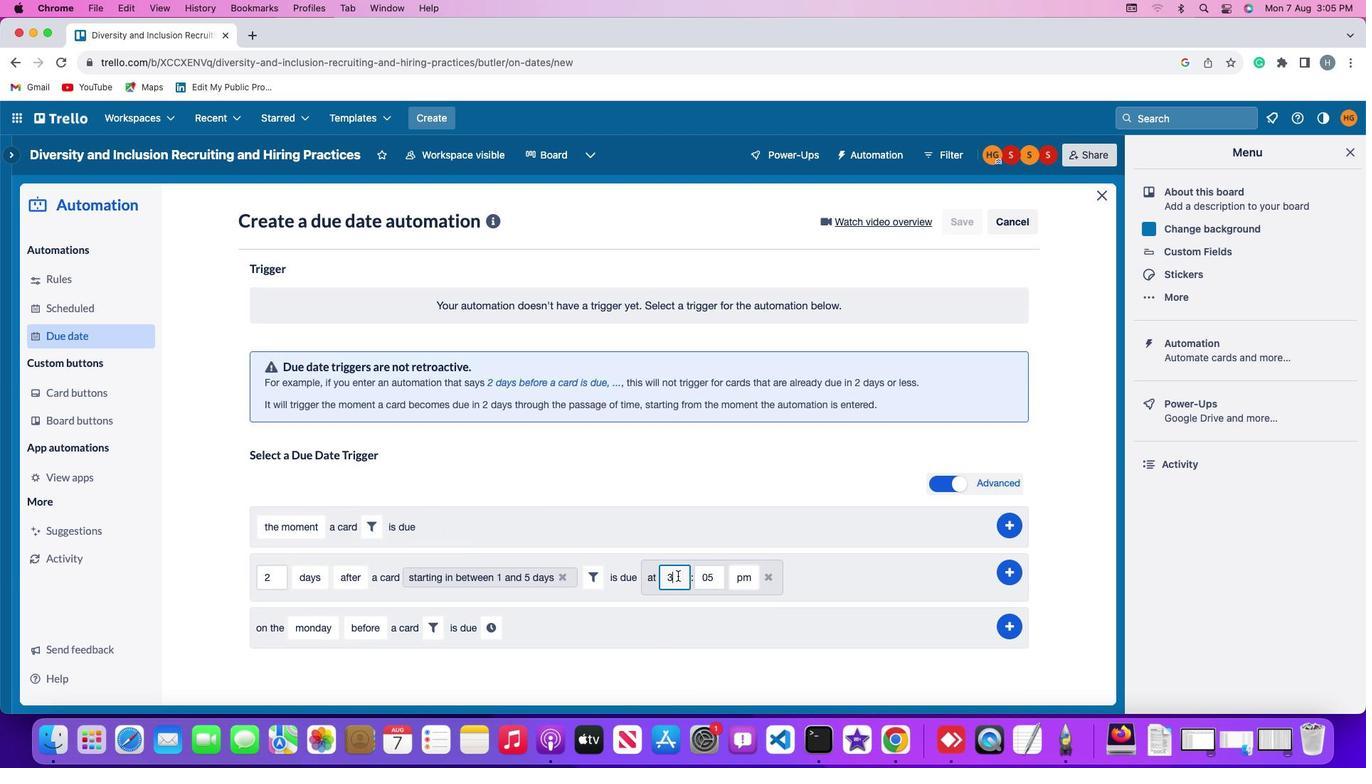 
Action: Key pressed Key.backspace
Screenshot: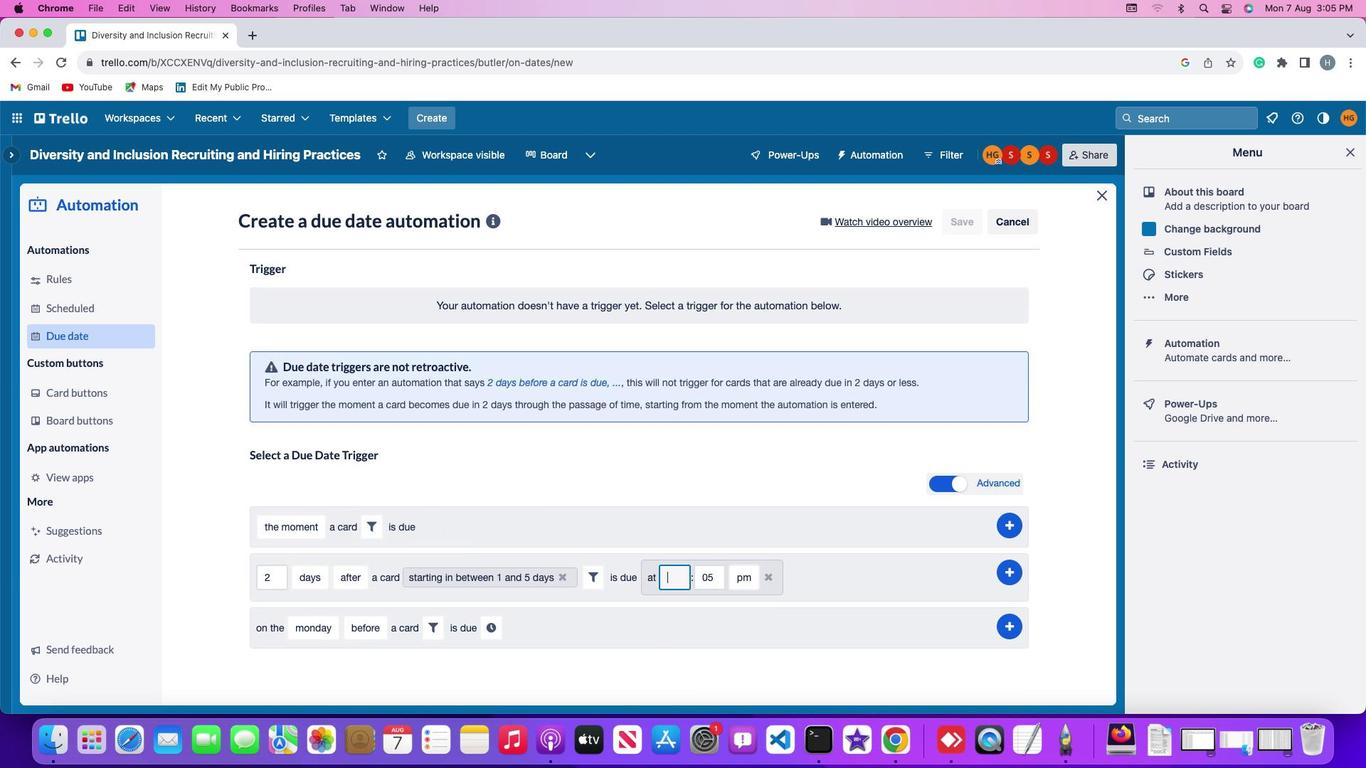 
Action: Mouse moved to (678, 576)
Screenshot: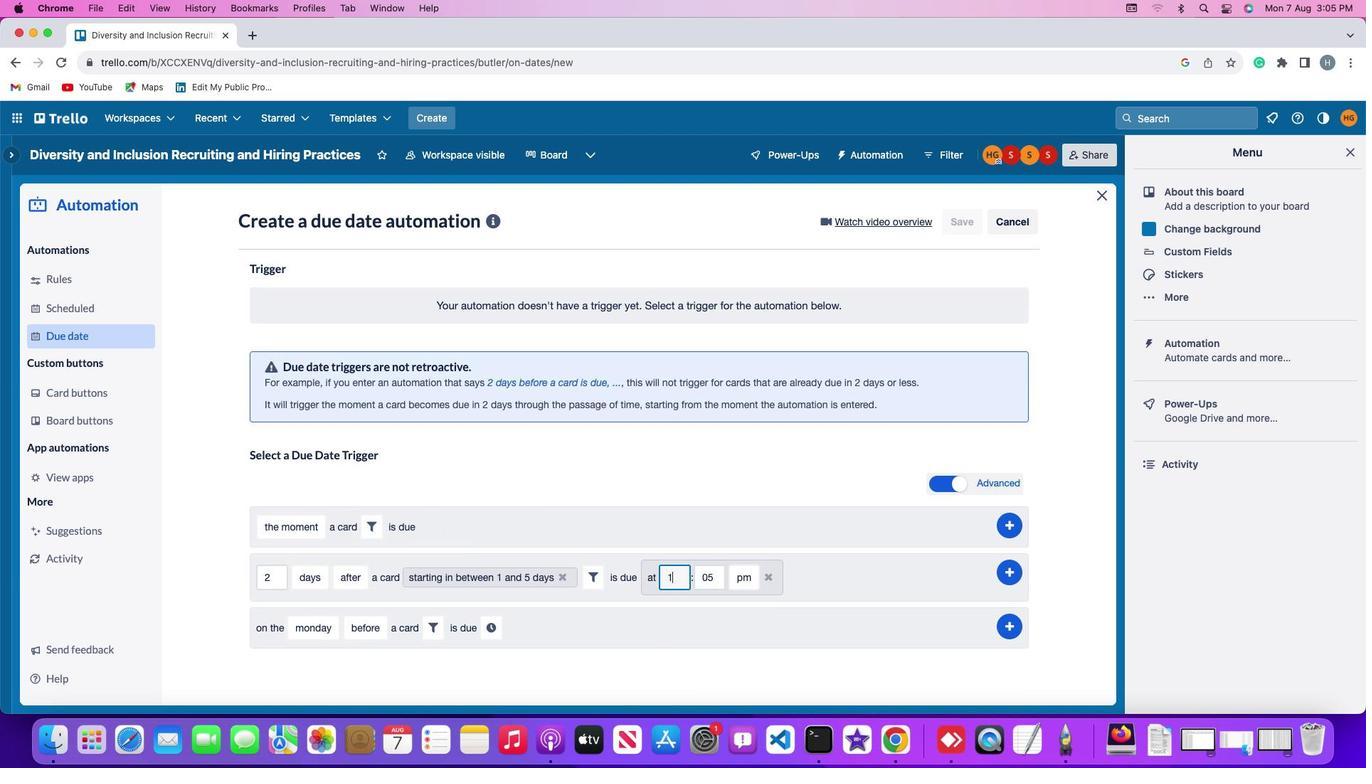 
Action: Key pressed '1''1'
Screenshot: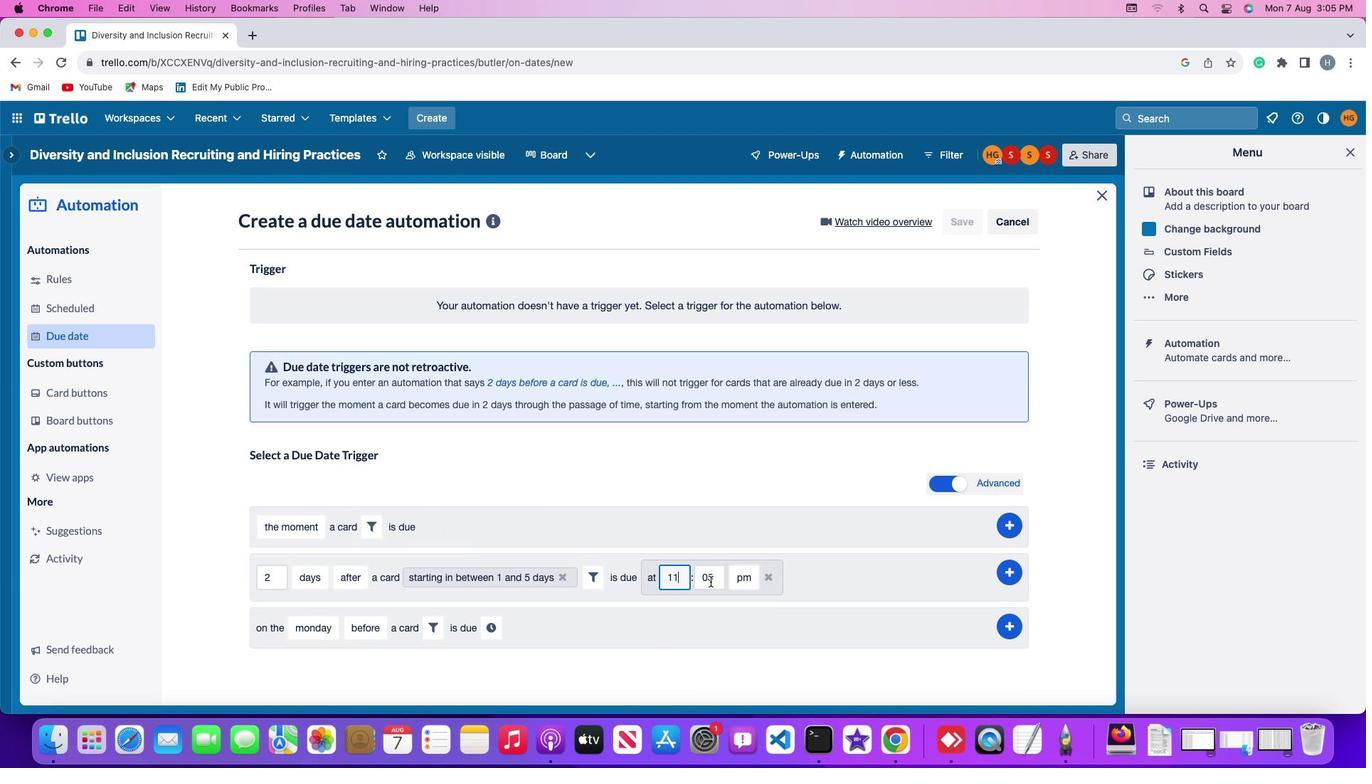 
Action: Mouse moved to (718, 580)
Screenshot: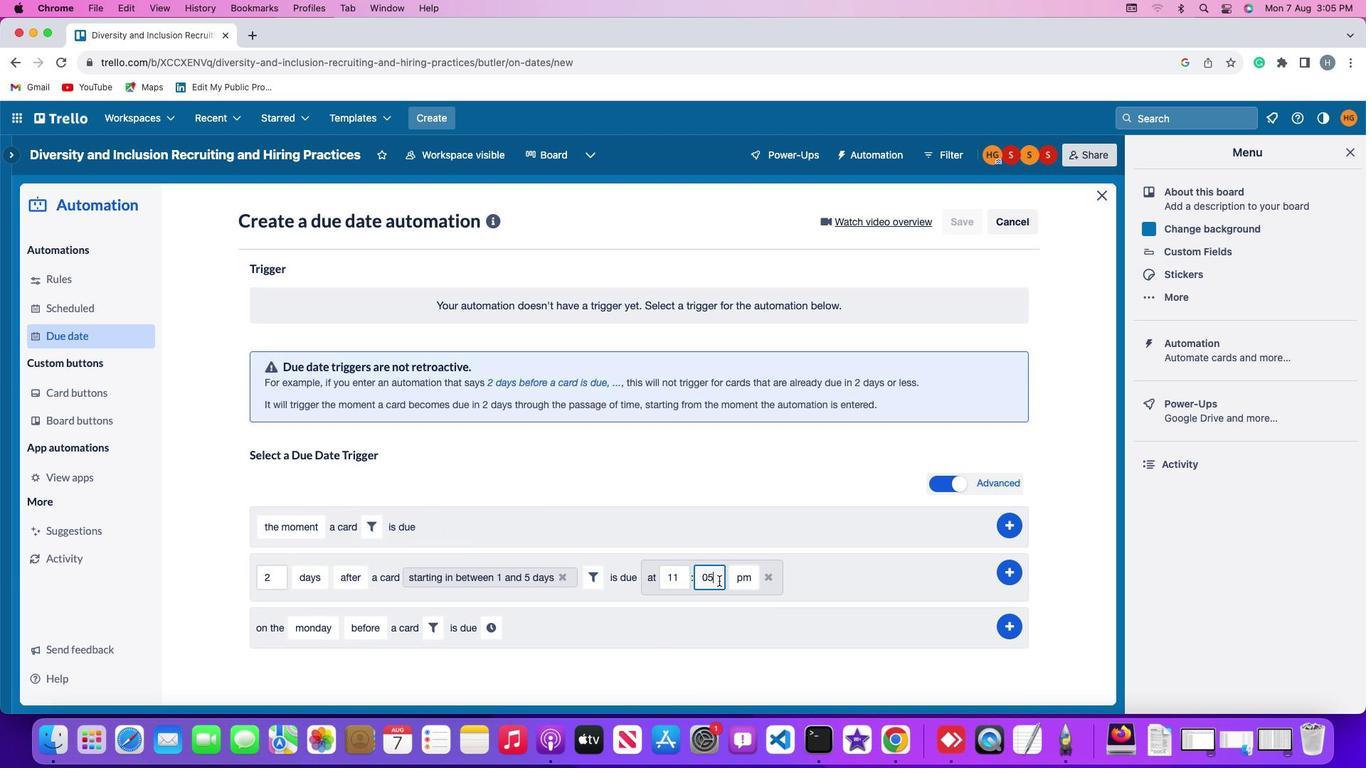 
Action: Mouse pressed left at (718, 580)
Screenshot: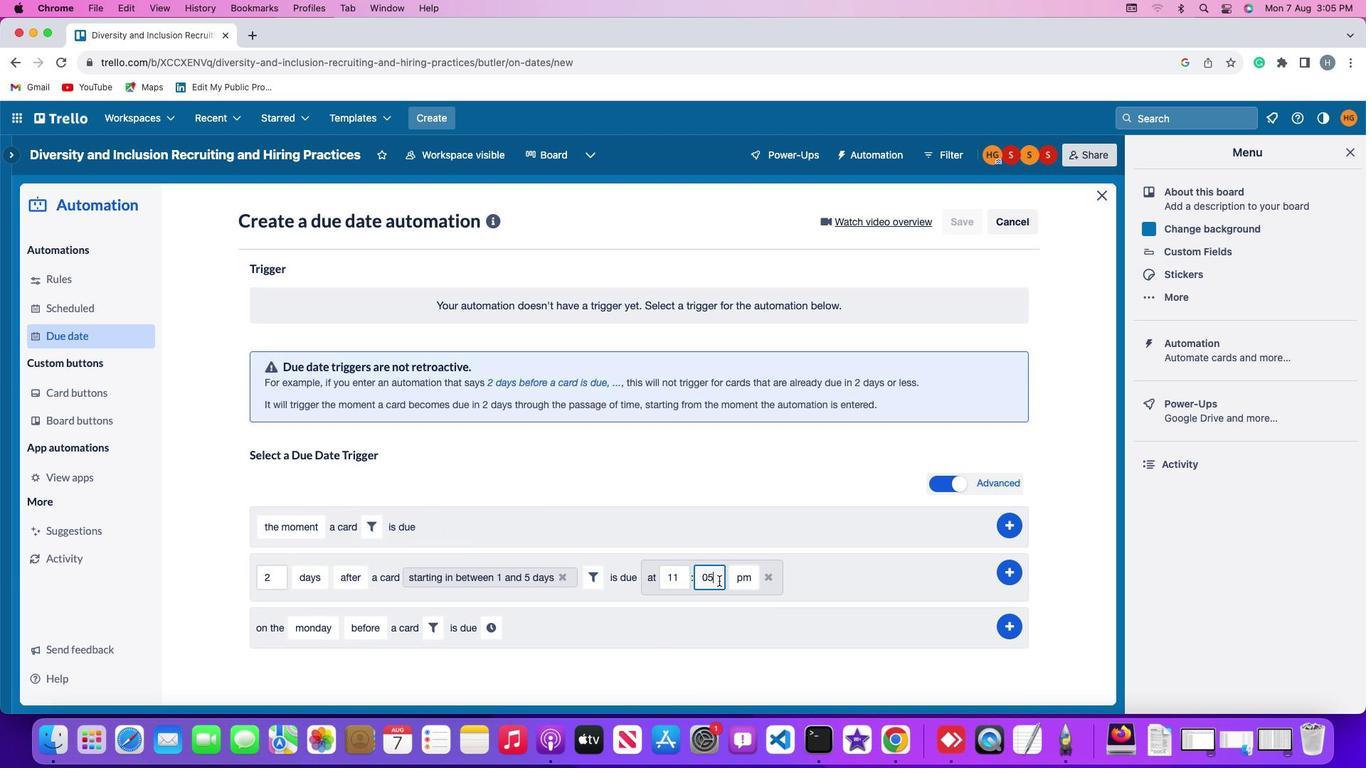 
Action: Key pressed Key.backspaceKey.backspaceKey.backspace
Screenshot: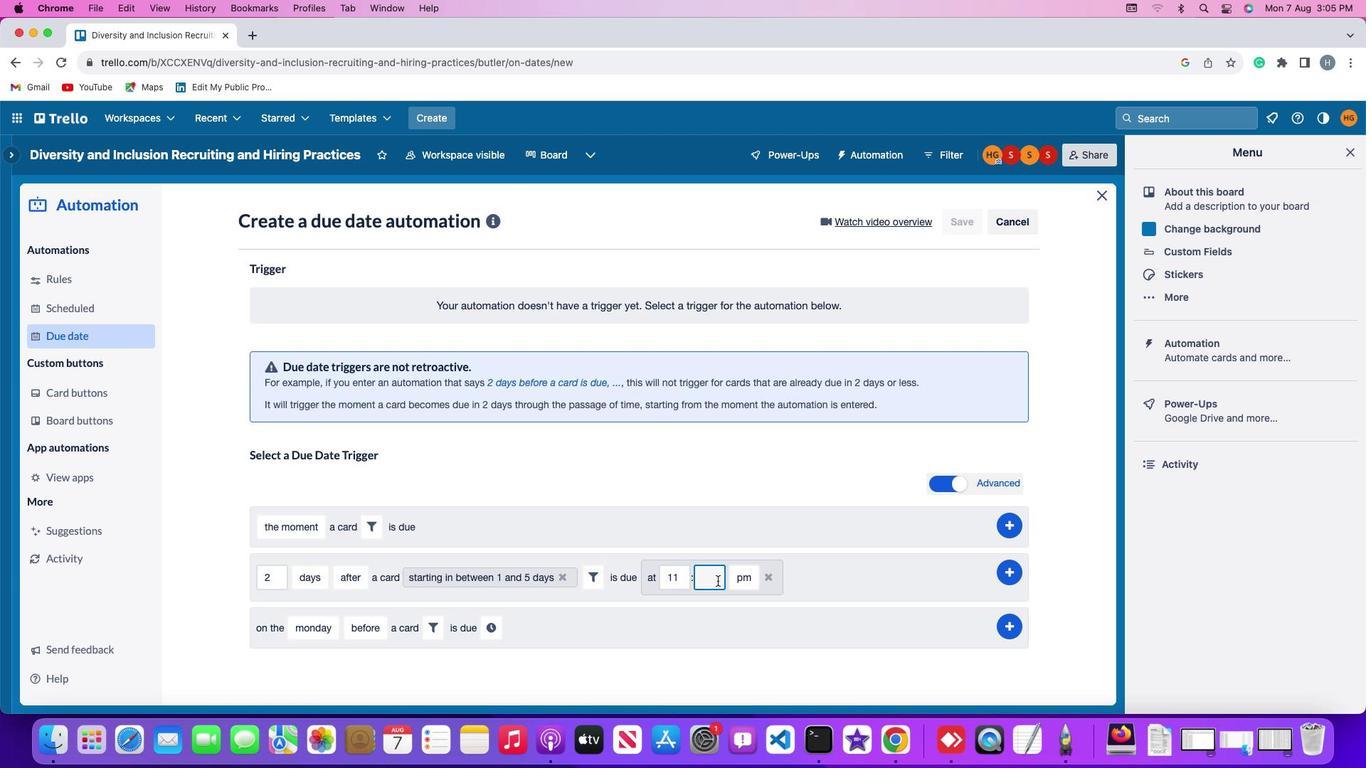 
Action: Mouse moved to (717, 581)
Screenshot: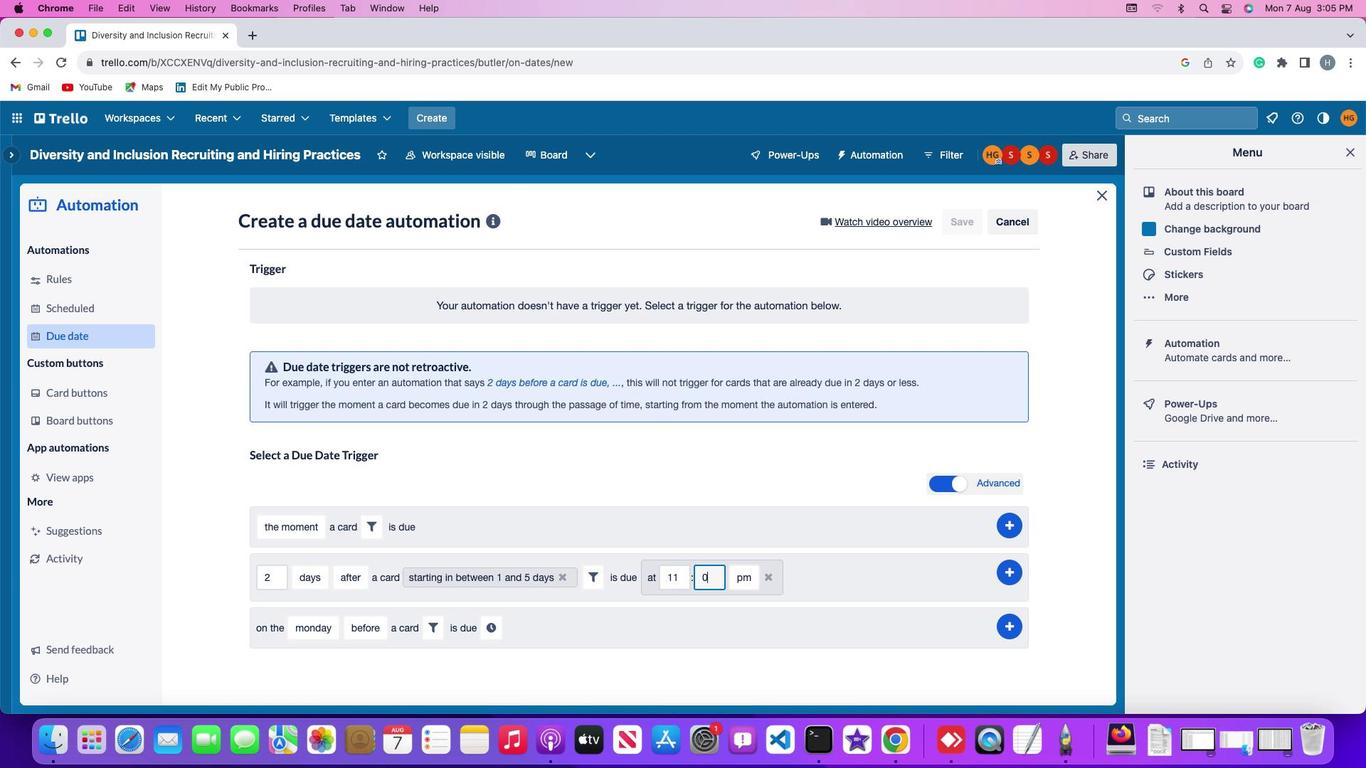 
Action: Key pressed '0''0'
Screenshot: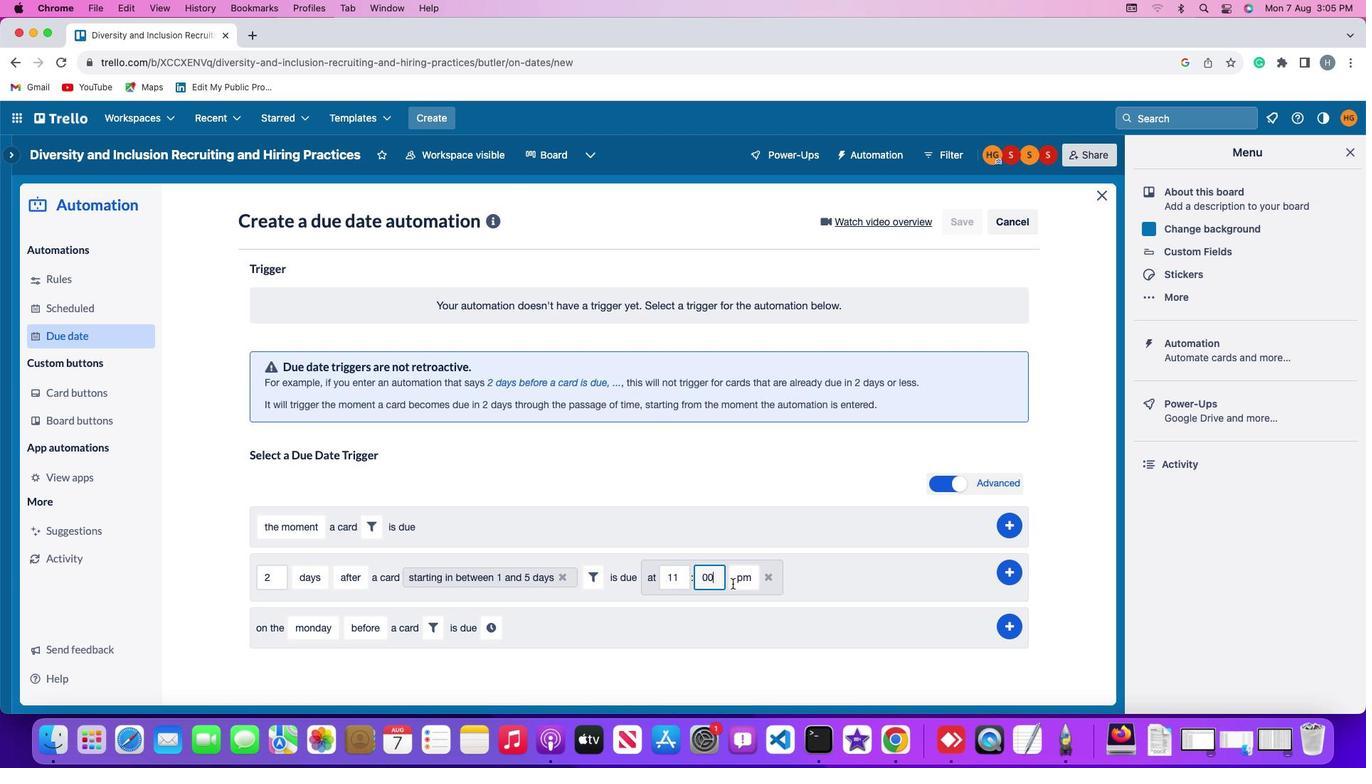 
Action: Mouse moved to (746, 583)
Screenshot: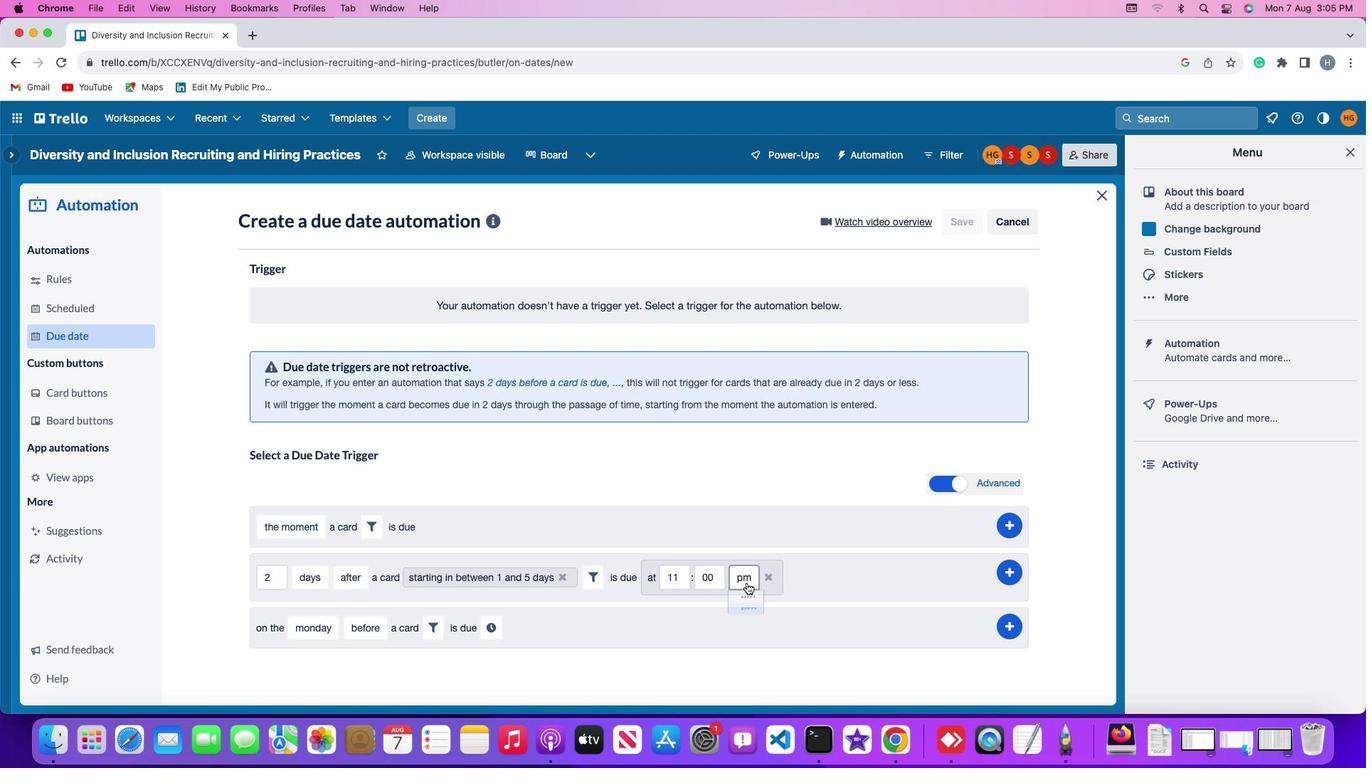 
Action: Mouse pressed left at (746, 583)
Screenshot: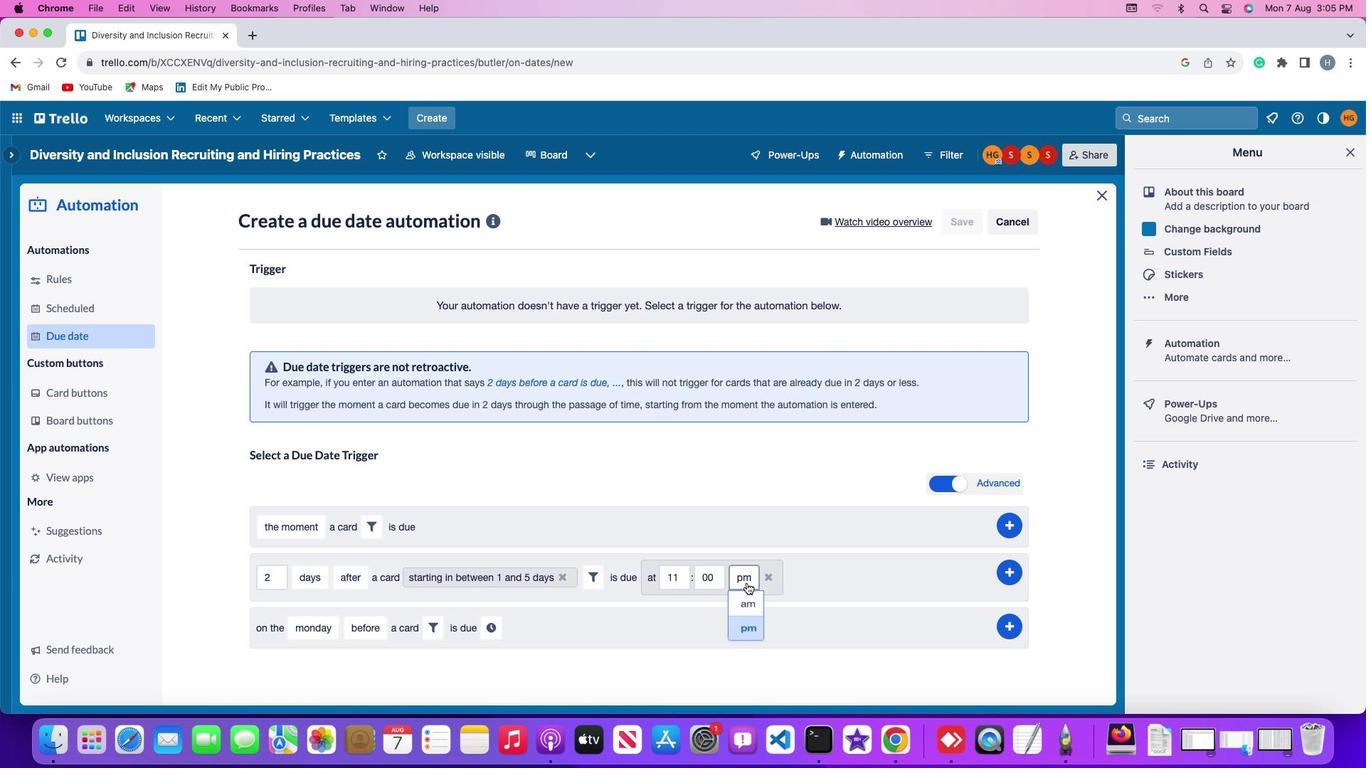 
Action: Mouse moved to (748, 604)
Screenshot: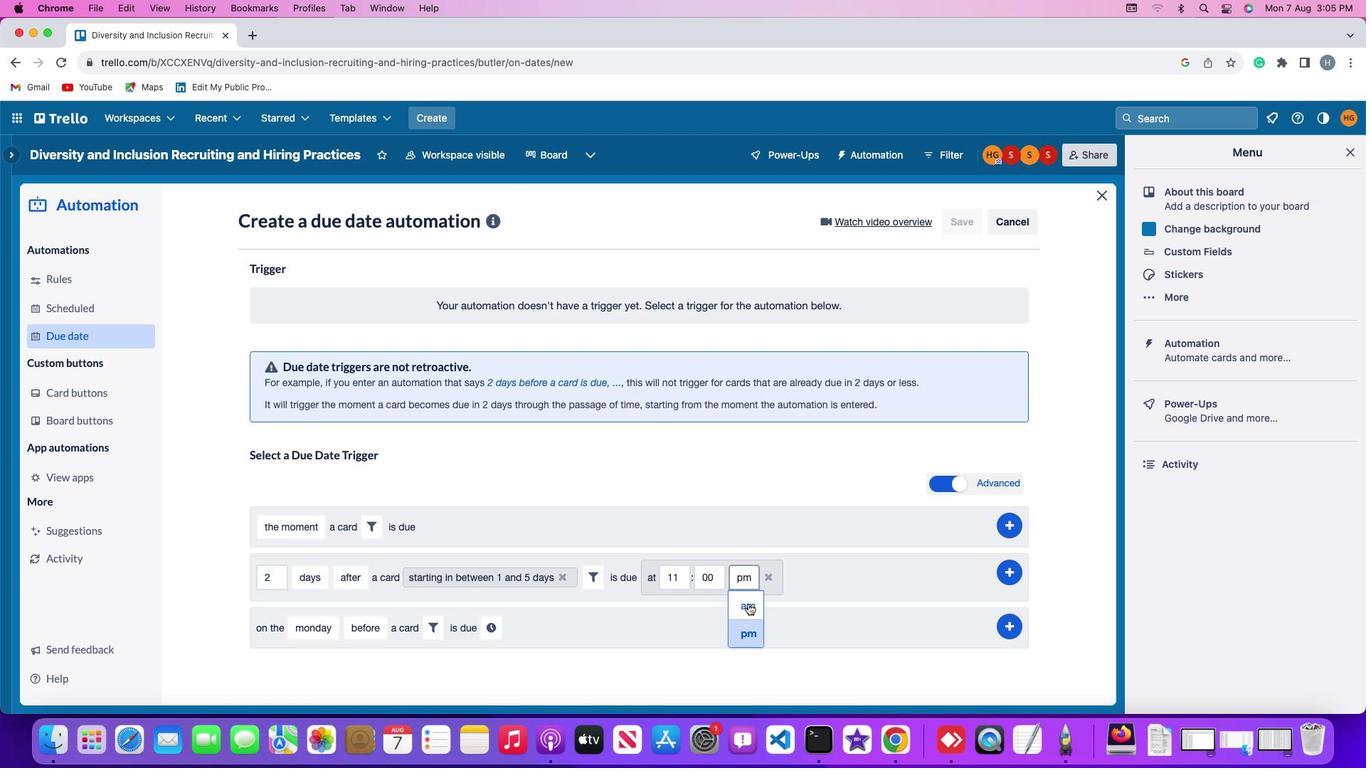 
Action: Mouse pressed left at (748, 604)
Screenshot: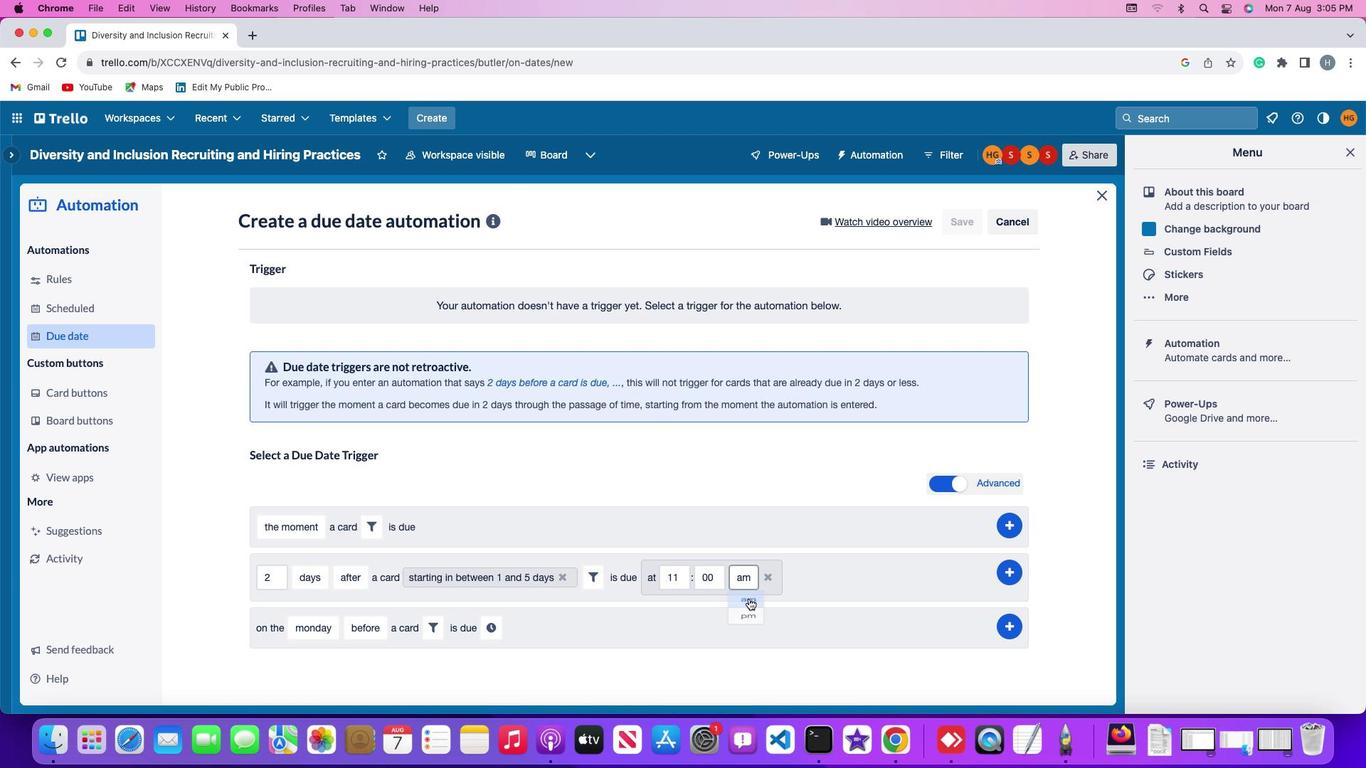 
Action: Mouse moved to (1012, 568)
Screenshot: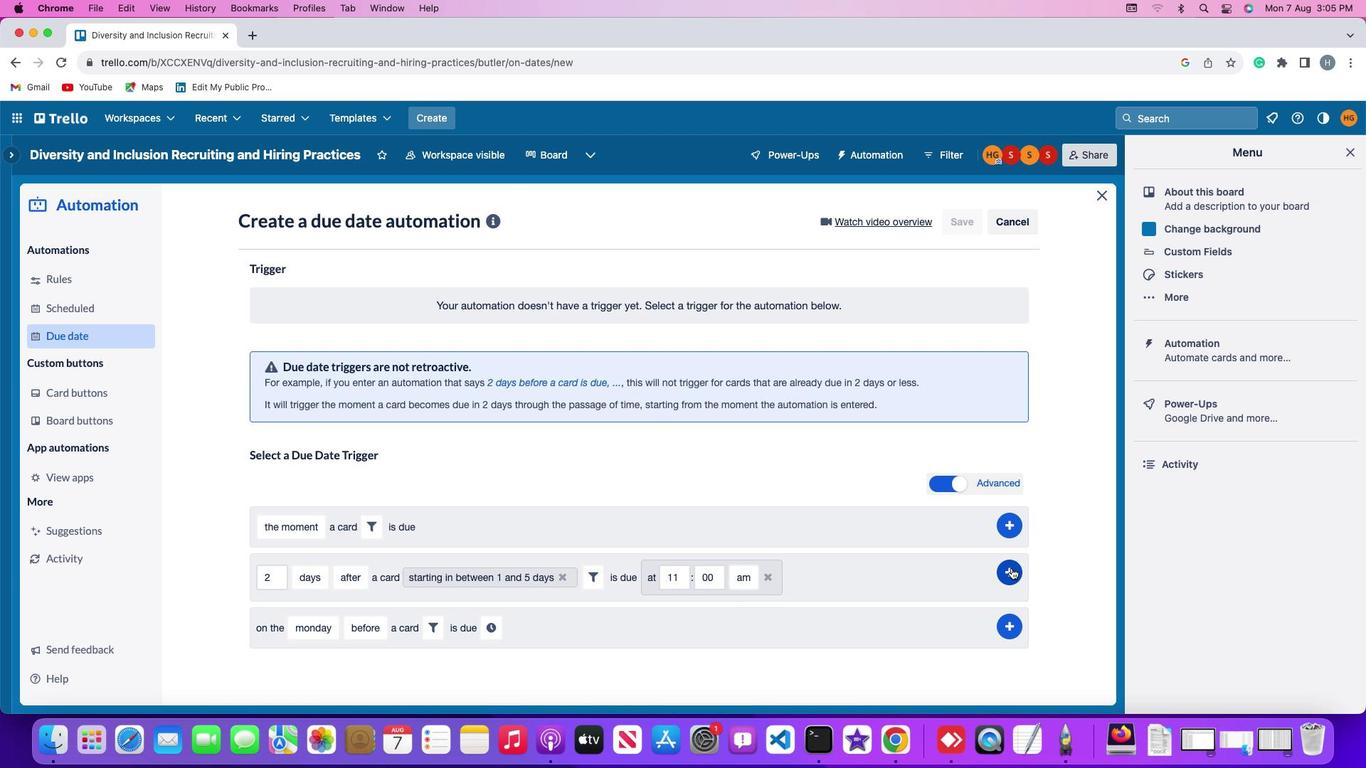 
Action: Mouse pressed left at (1012, 568)
Screenshot: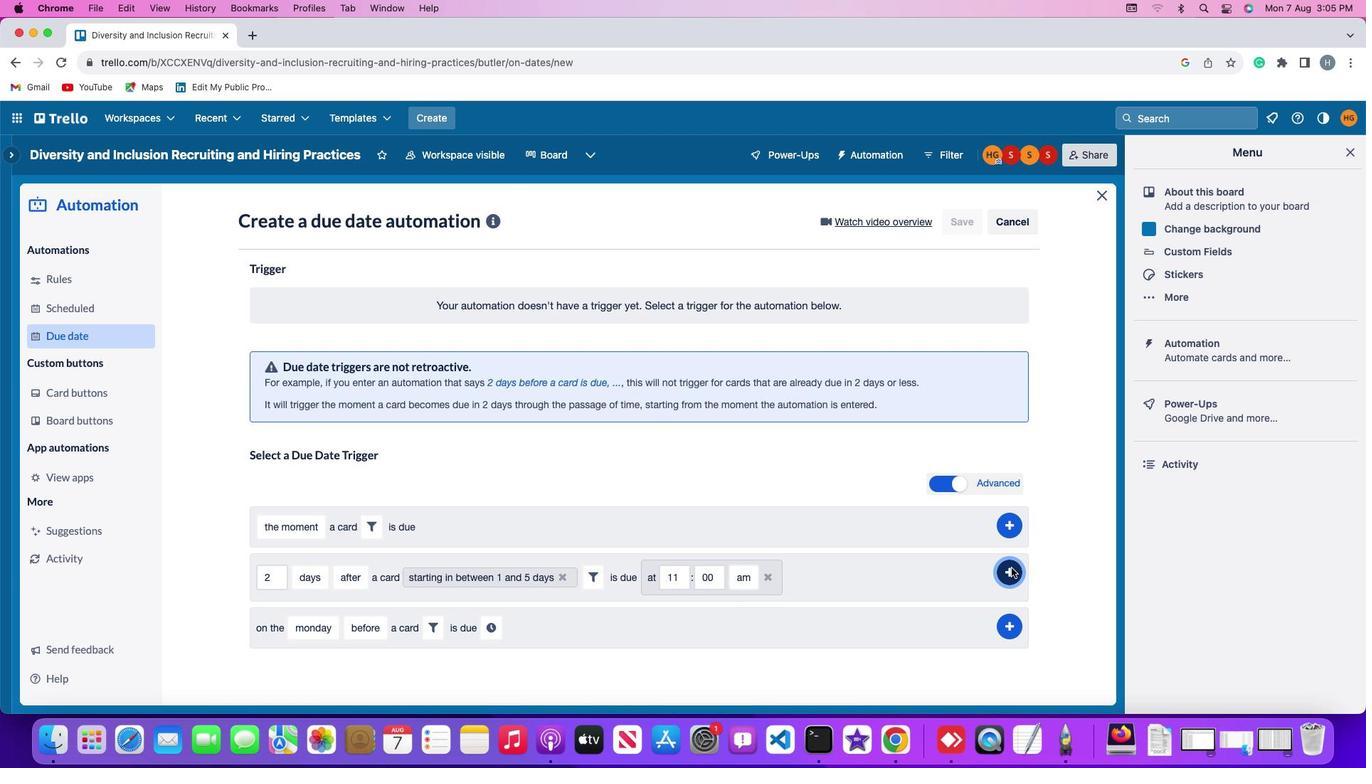 
Action: Mouse moved to (1071, 438)
Screenshot: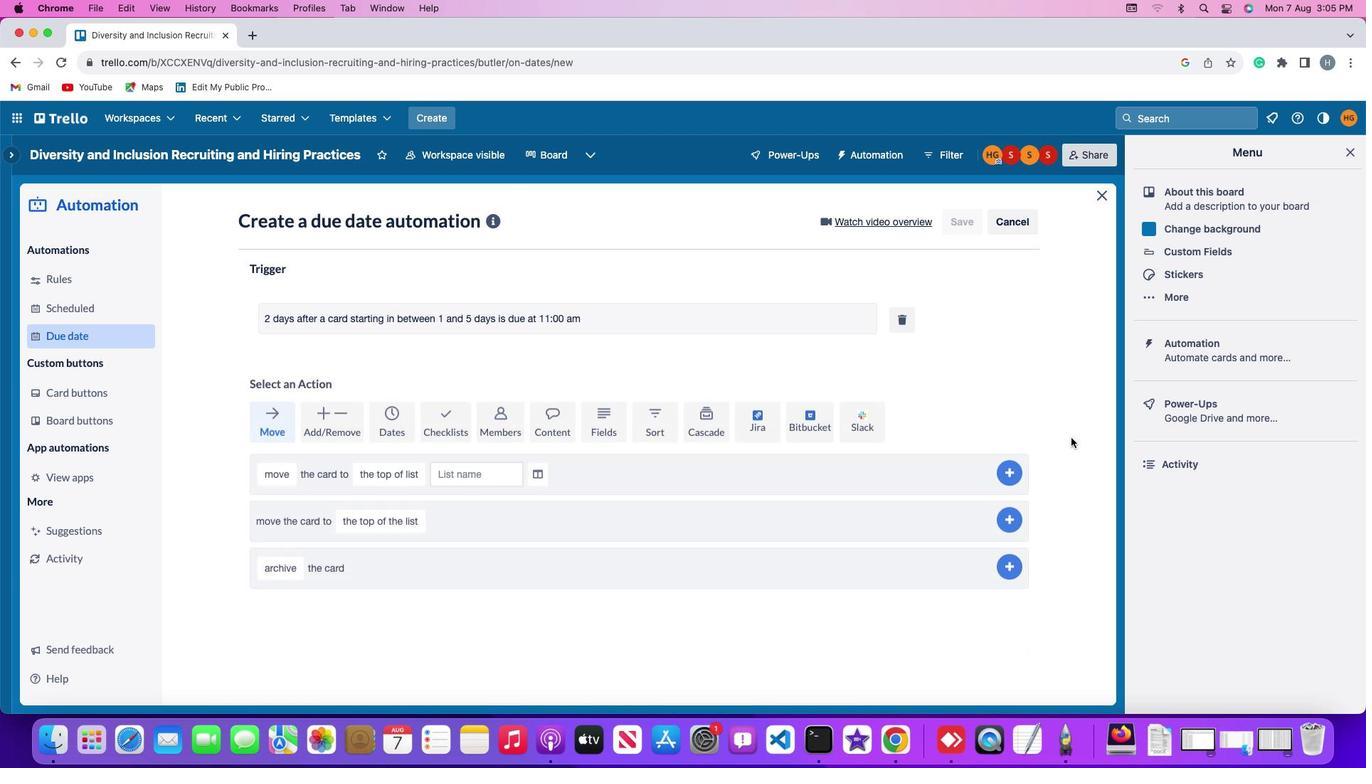 
